 Task: Check the current traffic status on I-35 between Dallas and Austin.
Action: Key pressed <Key.caps_lock>I<Key.caps_lock>-35<Key.space>between<Key.space><Key.caps_lock>D<Key.caps_lock>allas<Key.space>and<Key.space><Key.caps_lock>A<Key.caps_lock>ustin
Screenshot: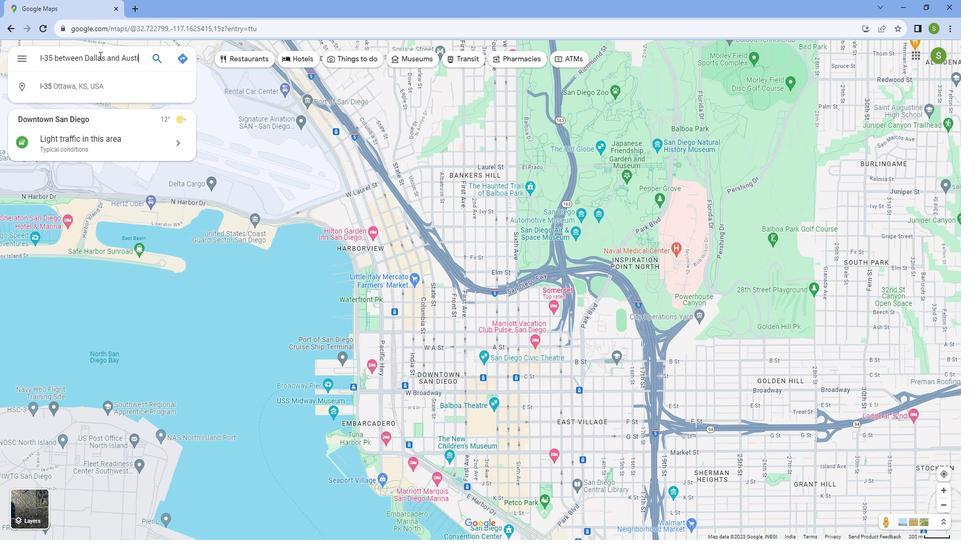 
Action: Mouse moved to (164, 58)
Screenshot: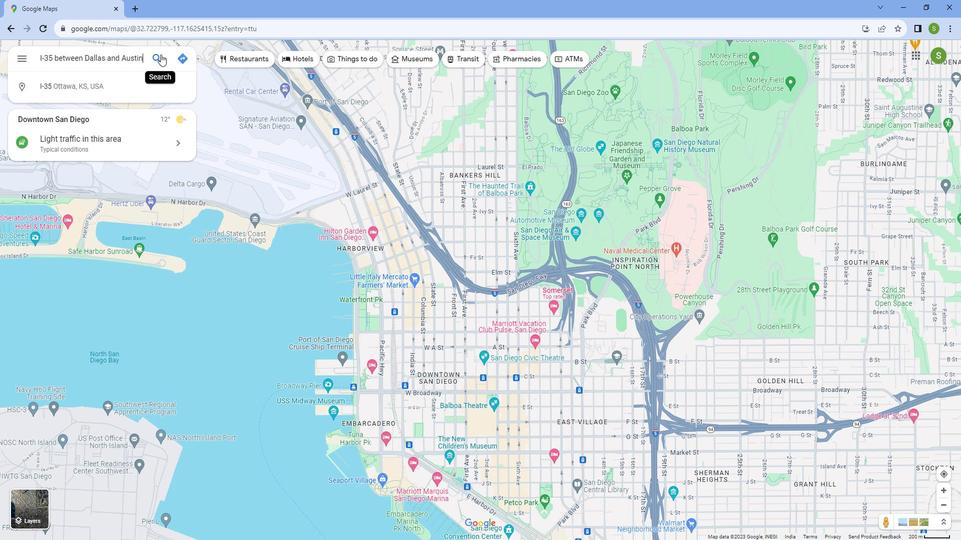 
Action: Mouse pressed left at (164, 58)
Screenshot: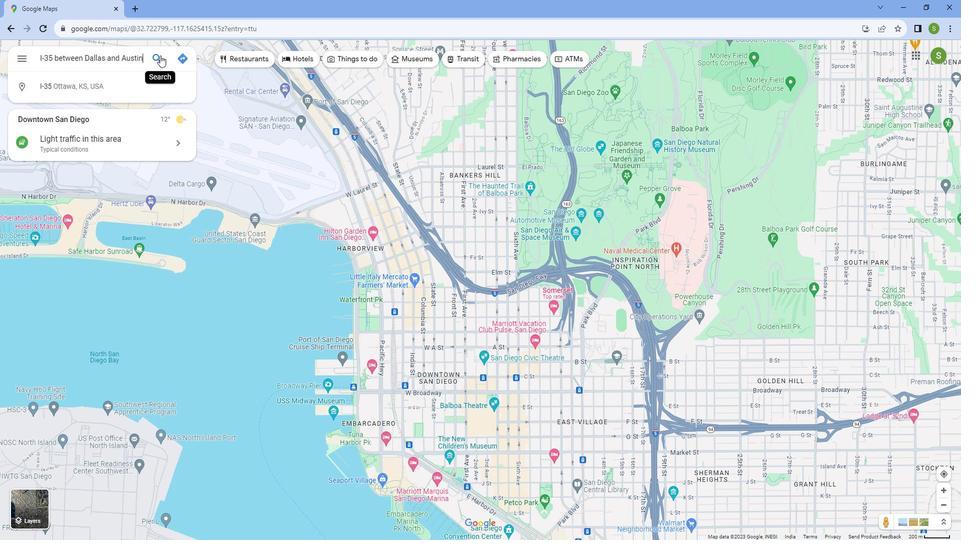 
Action: Mouse moved to (648, 276)
Screenshot: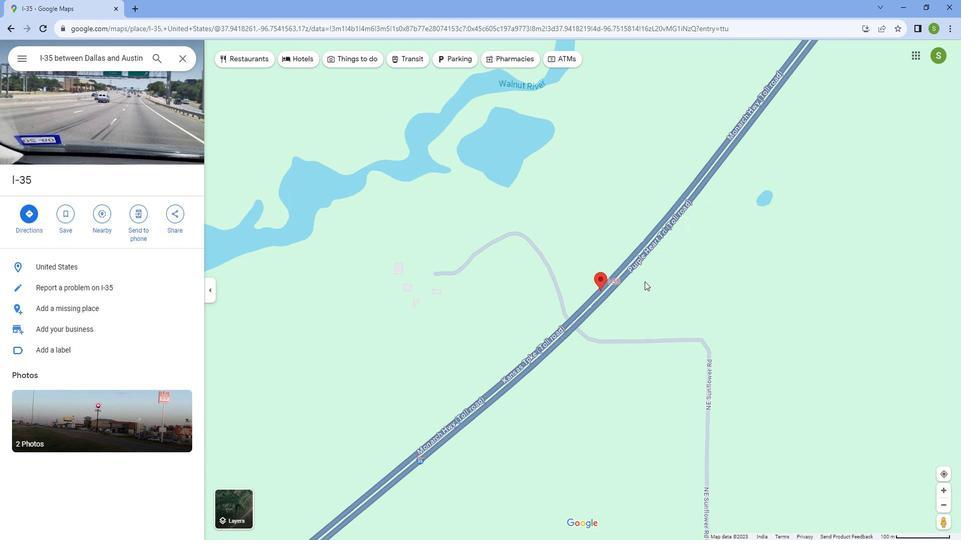 
Action: Mouse scrolled (648, 276) with delta (0, 0)
Screenshot: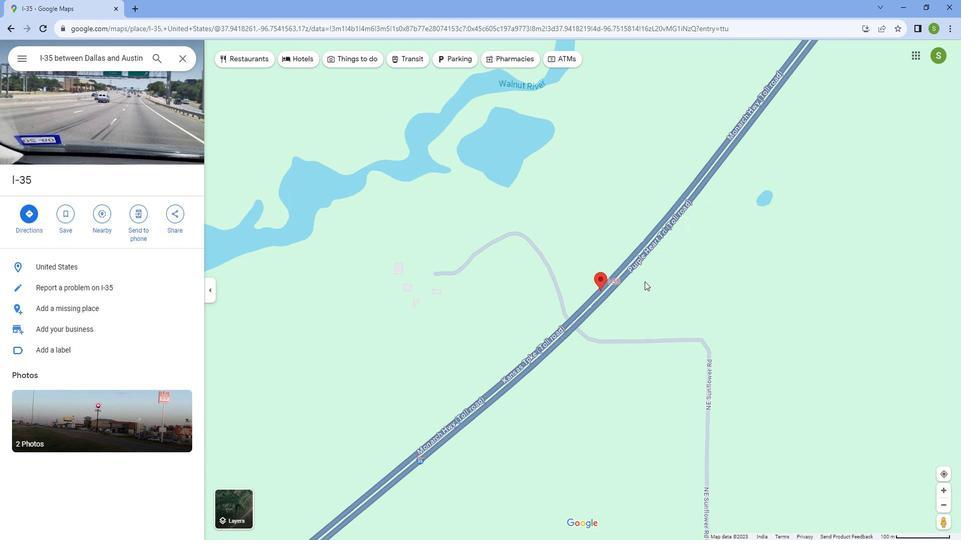
Action: Mouse moved to (647, 276)
Screenshot: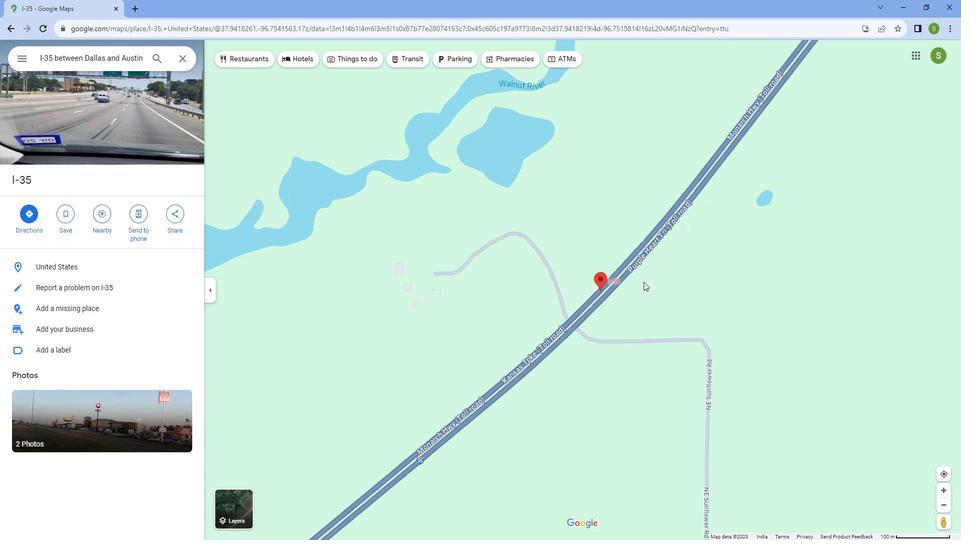 
Action: Mouse scrolled (647, 277) with delta (0, 0)
Screenshot: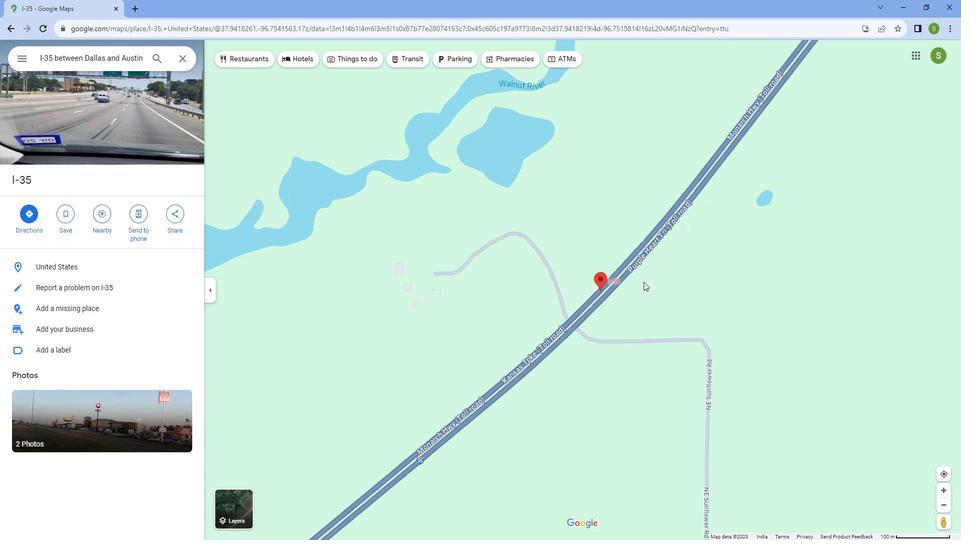
Action: Mouse moved to (645, 277)
Screenshot: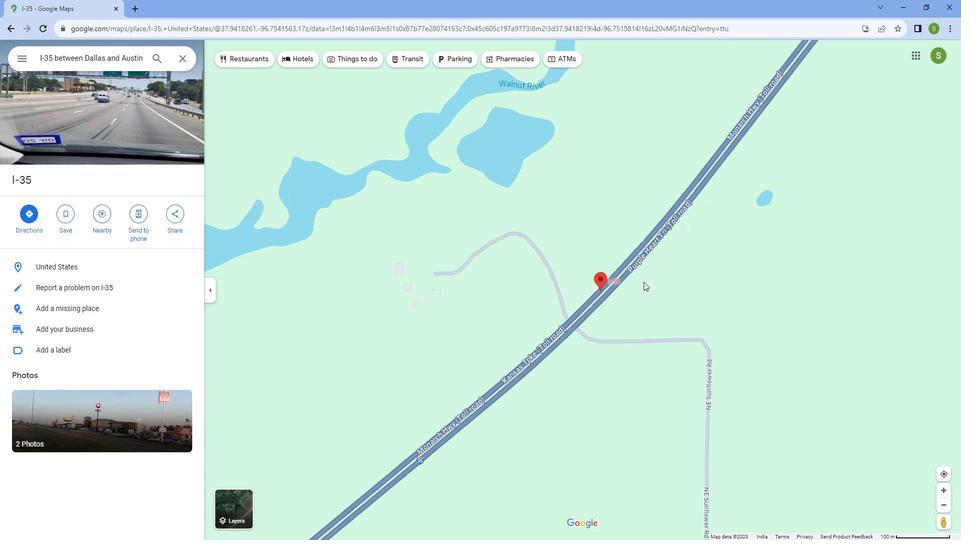 
Action: Mouse scrolled (645, 278) with delta (0, 0)
Screenshot: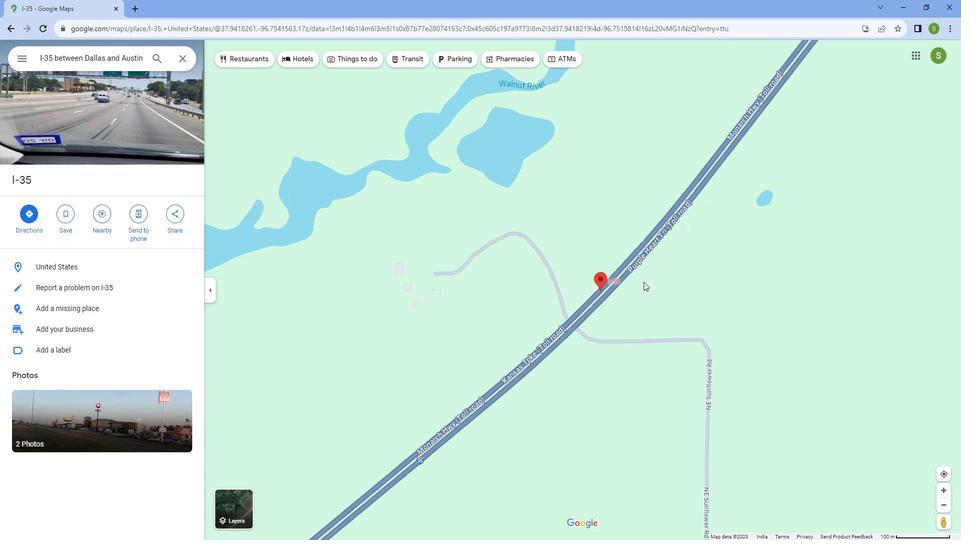 
Action: Mouse moved to (644, 278)
Screenshot: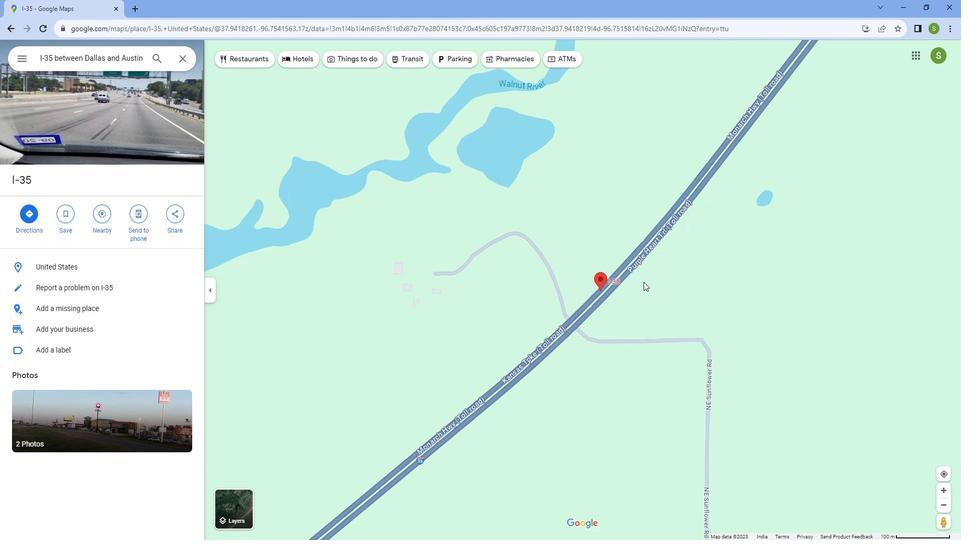 
Action: Mouse scrolled (644, 278) with delta (0, 0)
Screenshot: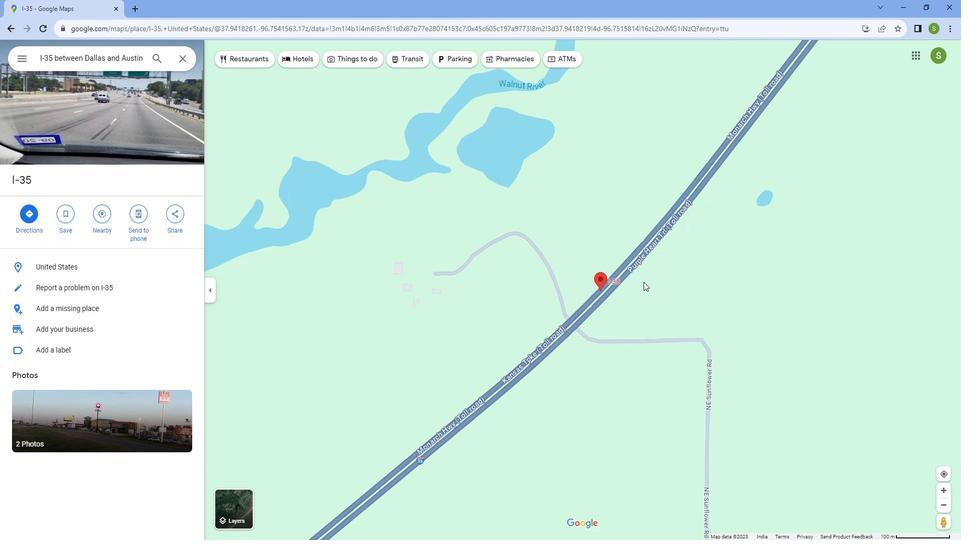 
Action: Mouse moved to (642, 278)
Screenshot: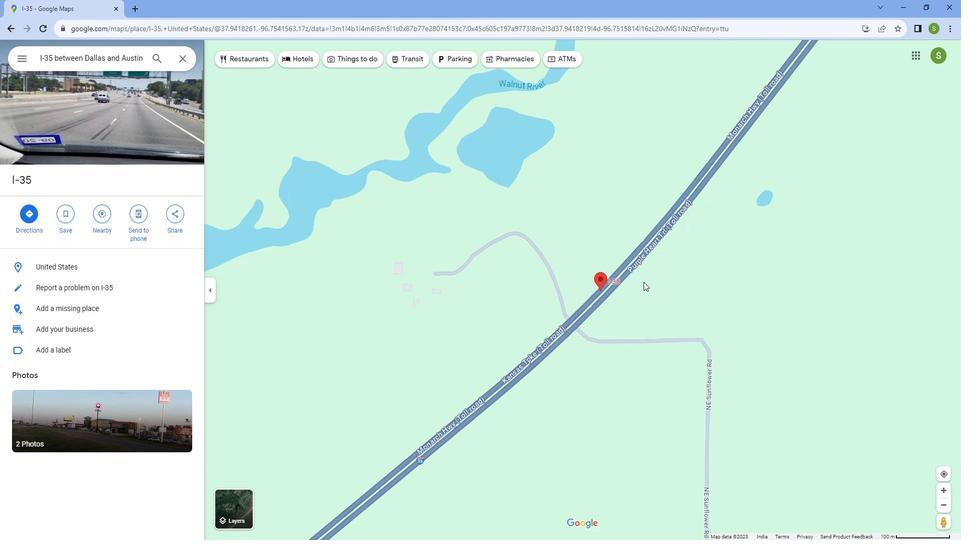 
Action: Mouse scrolled (642, 278) with delta (0, 0)
Screenshot: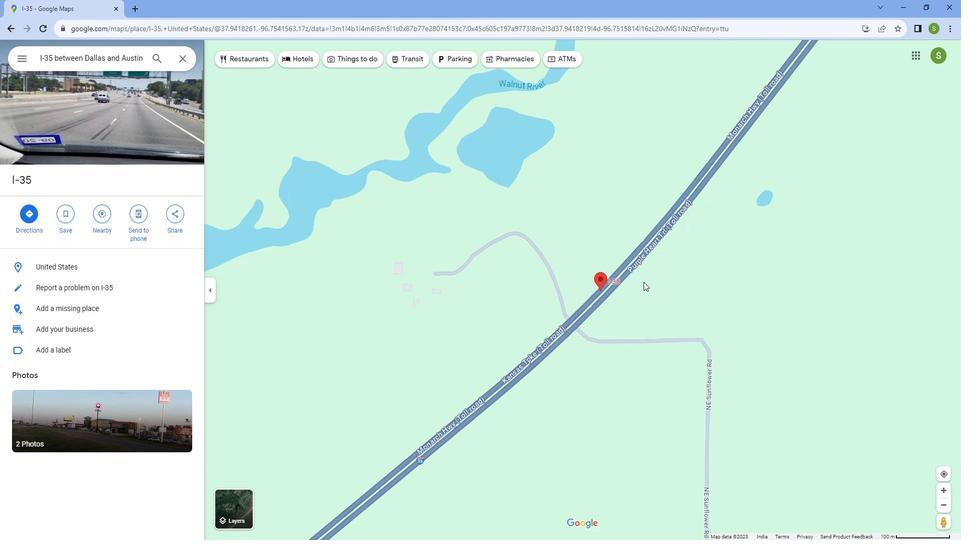 
Action: Mouse moved to (641, 278)
Screenshot: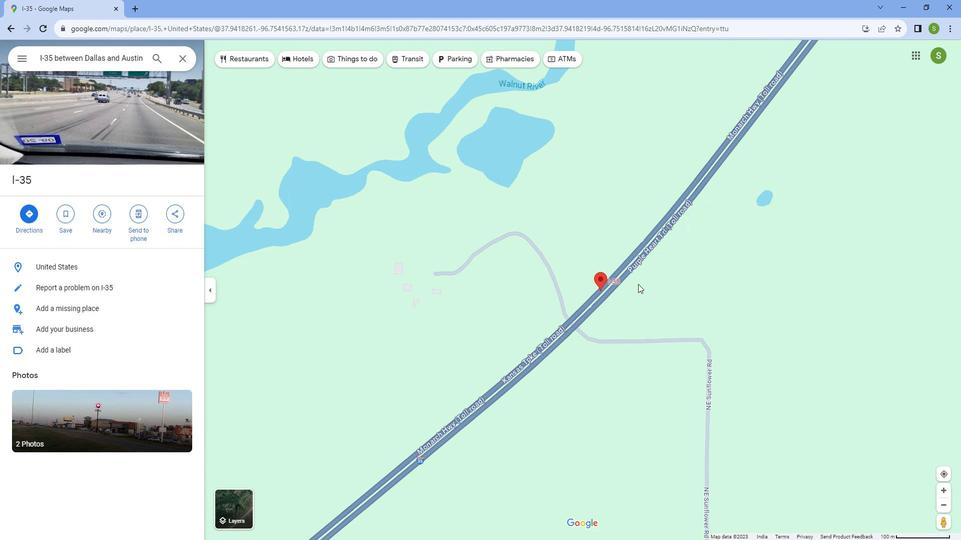 
Action: Mouse scrolled (641, 279) with delta (0, 0)
Screenshot: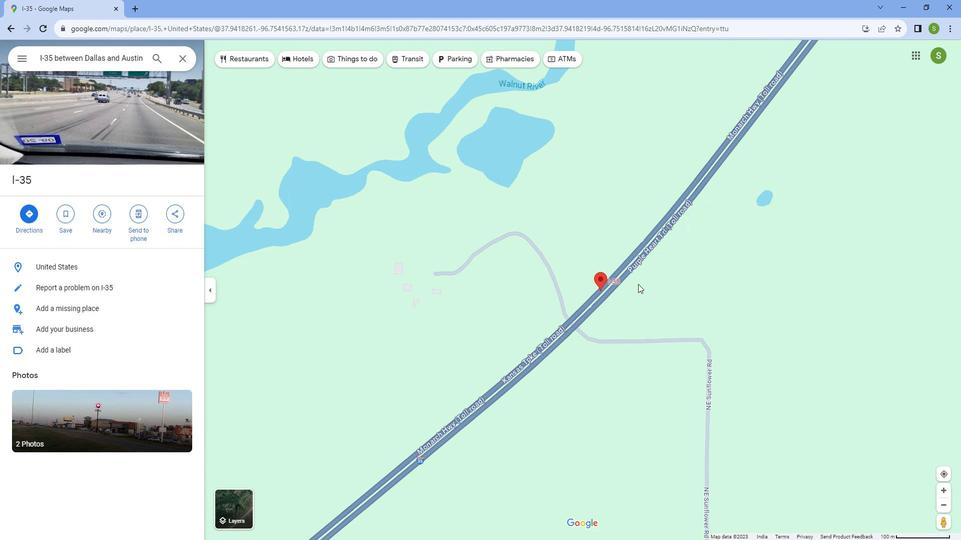 
Action: Mouse moved to (635, 280)
Screenshot: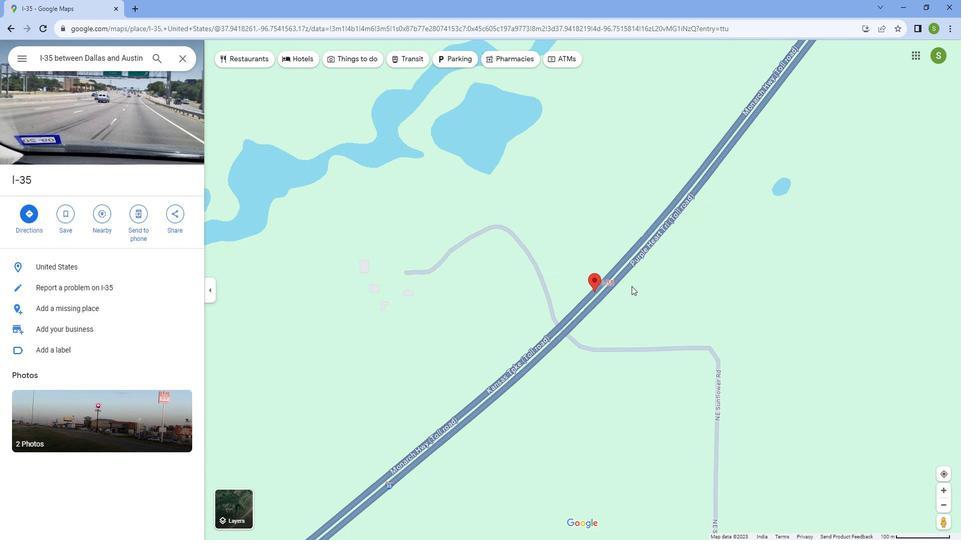 
Action: Mouse scrolled (635, 279) with delta (0, 0)
Screenshot: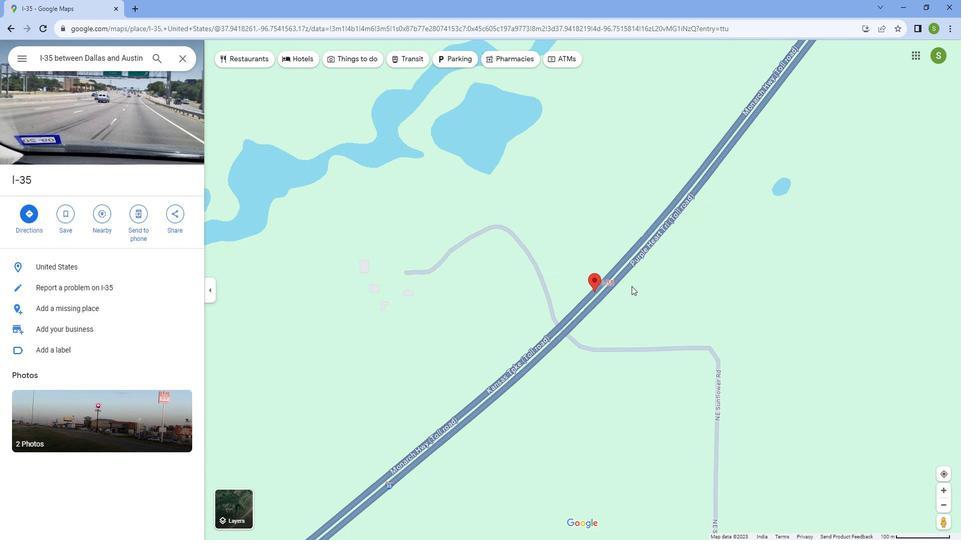 
Action: Mouse moved to (634, 280)
Screenshot: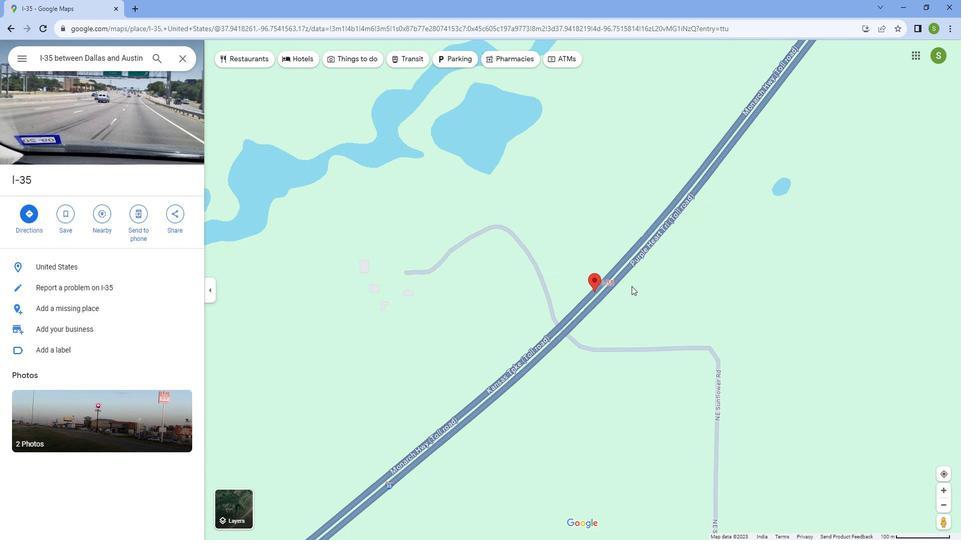 
Action: Mouse scrolled (634, 279) with delta (0, 0)
Screenshot: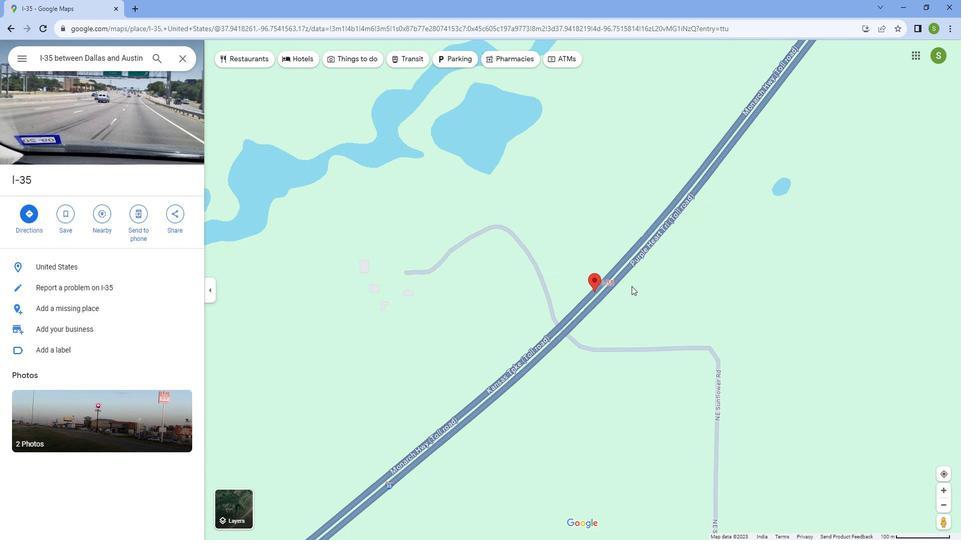 
Action: Mouse moved to (632, 277)
Screenshot: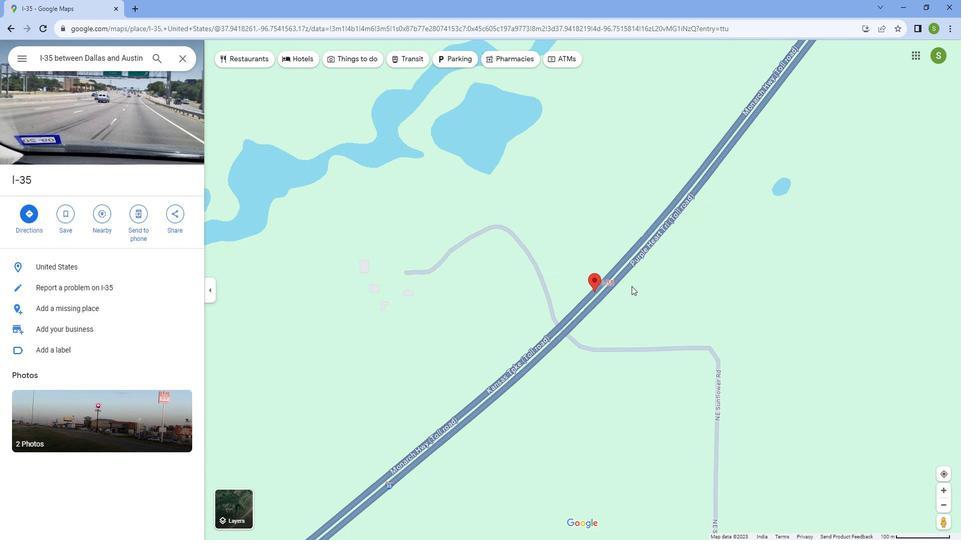 
Action: Mouse scrolled (632, 277) with delta (0, 0)
Screenshot: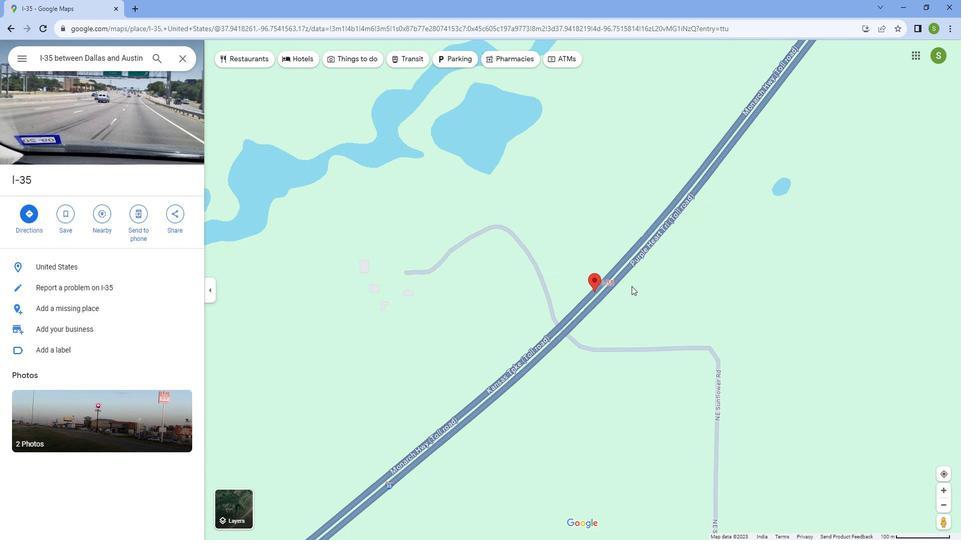 
Action: Mouse moved to (632, 277)
Screenshot: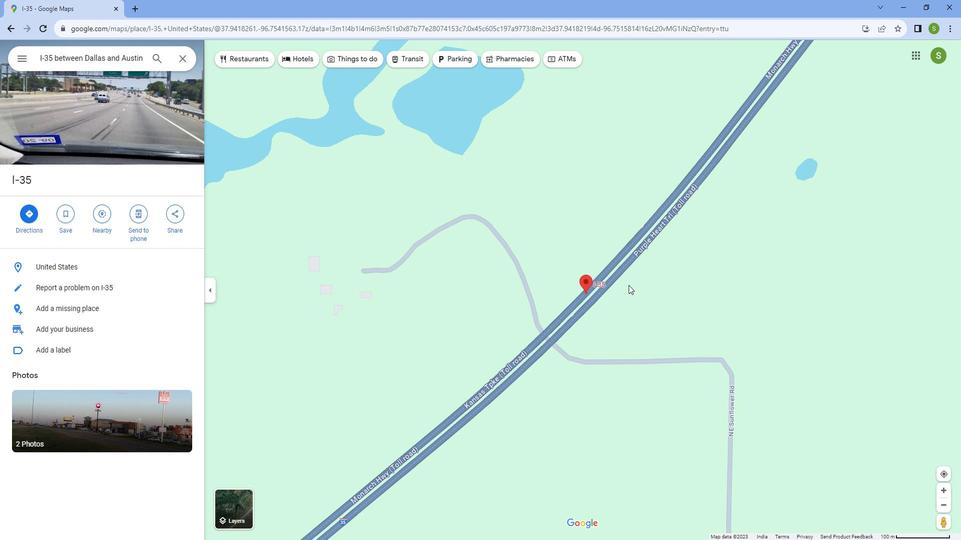 
Action: Mouse scrolled (632, 276) with delta (0, 0)
Screenshot: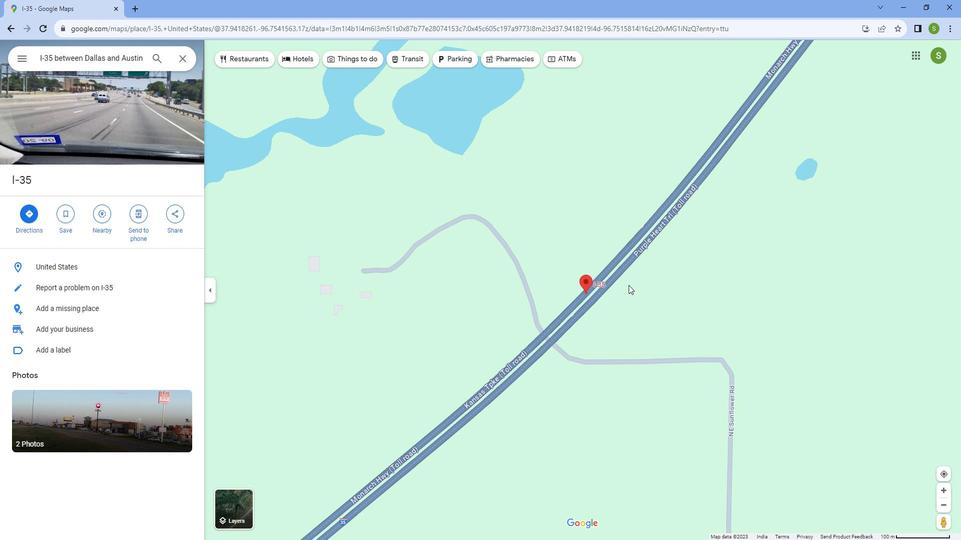 
Action: Mouse scrolled (632, 277) with delta (0, 0)
Screenshot: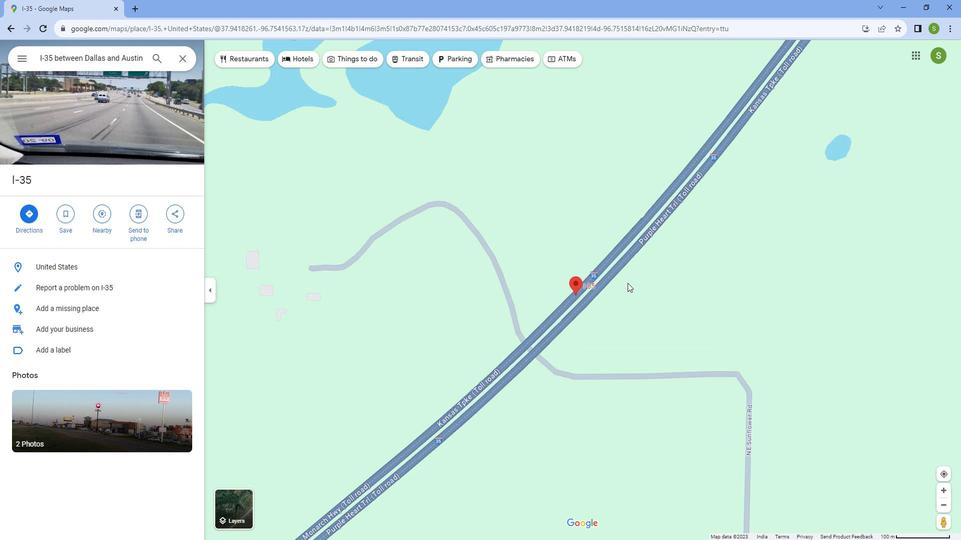 
Action: Mouse scrolled (632, 277) with delta (0, 0)
Screenshot: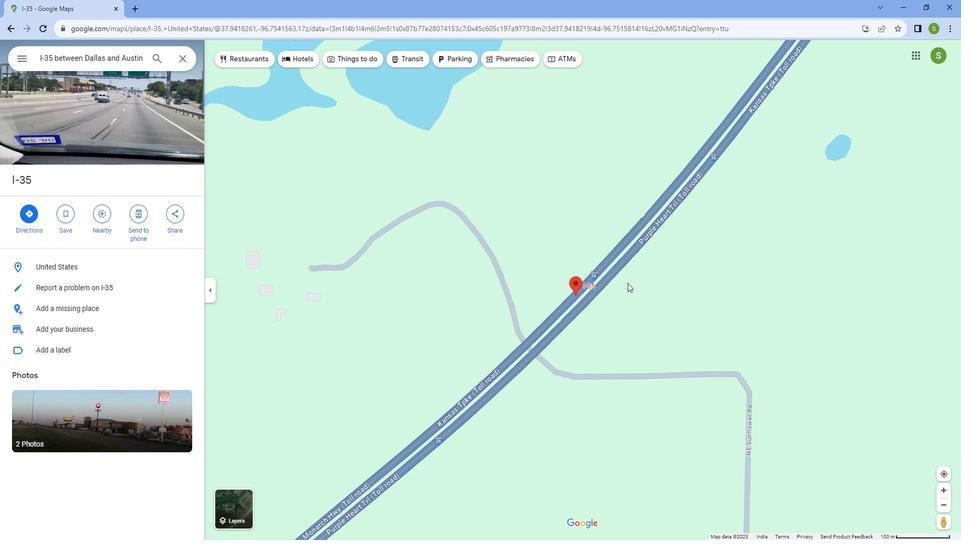 
Action: Mouse scrolled (632, 277) with delta (0, 0)
Screenshot: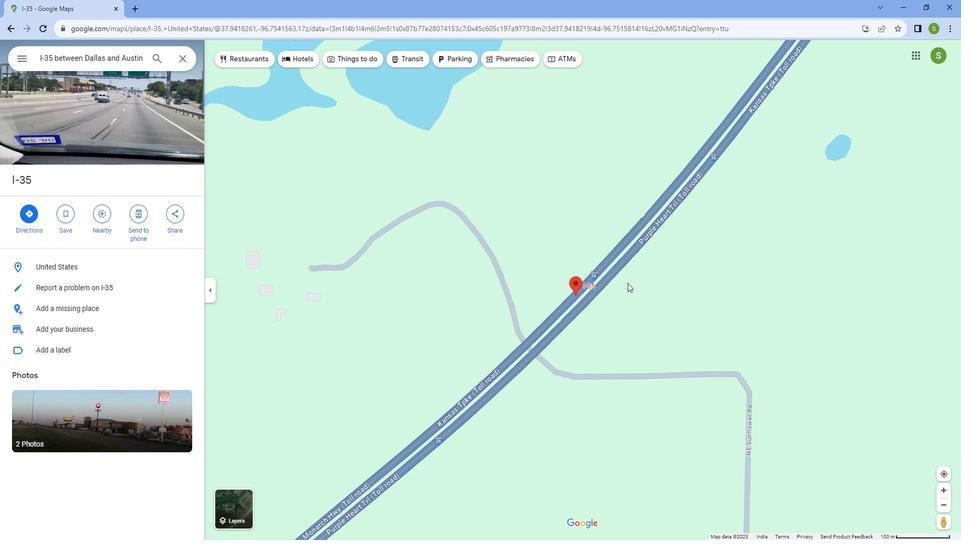 
Action: Mouse moved to (631, 276)
Screenshot: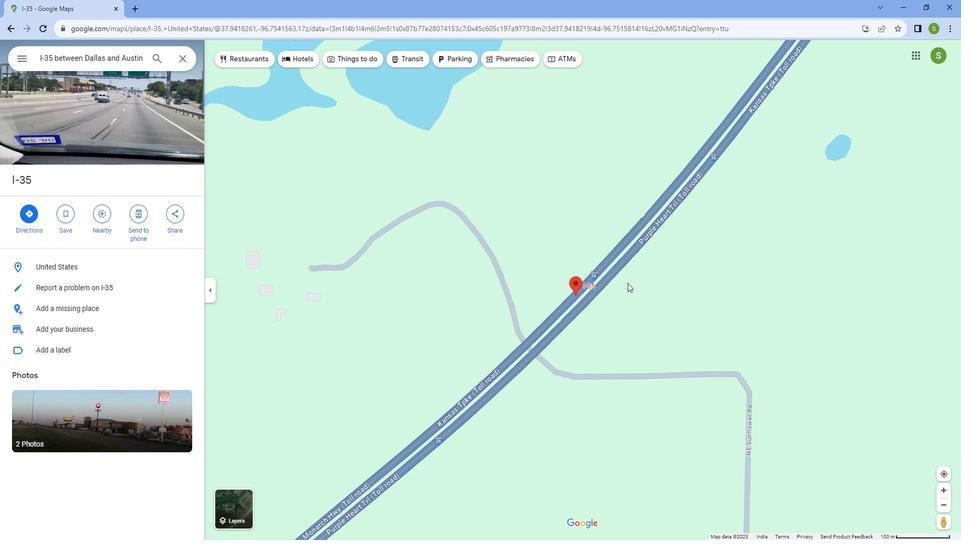 
Action: Mouse scrolled (631, 277) with delta (0, 0)
Screenshot: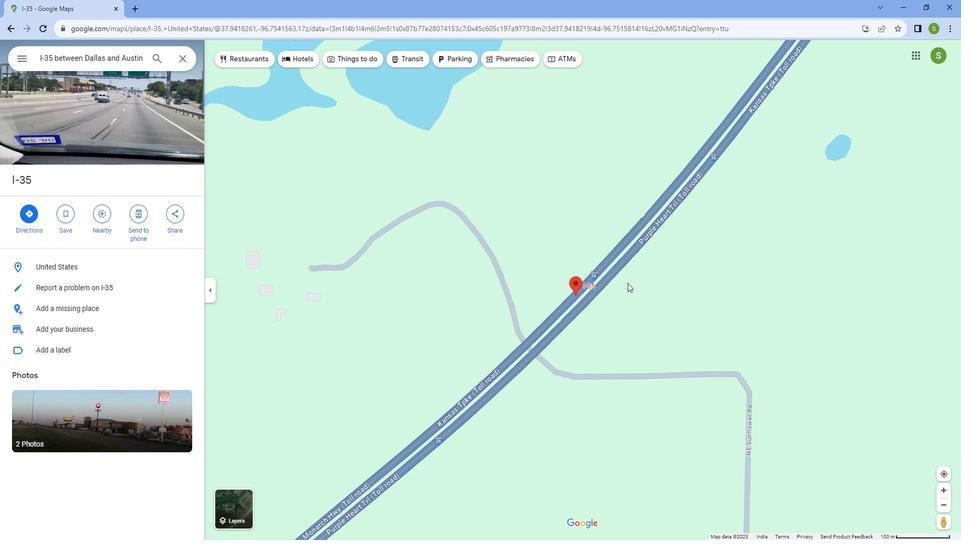 
Action: Mouse scrolled (631, 277) with delta (0, 0)
Screenshot: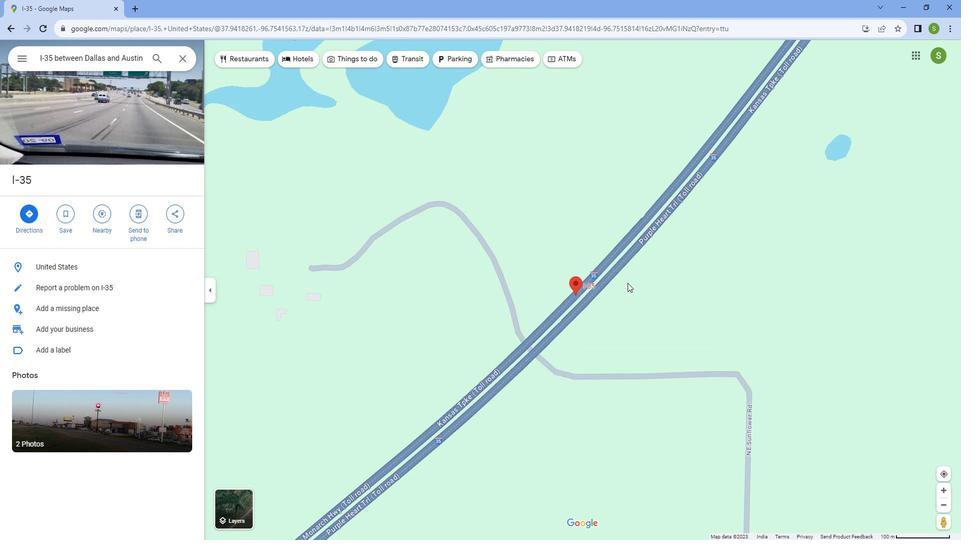 
Action: Mouse scrolled (631, 277) with delta (0, 0)
Screenshot: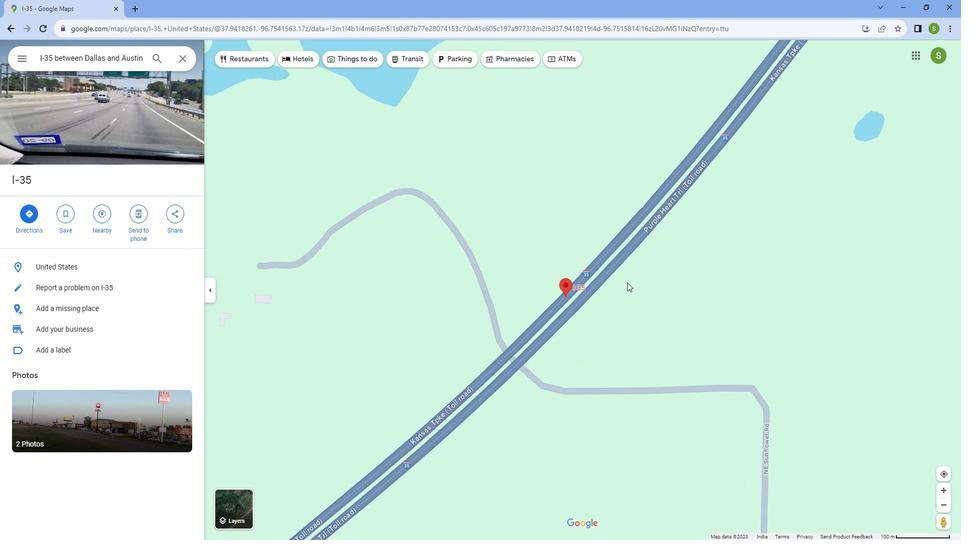 
Action: Mouse moved to (622, 268)
Screenshot: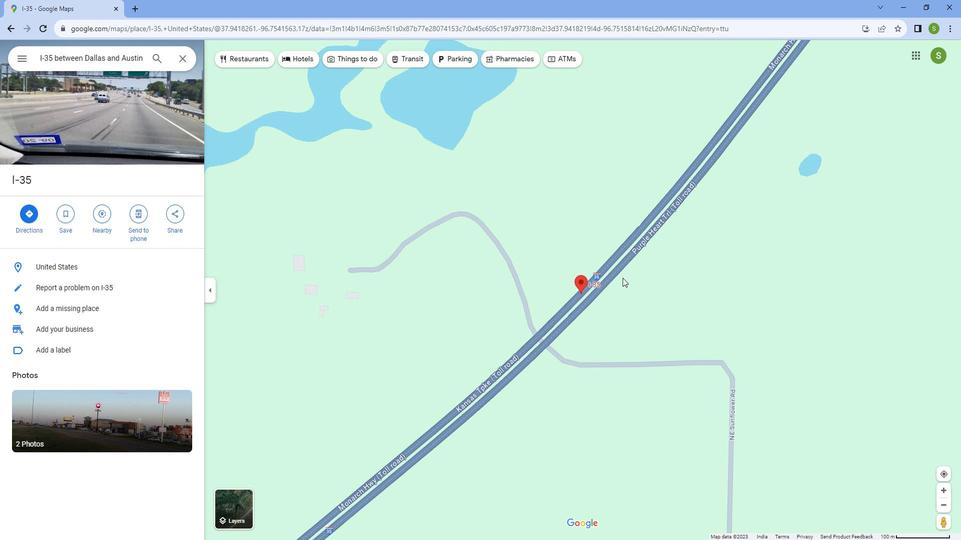 
Action: Mouse scrolled (622, 269) with delta (0, 0)
Screenshot: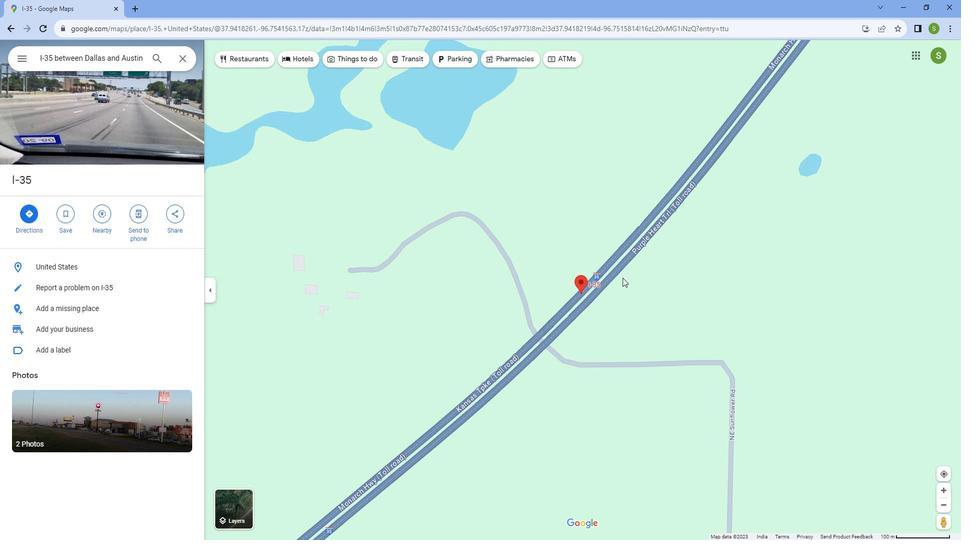 
Action: Mouse scrolled (622, 269) with delta (0, 0)
Screenshot: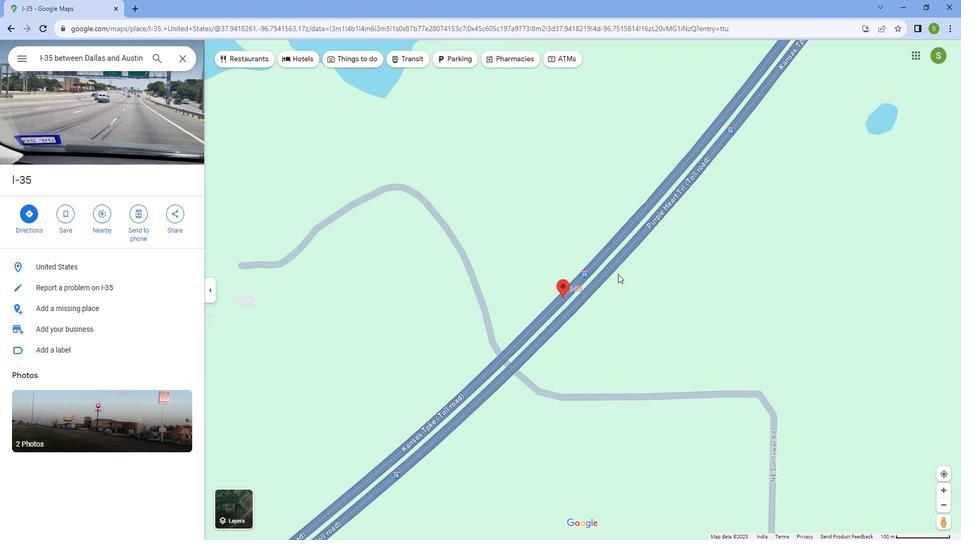 
Action: Mouse scrolled (622, 269) with delta (0, 0)
Screenshot: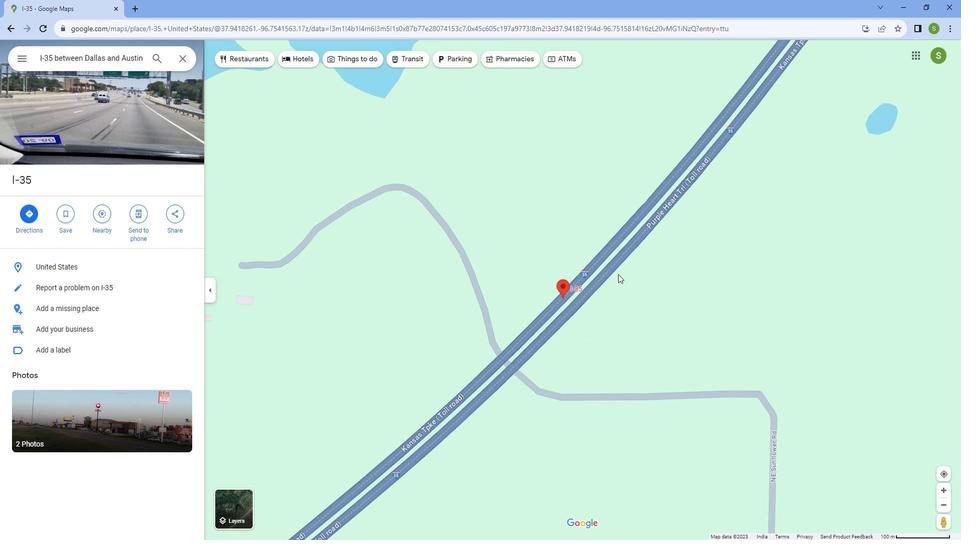 
Action: Mouse moved to (608, 260)
Screenshot: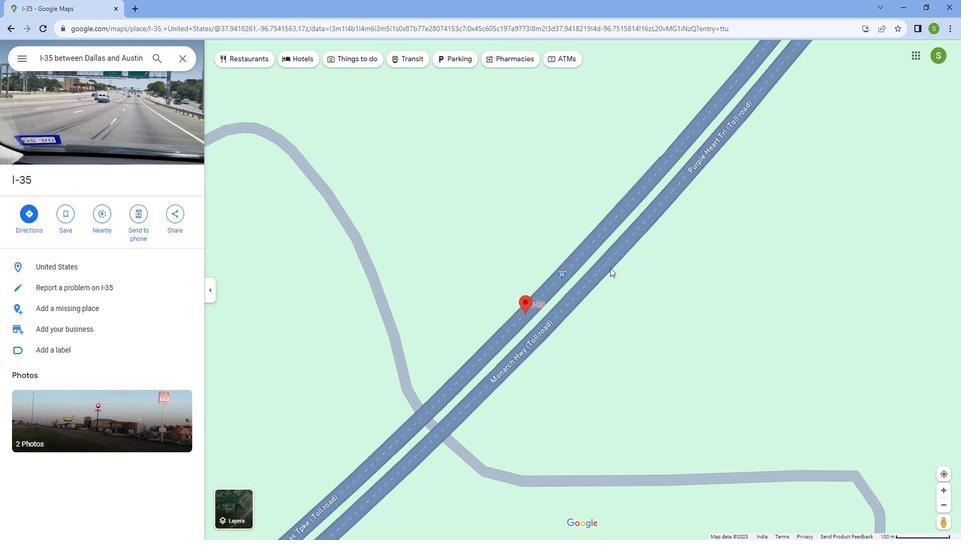 
Action: Mouse scrolled (608, 261) with delta (0, 0)
Screenshot: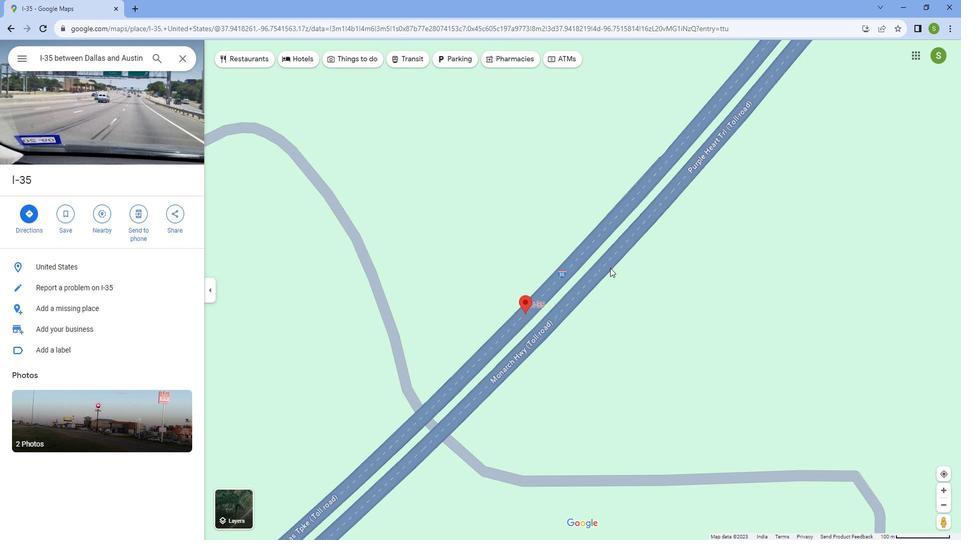 
Action: Mouse scrolled (608, 261) with delta (0, 0)
Screenshot: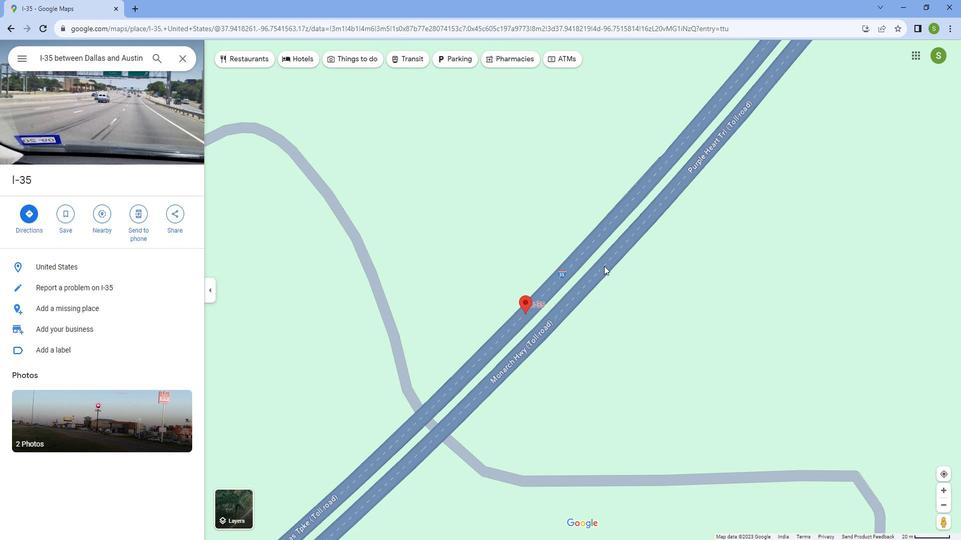 
Action: Mouse scrolled (608, 261) with delta (0, 0)
Screenshot: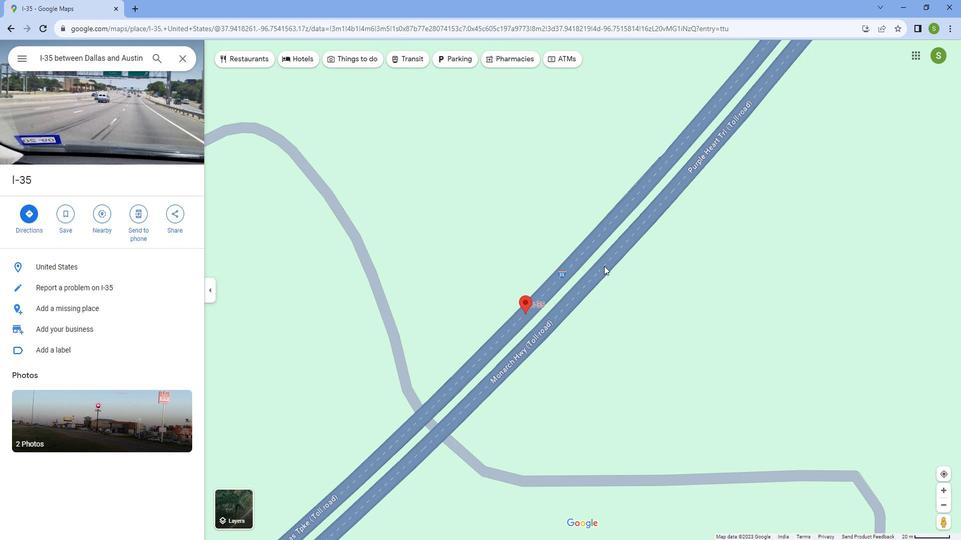 
Action: Mouse moved to (604, 260)
Screenshot: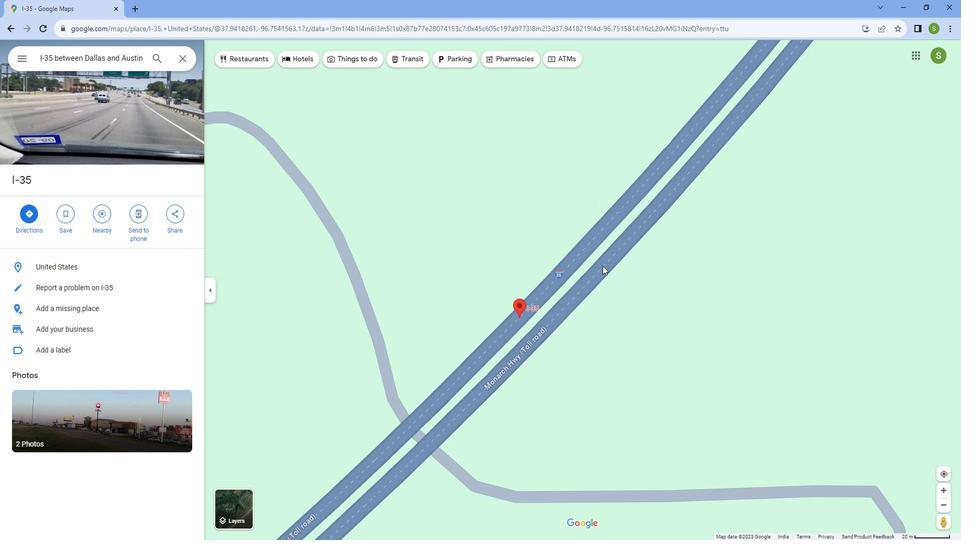 
Action: Mouse scrolled (604, 261) with delta (0, 0)
Screenshot: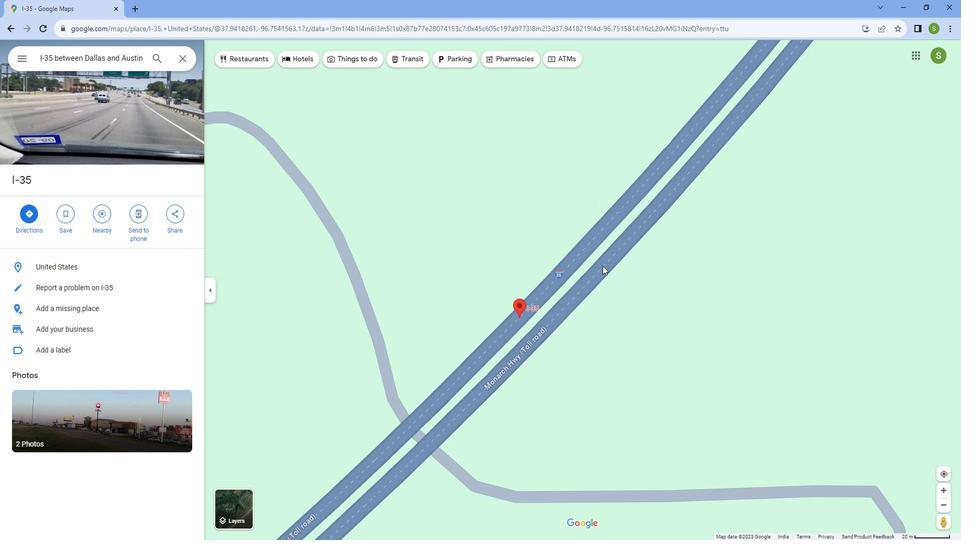 
Action: Mouse moved to (602, 260)
Screenshot: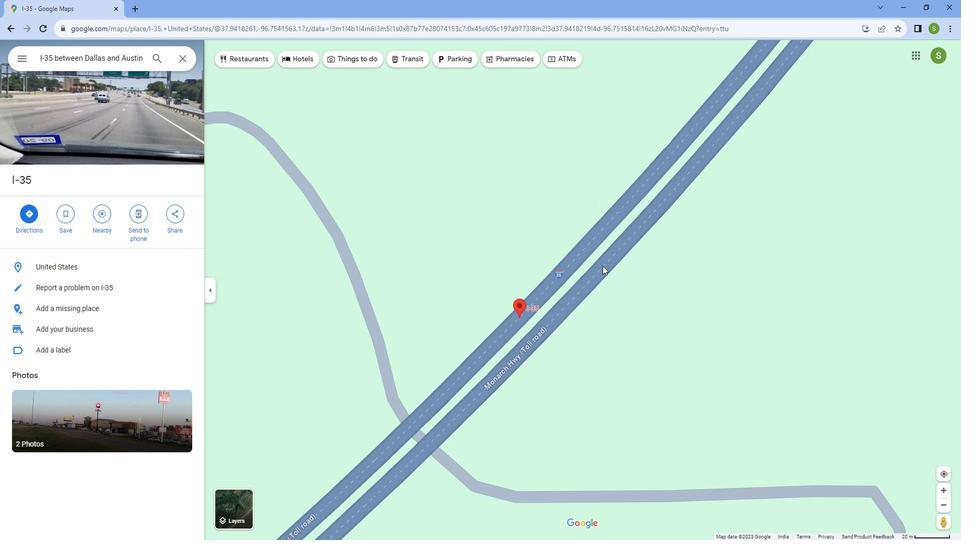 
Action: Mouse scrolled (602, 260) with delta (0, 0)
Screenshot: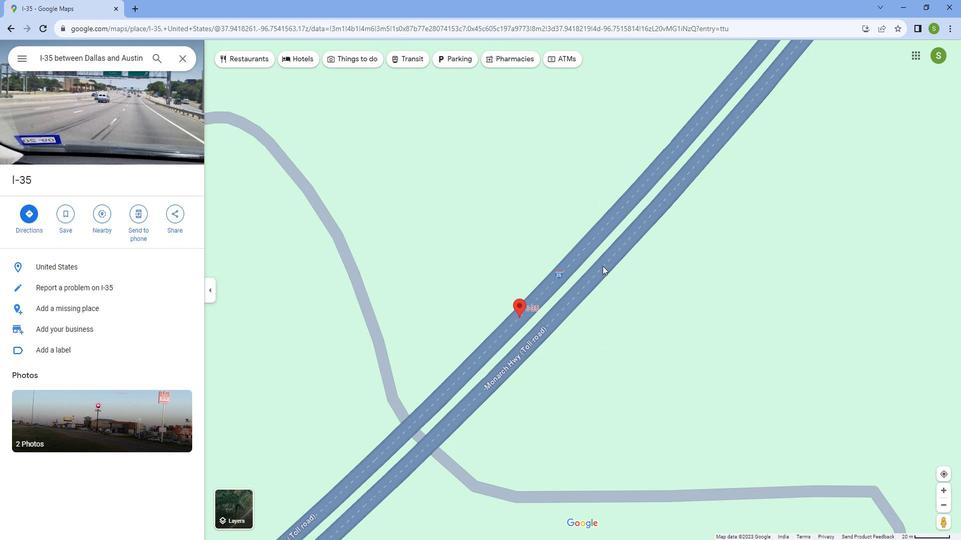 
Action: Mouse moved to (322, 497)
Screenshot: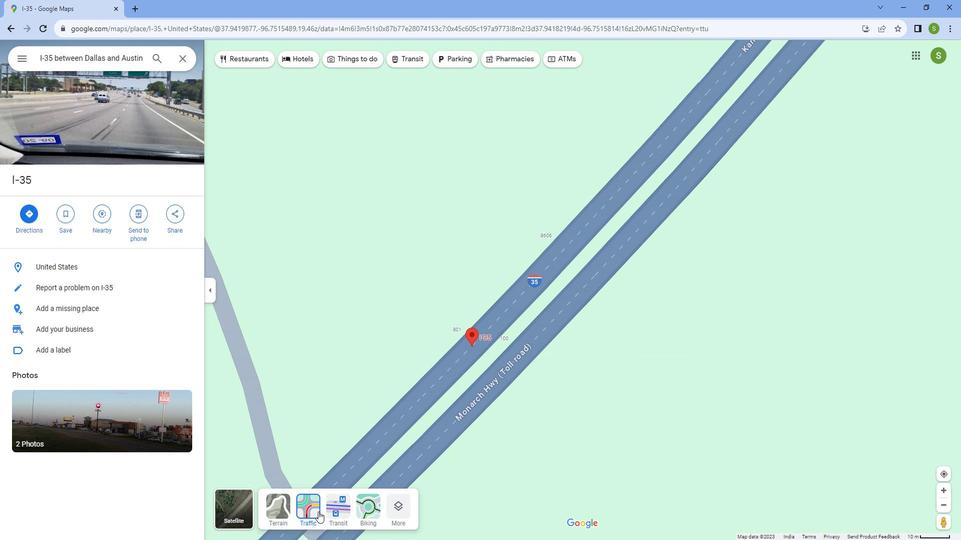 
Action: Mouse pressed left at (322, 497)
Screenshot: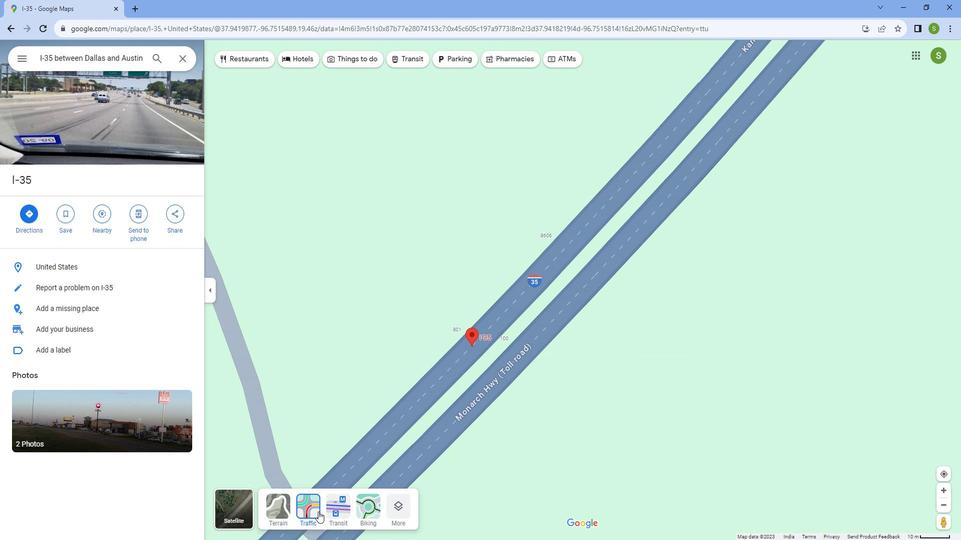 
Action: Mouse moved to (440, 318)
Screenshot: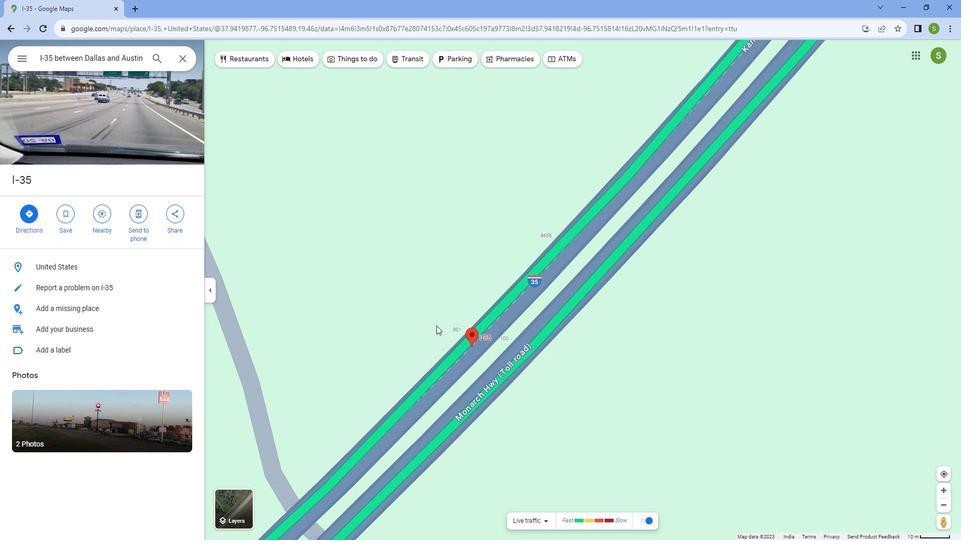 
Action: Mouse scrolled (440, 318) with delta (0, 0)
Screenshot: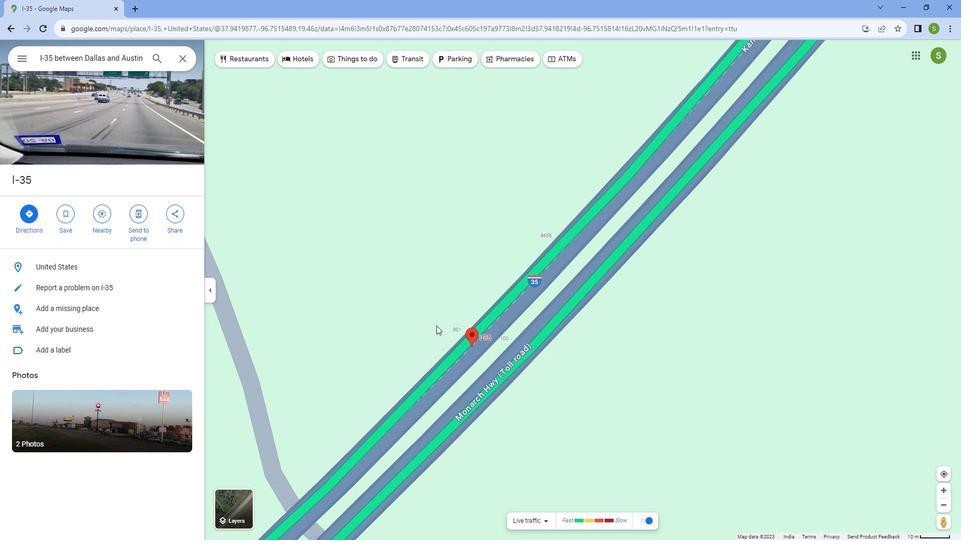 
Action: Mouse moved to (439, 320)
Screenshot: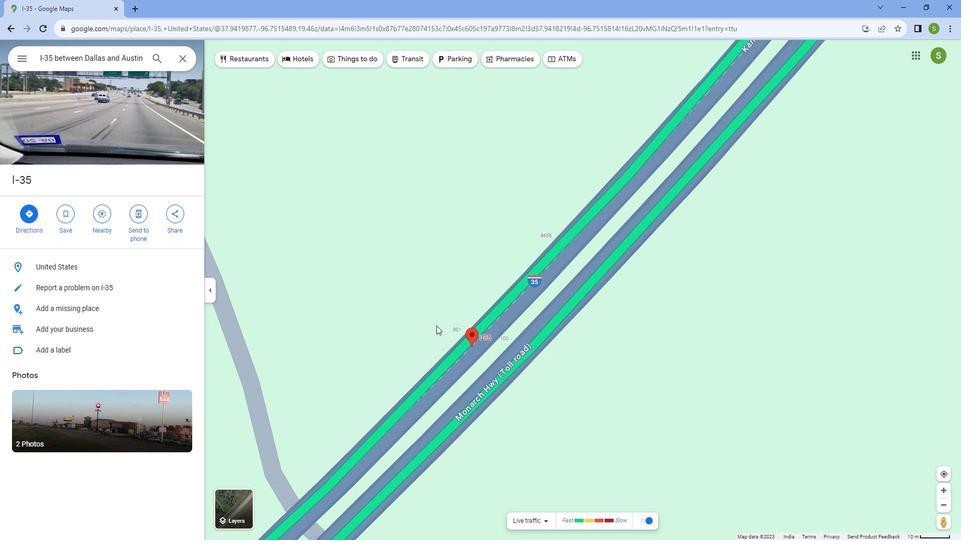 
Action: Mouse scrolled (439, 319) with delta (0, 0)
Screenshot: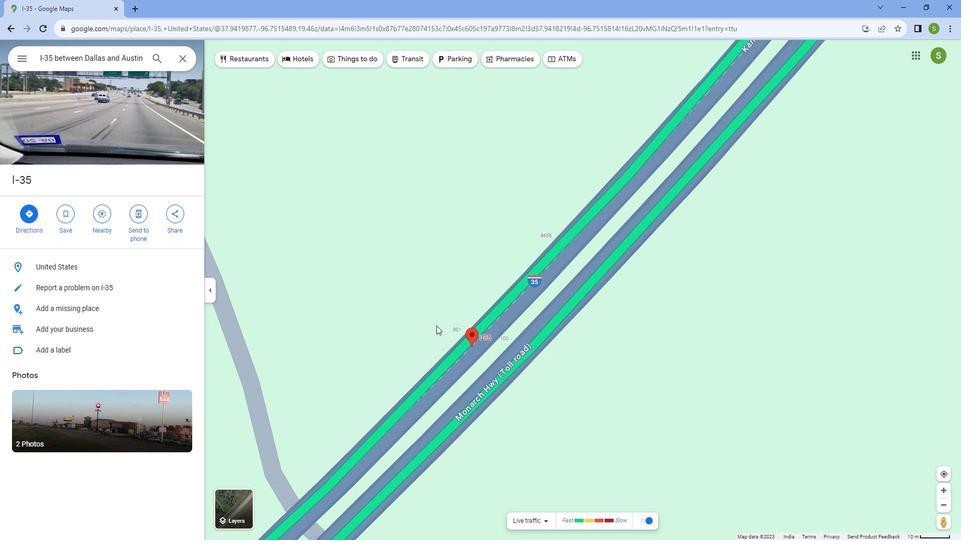 
Action: Mouse moved to (438, 321)
Screenshot: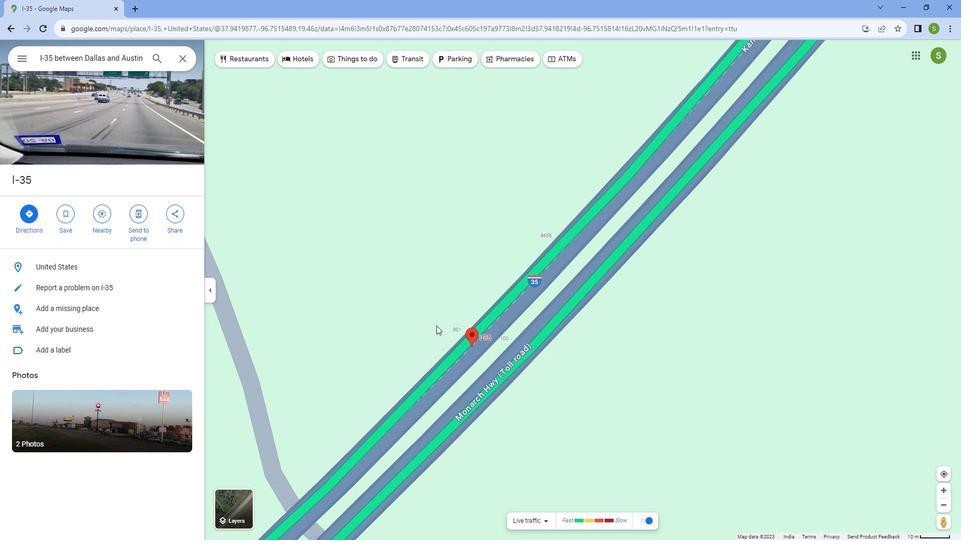 
Action: Mouse scrolled (438, 320) with delta (0, -1)
Screenshot: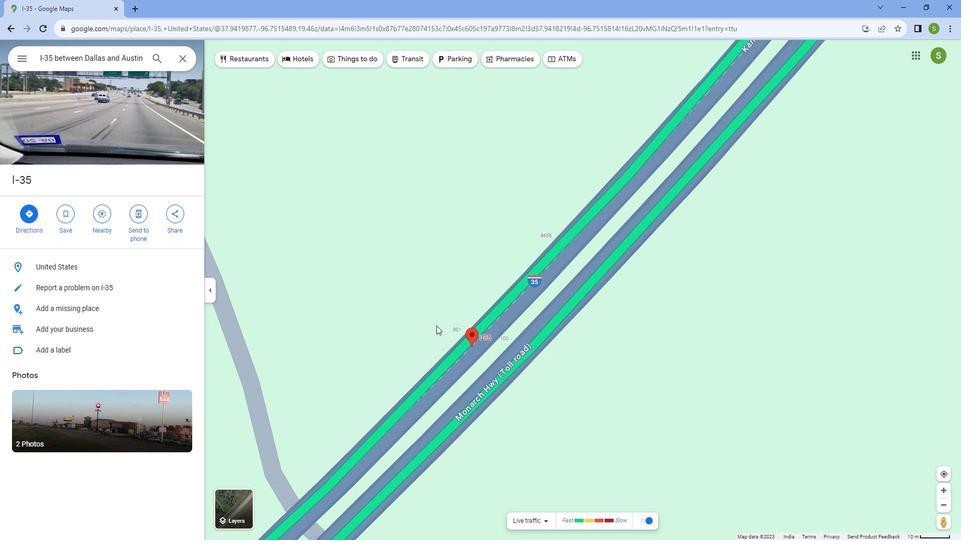 
Action: Mouse moved to (437, 321)
Screenshot: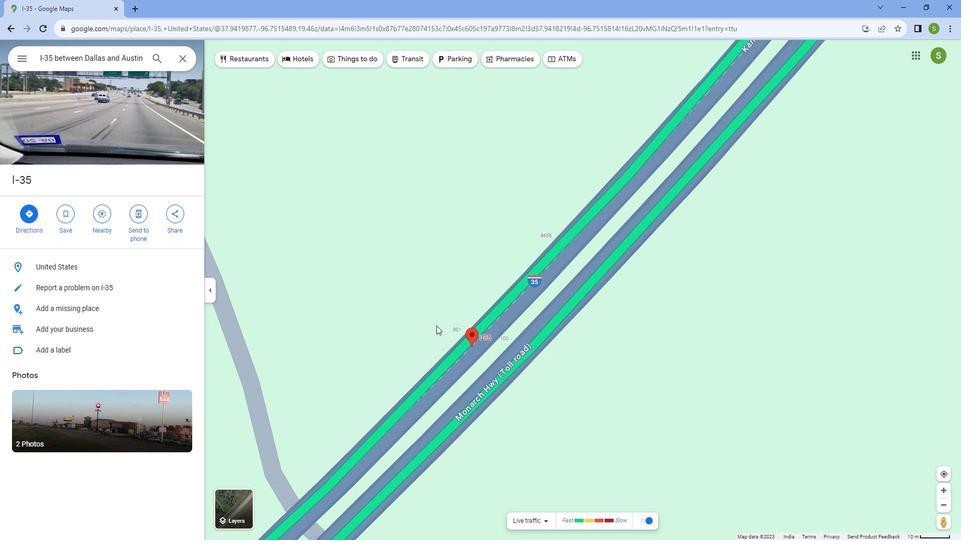 
Action: Mouse scrolled (437, 320) with delta (0, 0)
Screenshot: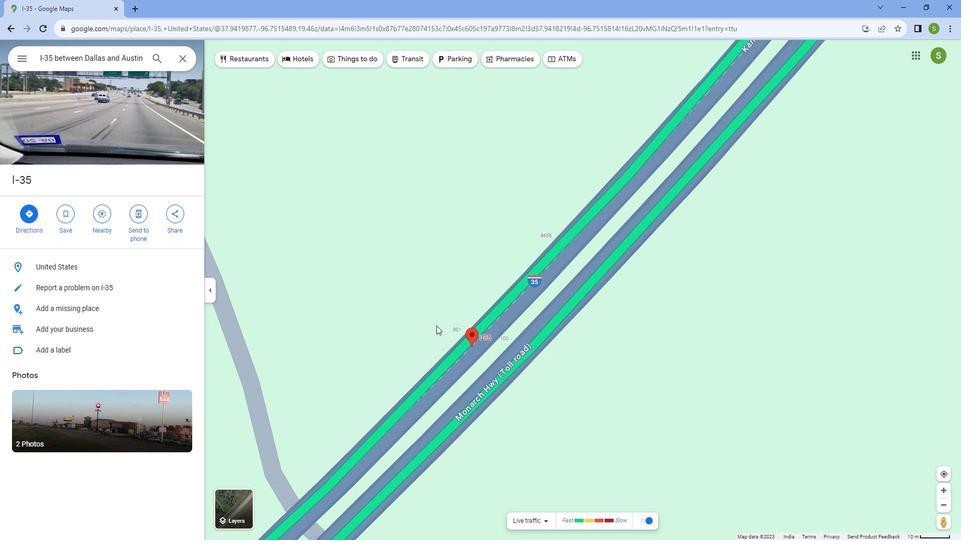 
Action: Mouse moved to (437, 321)
Screenshot: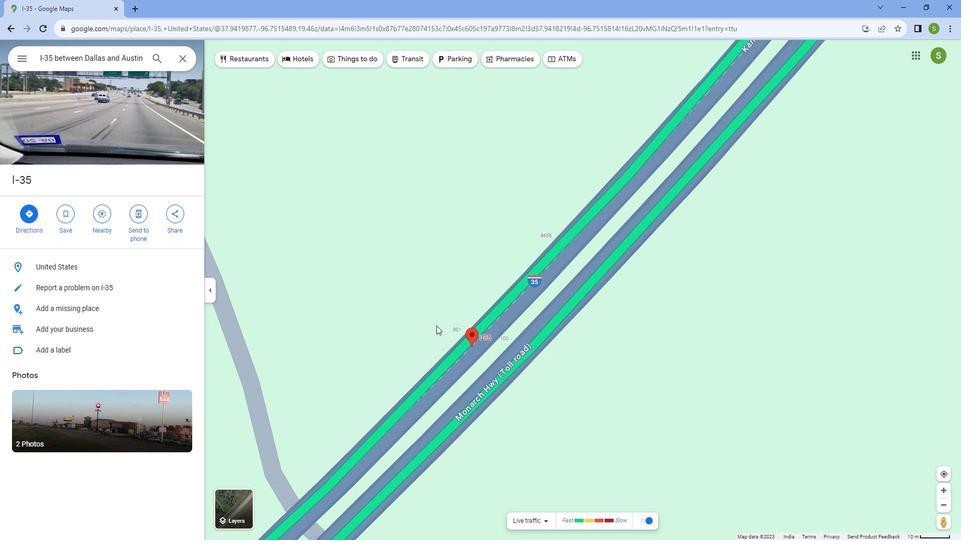 
Action: Mouse scrolled (437, 320) with delta (0, 0)
Screenshot: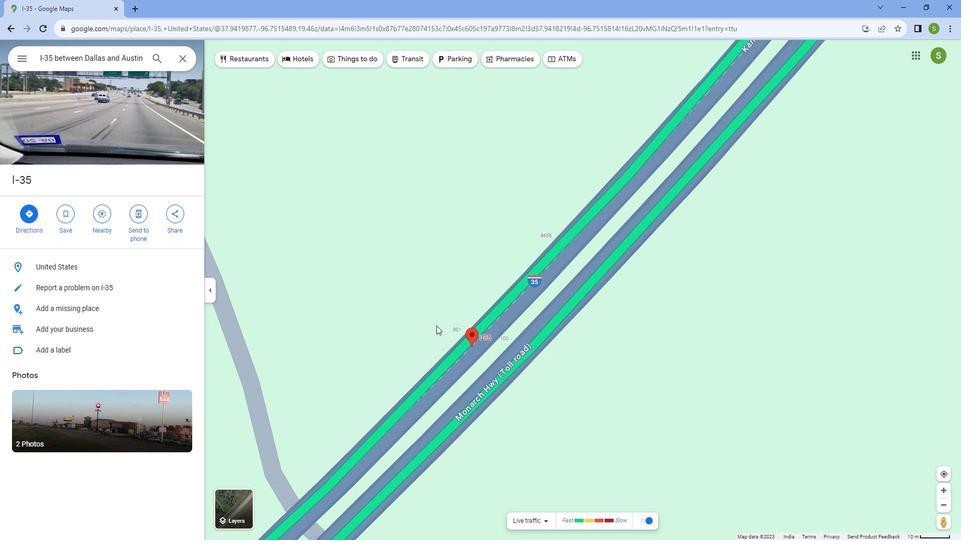
Action: Mouse moved to (435, 321)
Screenshot: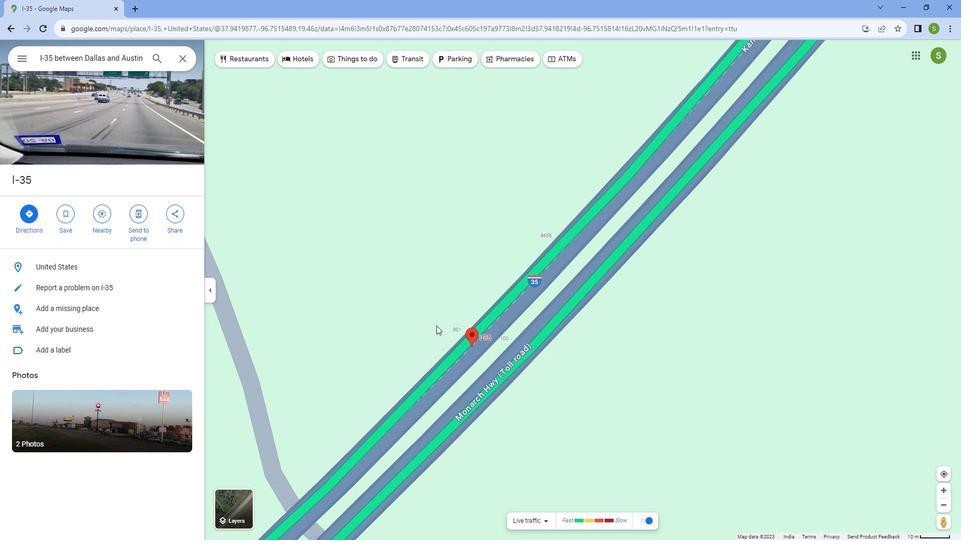 
Action: Mouse scrolled (435, 320) with delta (0, -1)
Screenshot: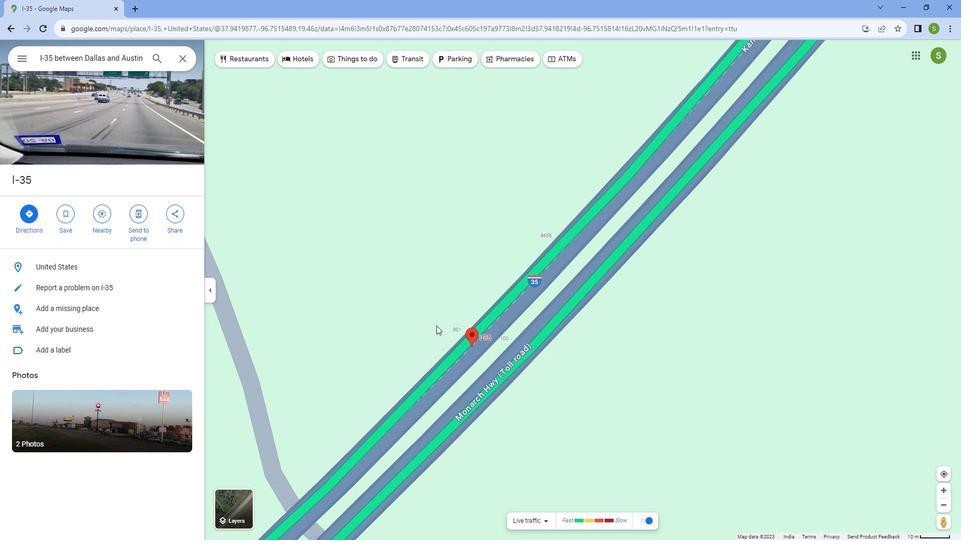 
Action: Mouse moved to (434, 318)
Screenshot: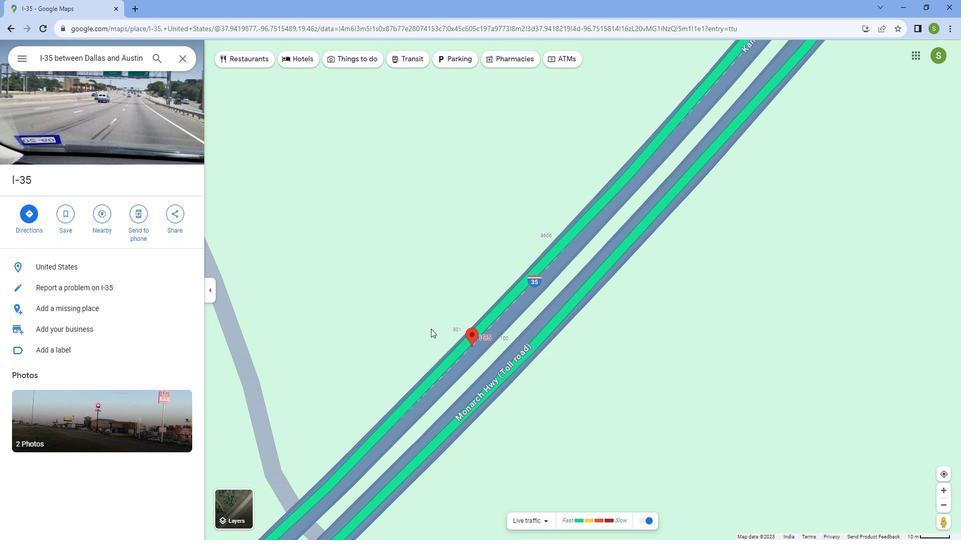 
Action: Mouse scrolled (434, 317) with delta (0, 0)
Screenshot: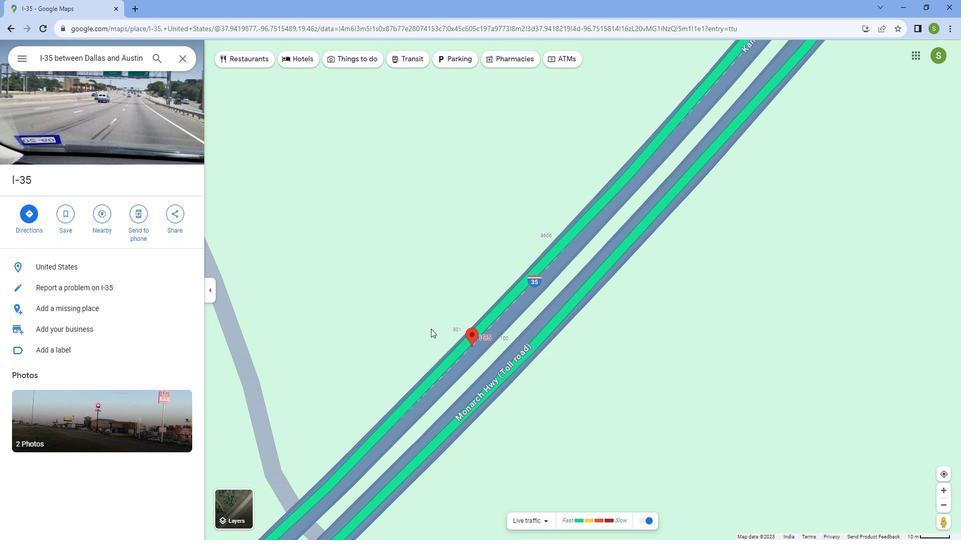 
Action: Mouse moved to (434, 317)
Screenshot: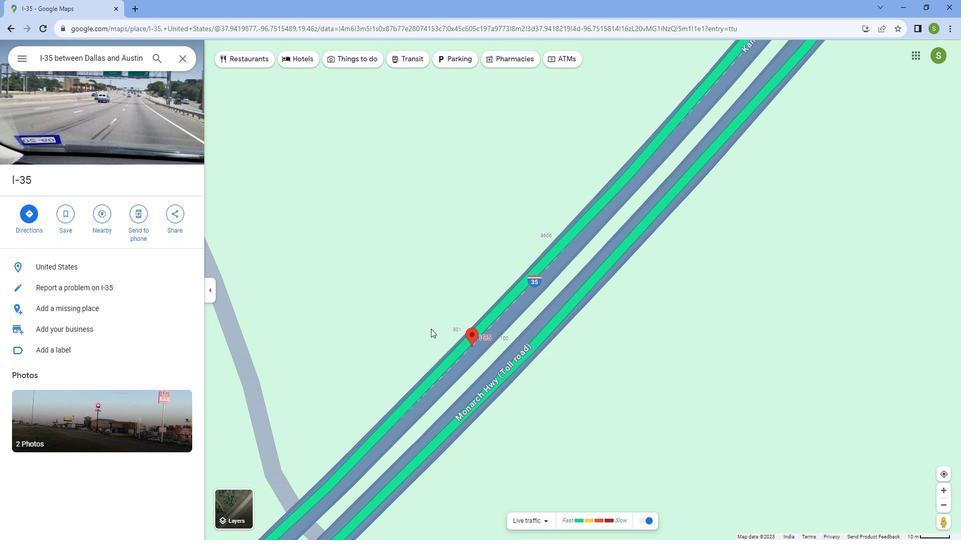 
Action: Mouse scrolled (434, 317) with delta (0, 0)
Screenshot: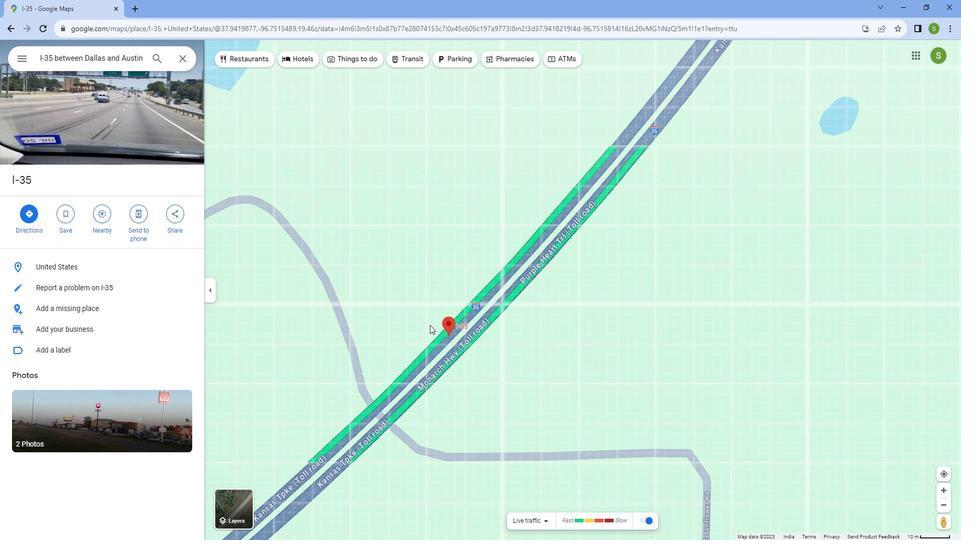
Action: Mouse scrolled (434, 317) with delta (0, 0)
Screenshot: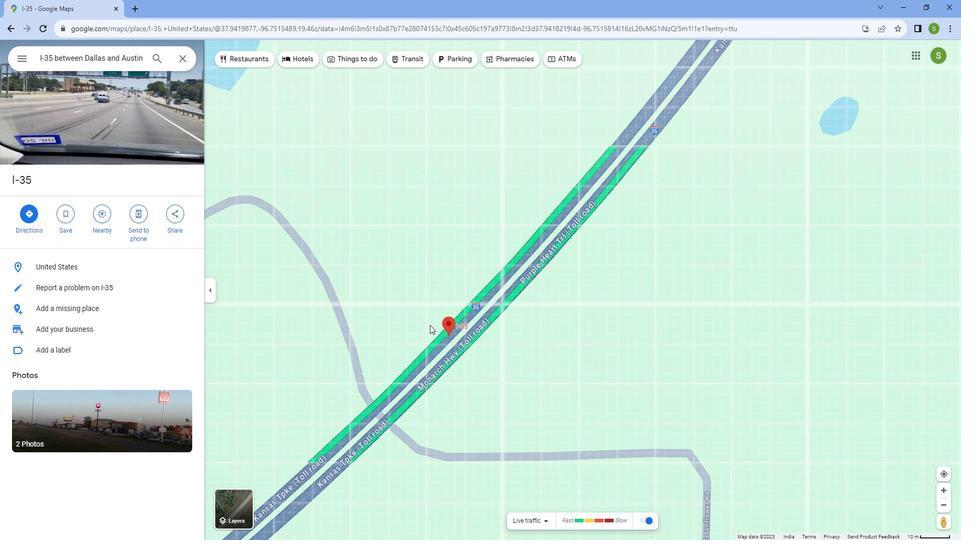 
Action: Mouse scrolled (434, 317) with delta (0, 0)
Screenshot: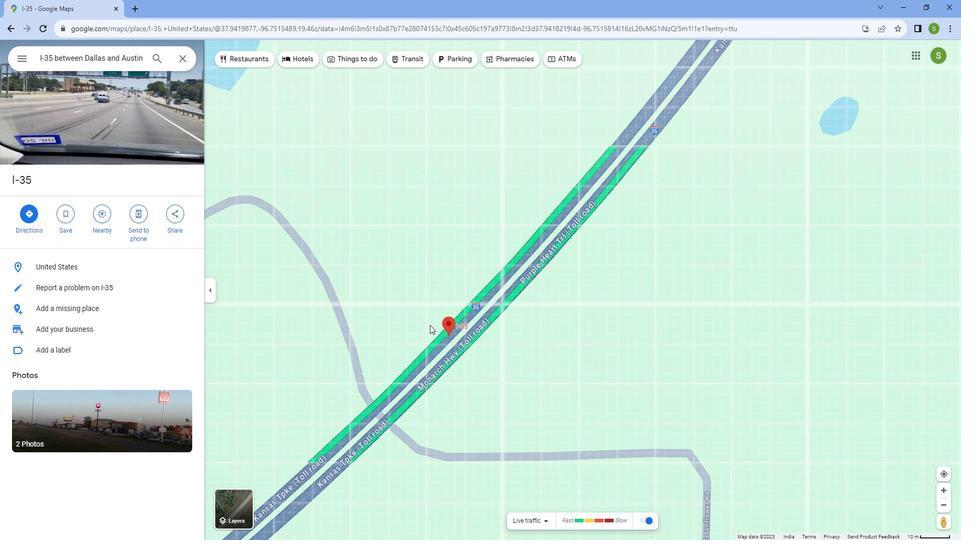 
Action: Mouse scrolled (434, 317) with delta (0, 0)
Screenshot: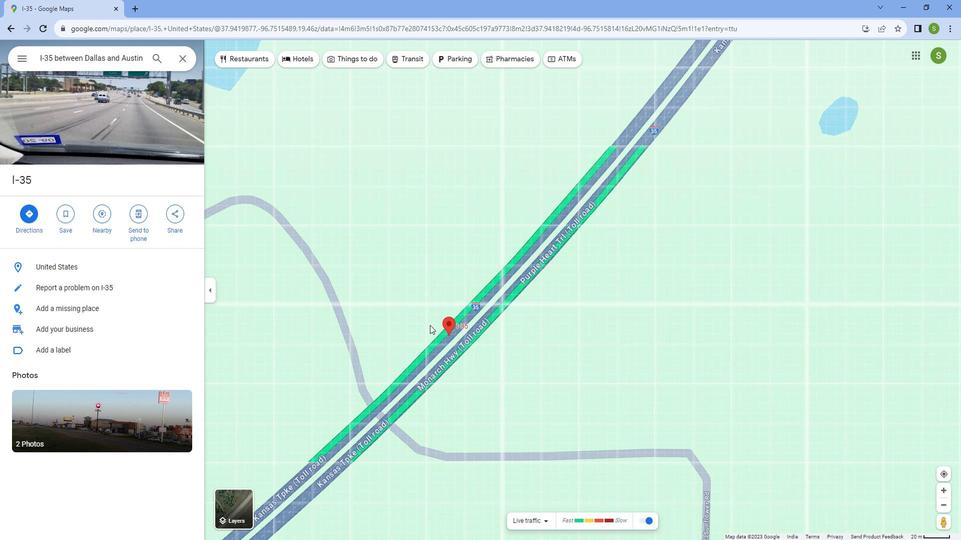 
Action: Mouse scrolled (434, 317) with delta (0, 0)
Screenshot: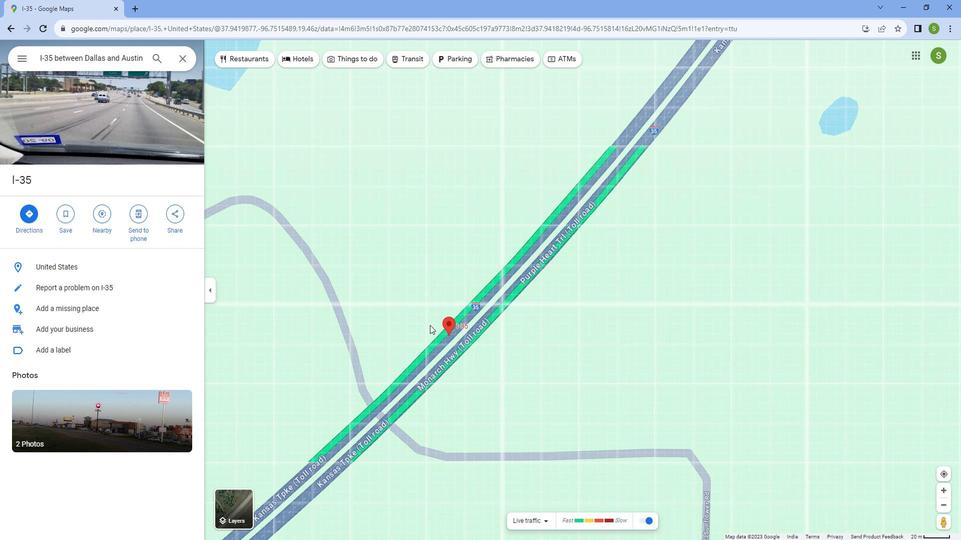 
Action: Mouse scrolled (434, 317) with delta (0, 0)
Screenshot: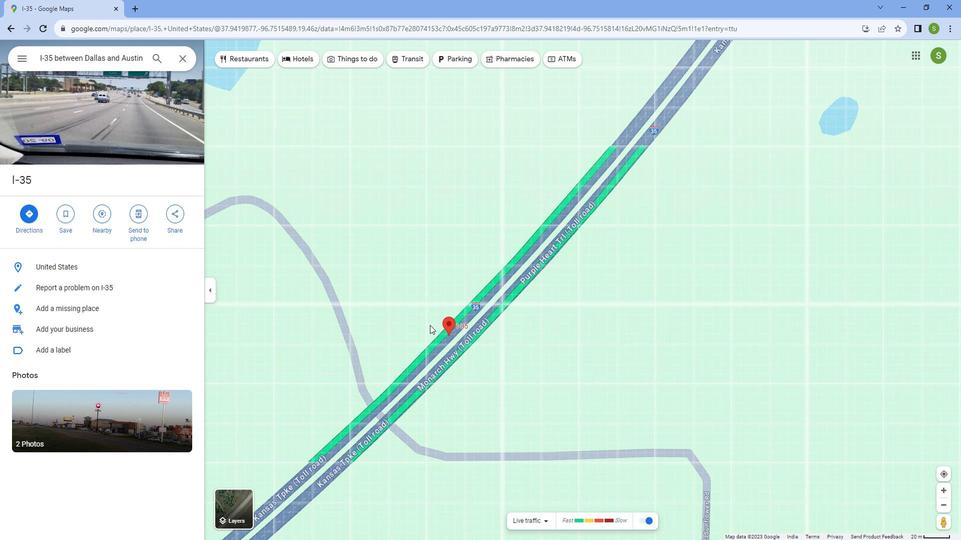 
Action: Mouse scrolled (434, 317) with delta (0, 0)
Screenshot: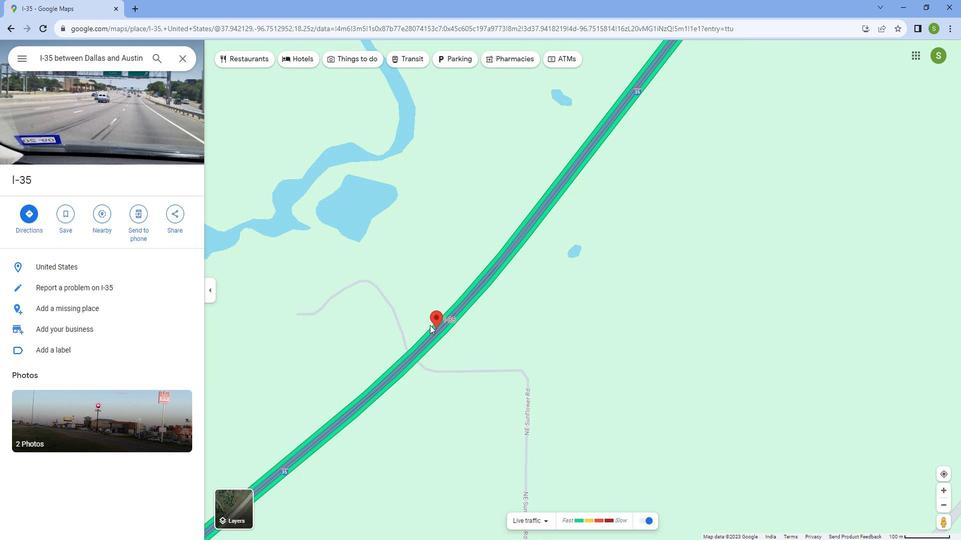 
Action: Mouse scrolled (434, 317) with delta (0, 0)
Screenshot: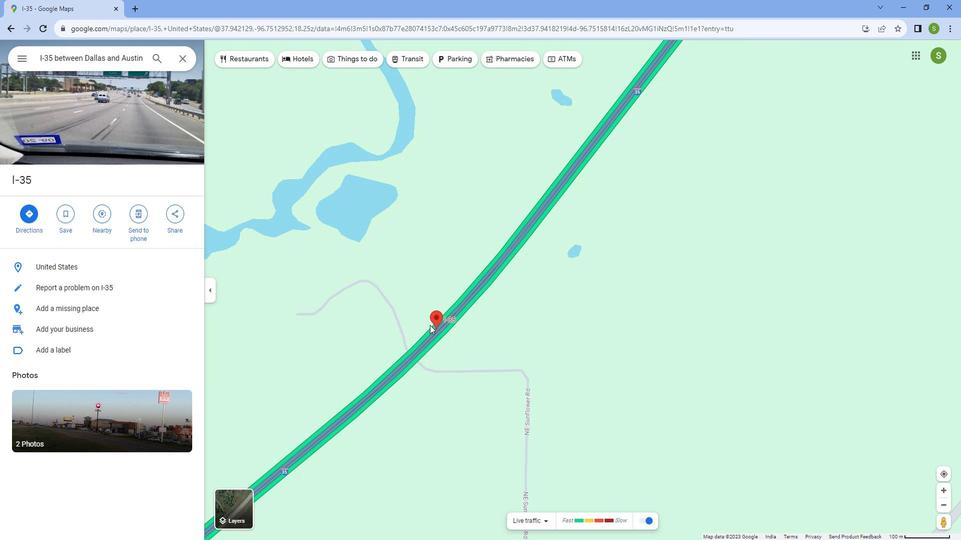 
Action: Mouse scrolled (434, 317) with delta (0, 0)
Screenshot: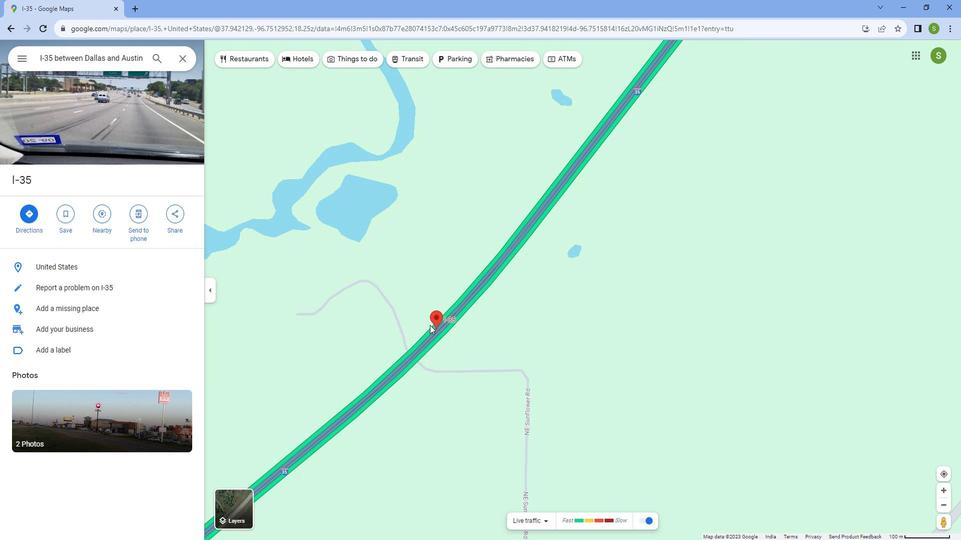 
Action: Mouse scrolled (434, 317) with delta (0, 0)
Screenshot: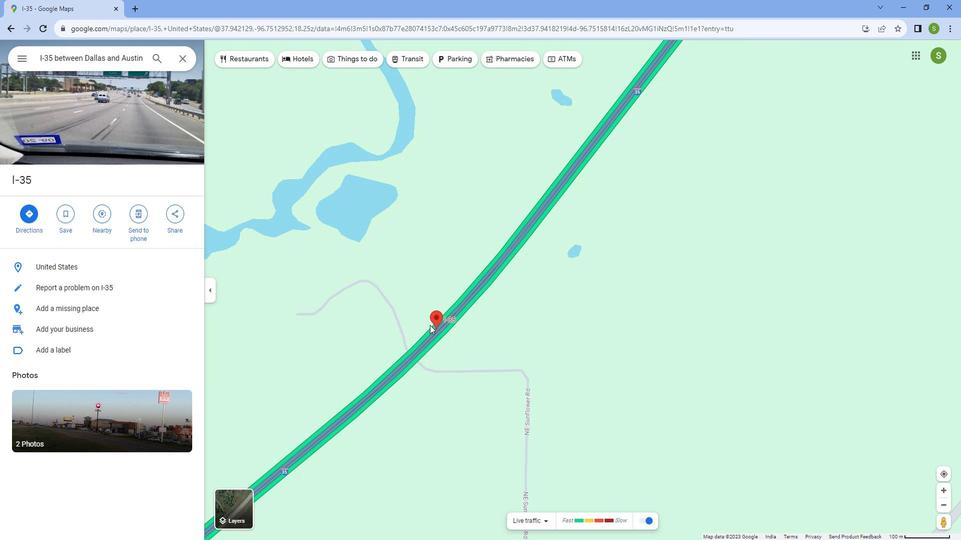 
Action: Mouse scrolled (434, 317) with delta (0, 0)
Screenshot: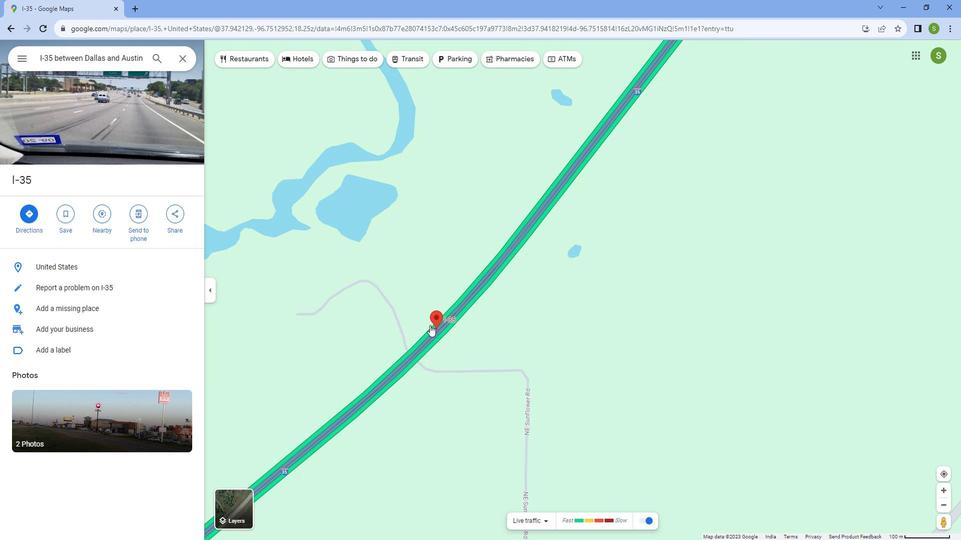 
Action: Mouse scrolled (434, 317) with delta (0, 0)
Screenshot: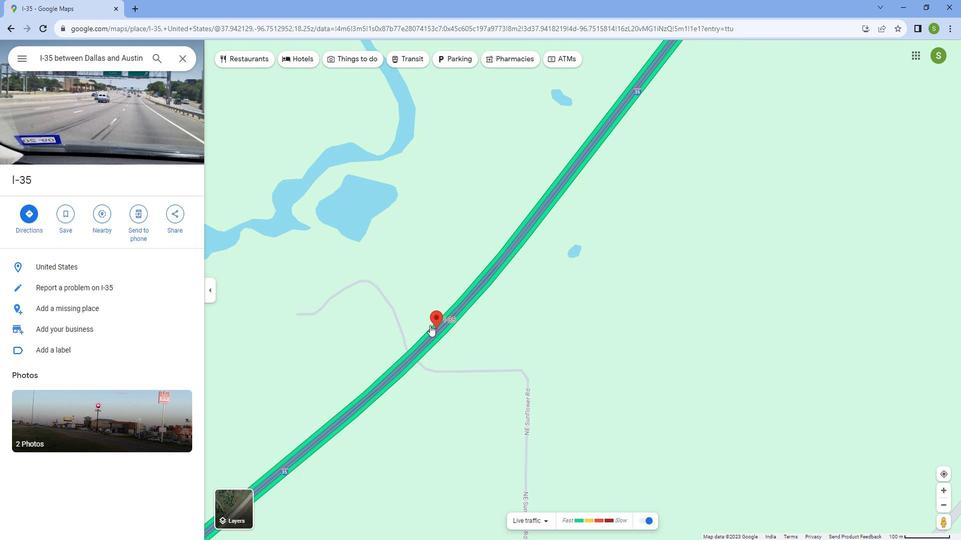 
Action: Mouse scrolled (434, 318) with delta (0, 0)
Screenshot: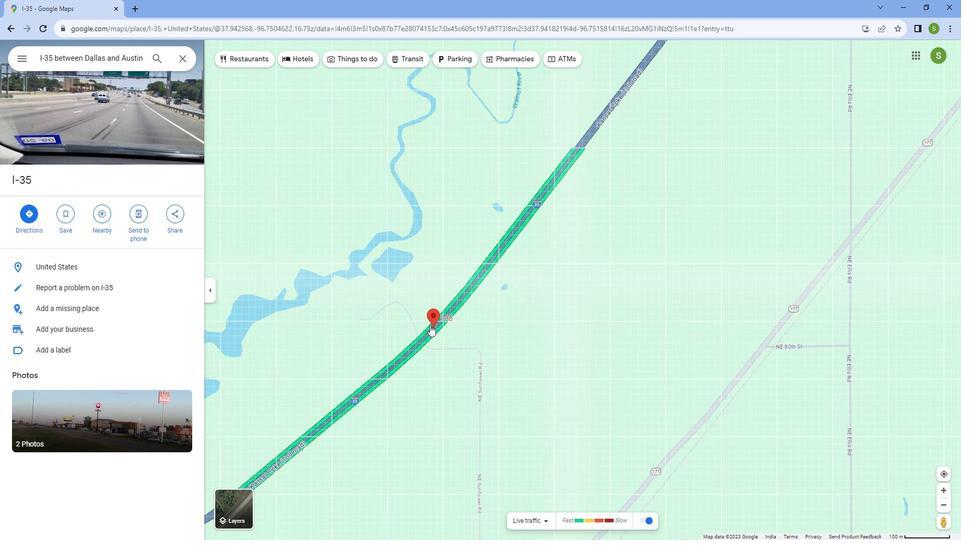 
Action: Mouse scrolled (434, 317) with delta (0, 0)
Screenshot: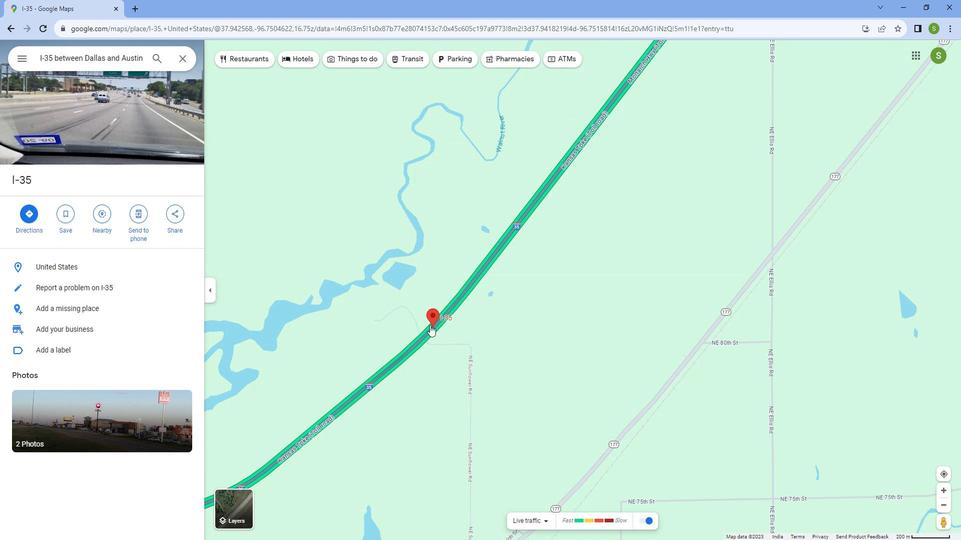 
Action: Mouse scrolled (434, 317) with delta (0, 0)
Screenshot: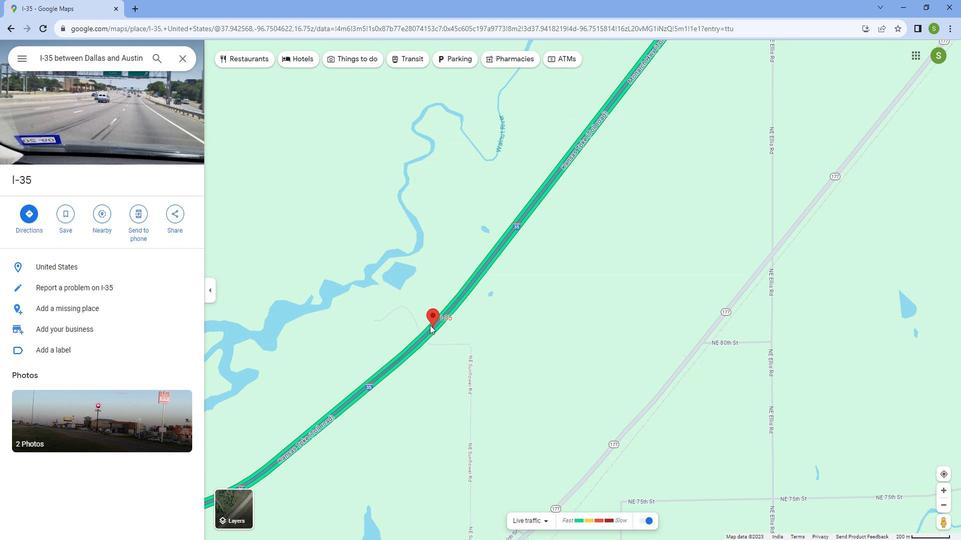 
Action: Mouse scrolled (434, 317) with delta (0, 0)
Screenshot: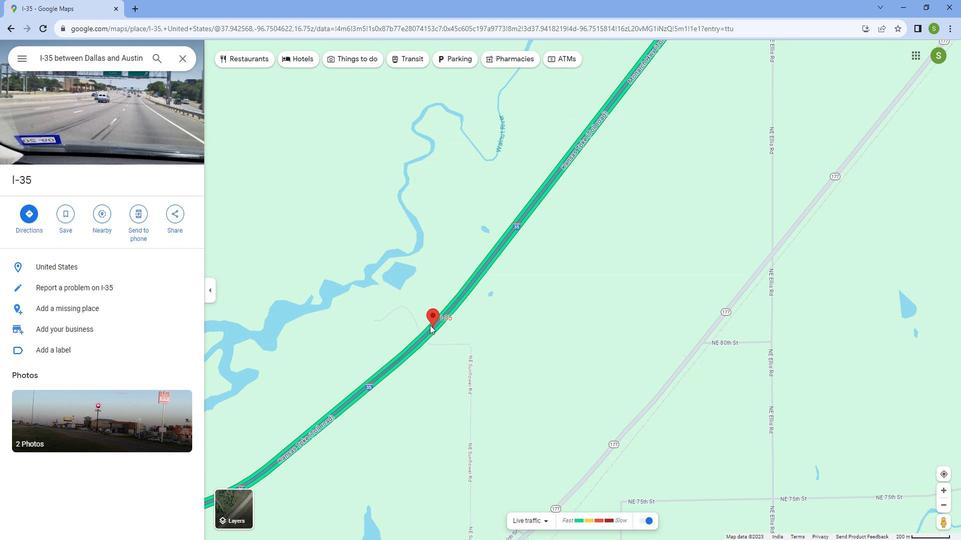 
Action: Mouse scrolled (434, 317) with delta (0, 0)
Screenshot: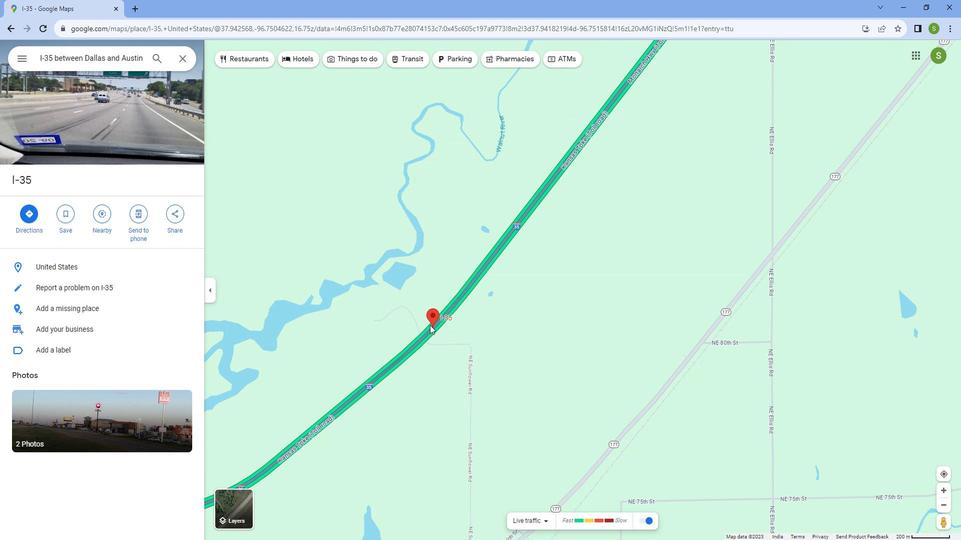 
Action: Mouse scrolled (434, 317) with delta (0, 0)
Screenshot: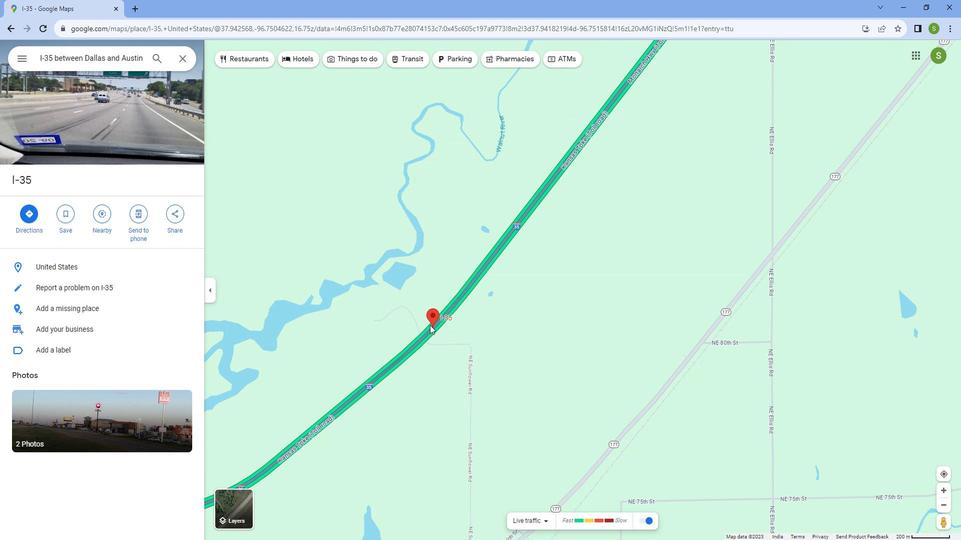 
Action: Mouse scrolled (434, 317) with delta (0, 0)
Screenshot: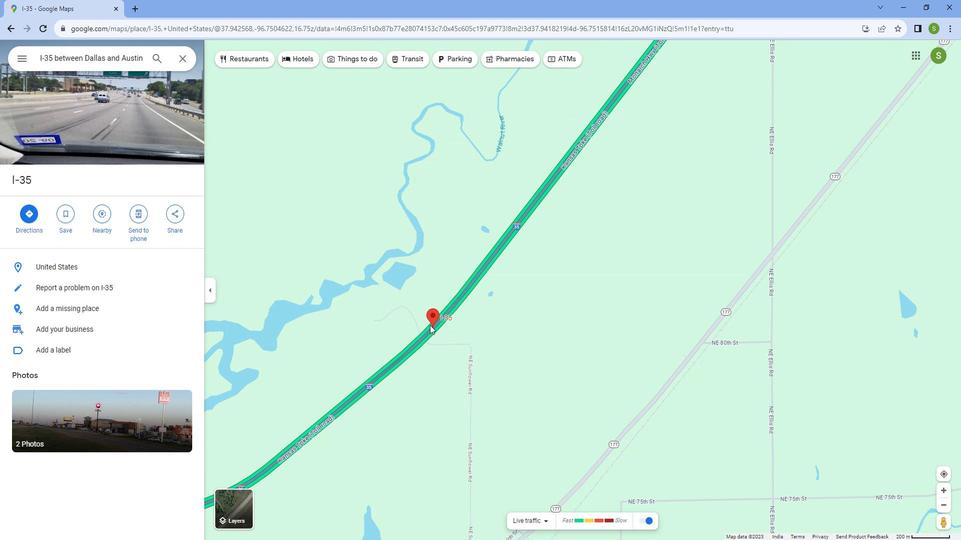 
Action: Mouse scrolled (434, 317) with delta (0, 0)
Screenshot: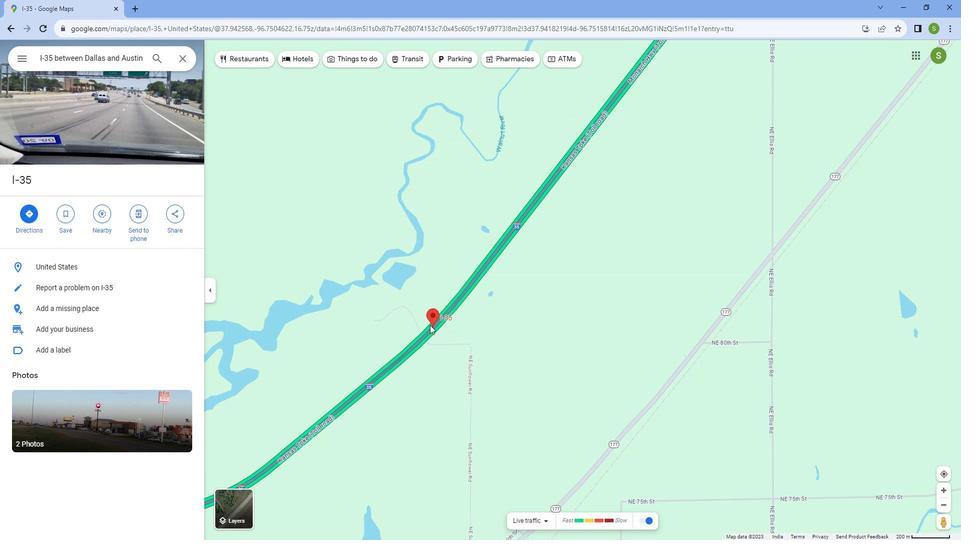 
Action: Mouse moved to (483, 208)
Screenshot: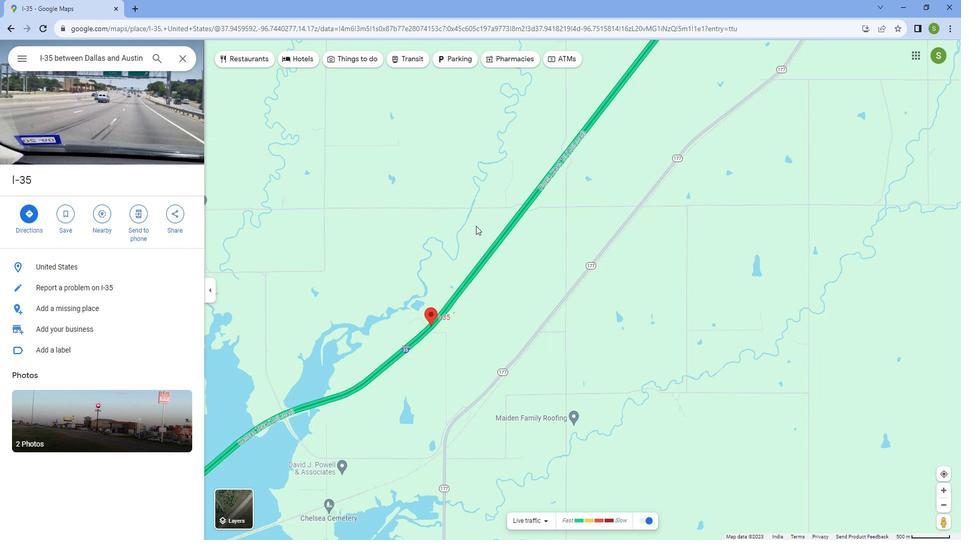 
Action: Mouse pressed left at (483, 208)
Screenshot: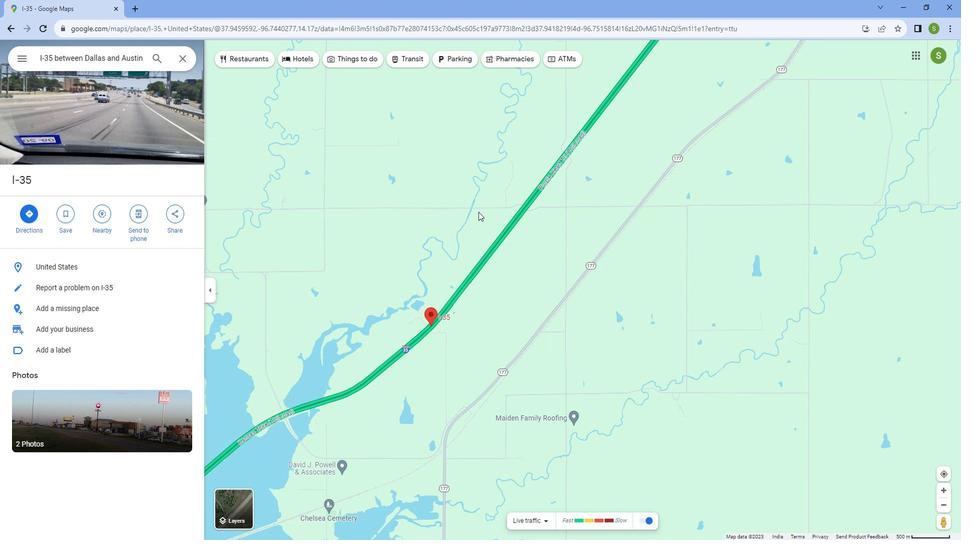 
Action: Mouse moved to (416, 247)
Screenshot: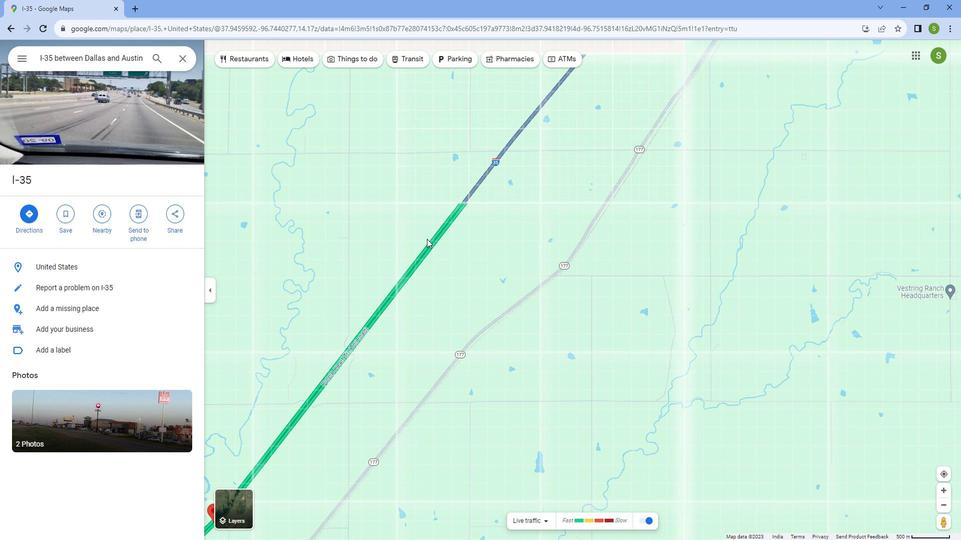 
Action: Mouse pressed left at (416, 247)
Screenshot: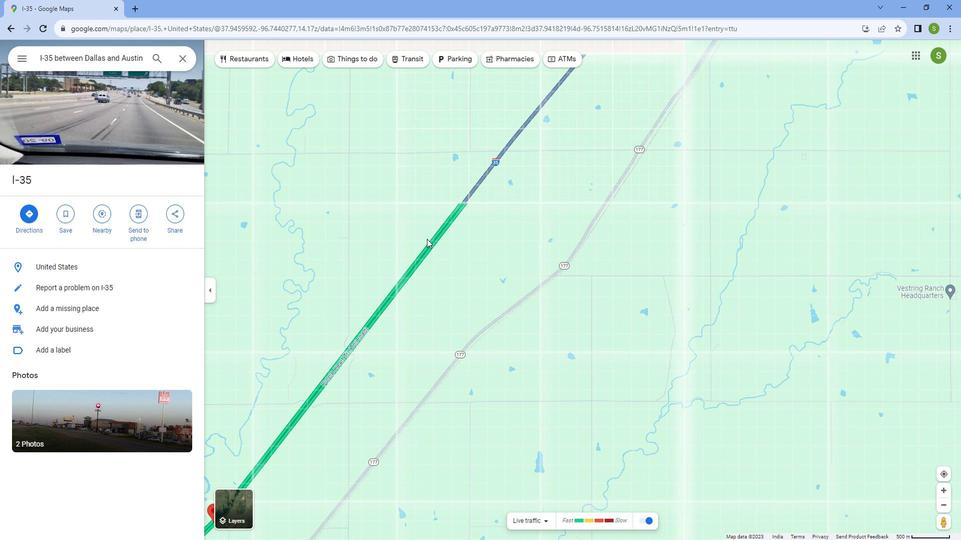 
Action: Mouse moved to (479, 245)
Screenshot: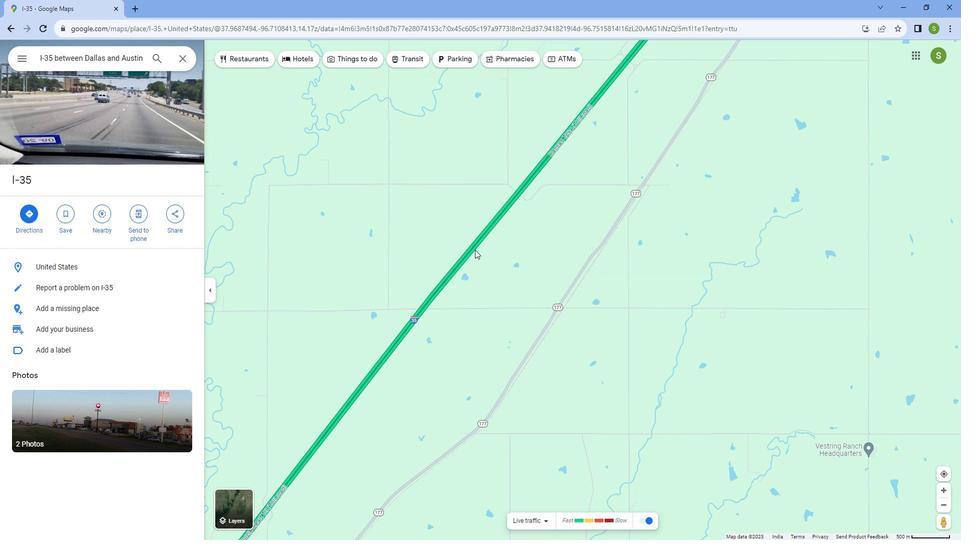
Action: Mouse pressed left at (479, 245)
Screenshot: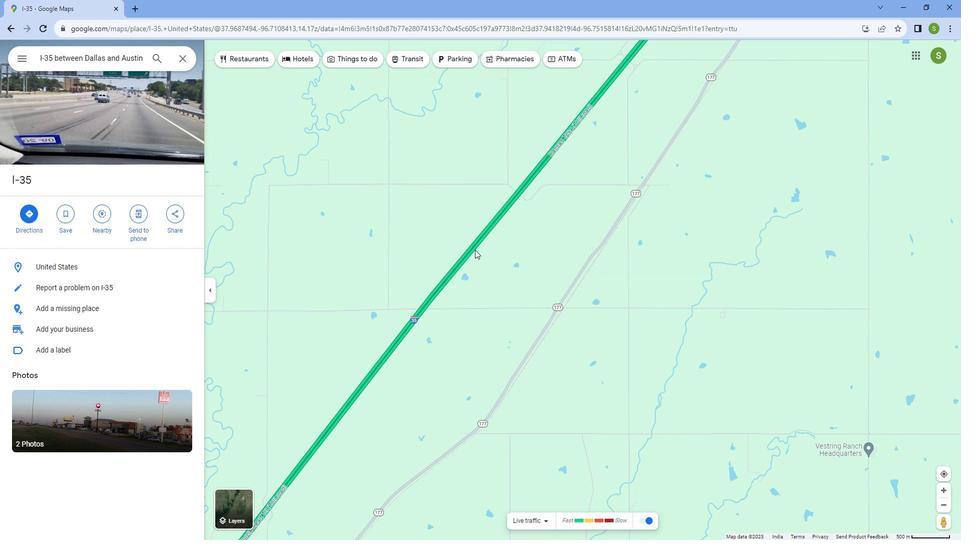 
Action: Mouse moved to (571, 263)
Screenshot: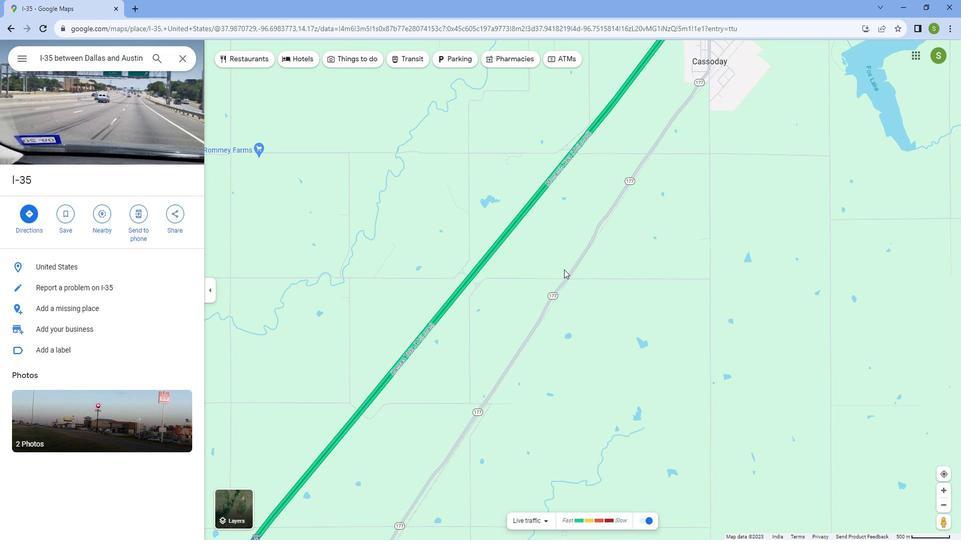 
Action: Mouse scrolled (571, 262) with delta (0, 0)
Screenshot: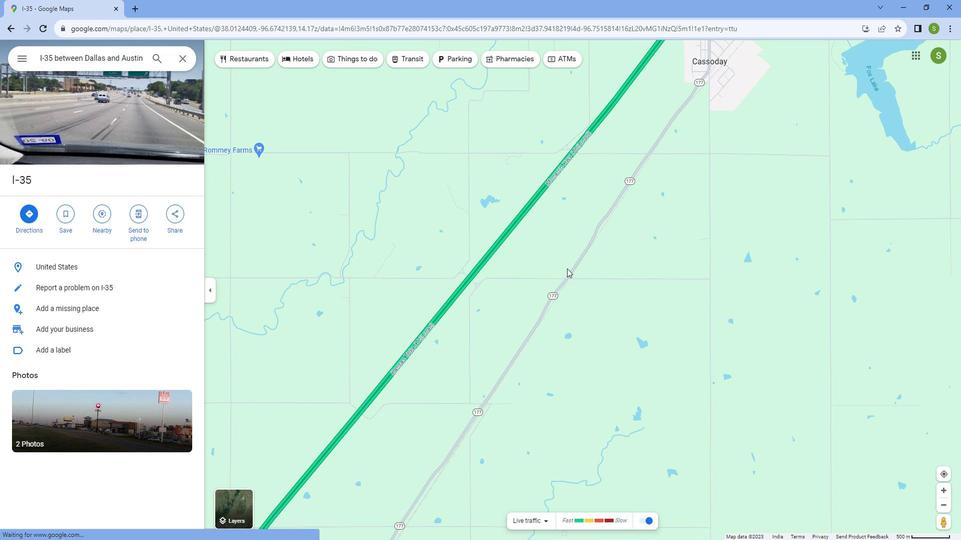 
Action: Mouse scrolled (571, 262) with delta (0, 0)
Screenshot: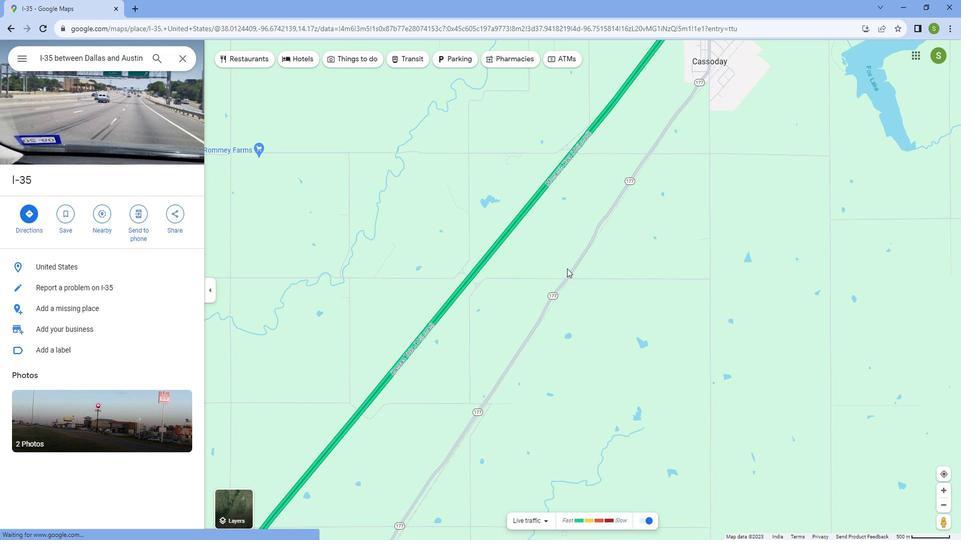 
Action: Mouse scrolled (571, 262) with delta (0, 0)
Screenshot: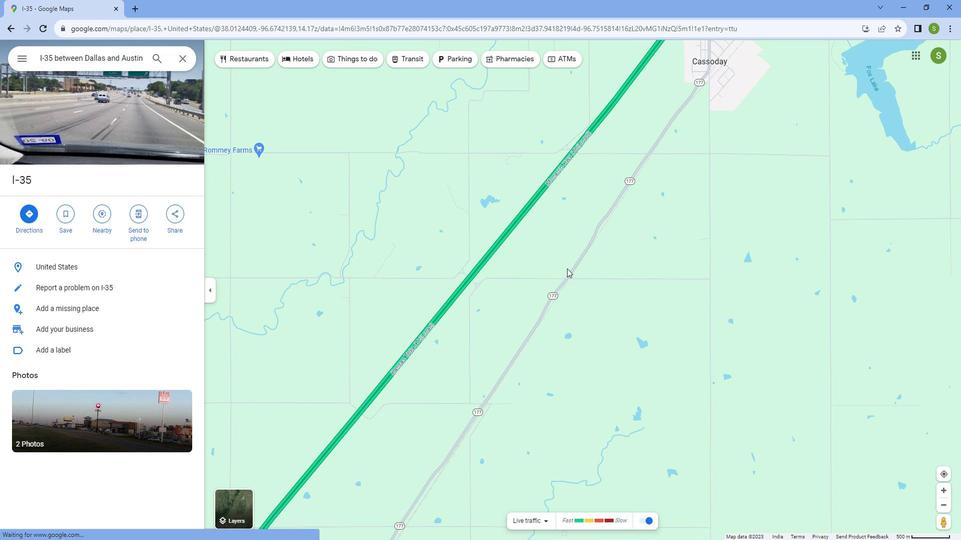 
Action: Mouse scrolled (571, 262) with delta (0, 0)
Screenshot: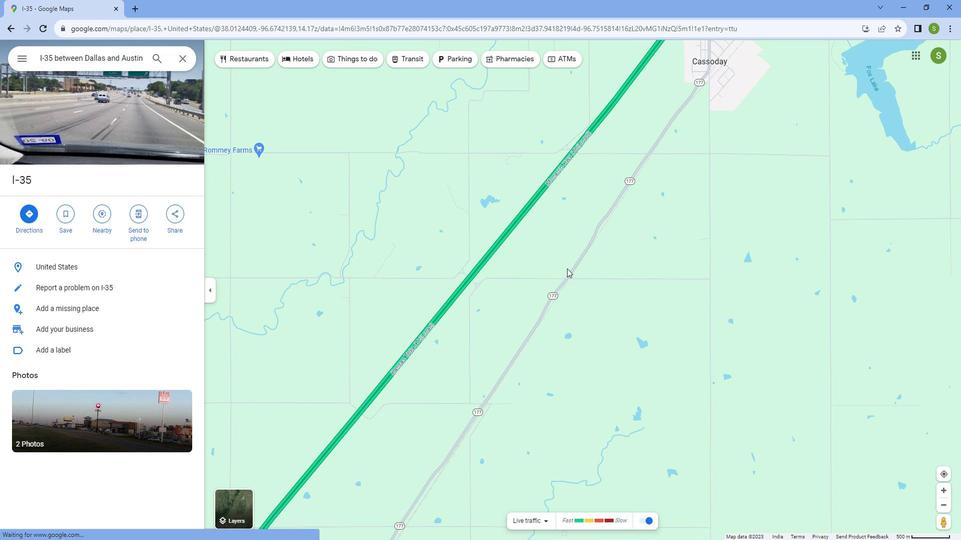 
Action: Mouse scrolled (571, 262) with delta (0, 0)
Screenshot: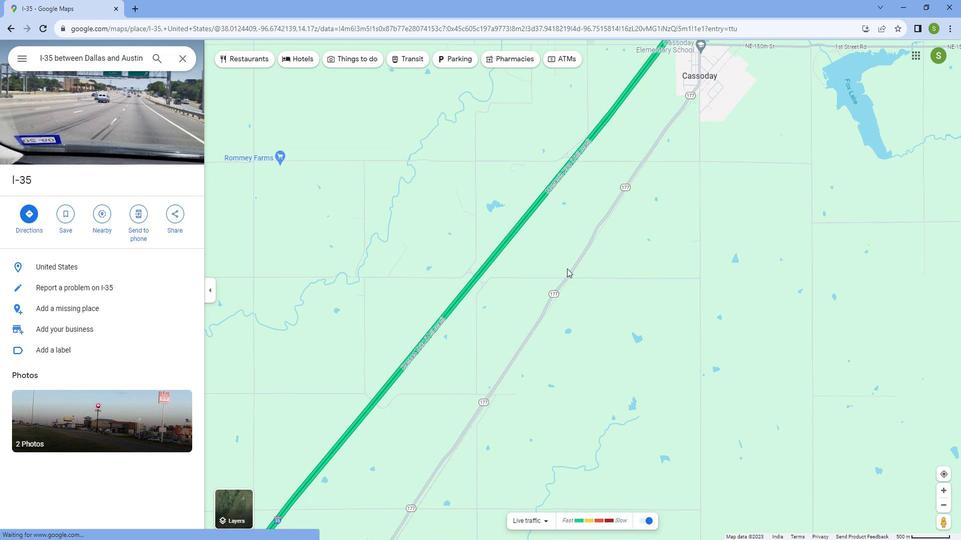 
Action: Mouse moved to (696, 103)
Screenshot: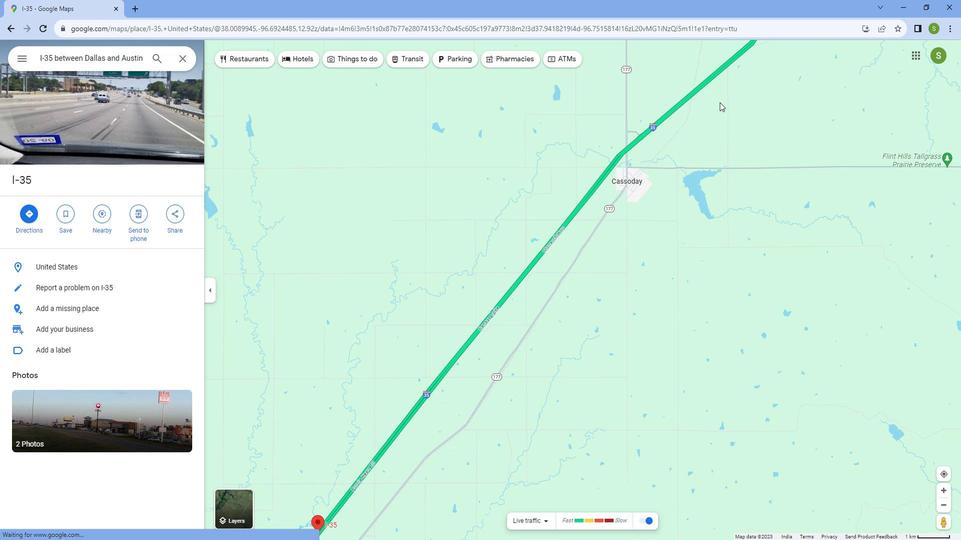 
Action: Mouse pressed left at (696, 103)
Screenshot: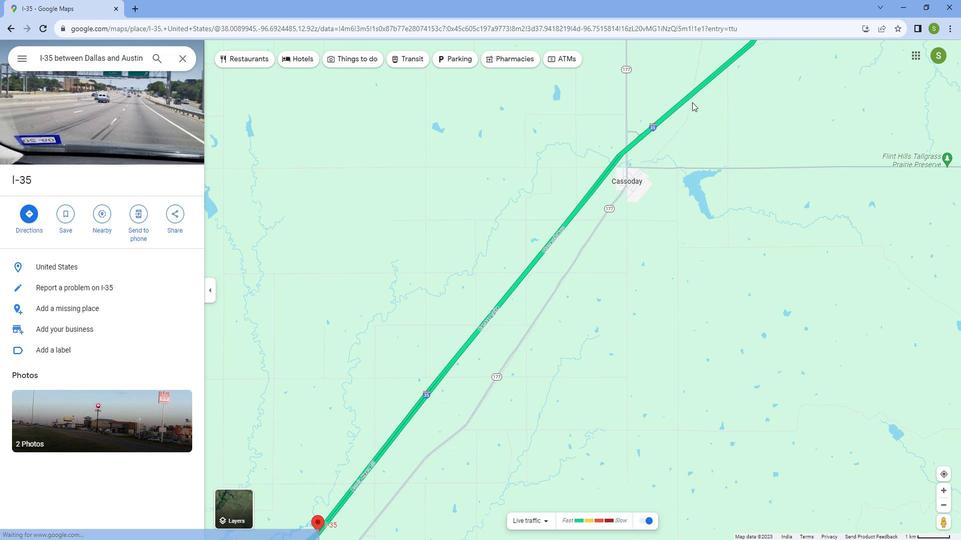 
Action: Mouse moved to (649, 197)
Screenshot: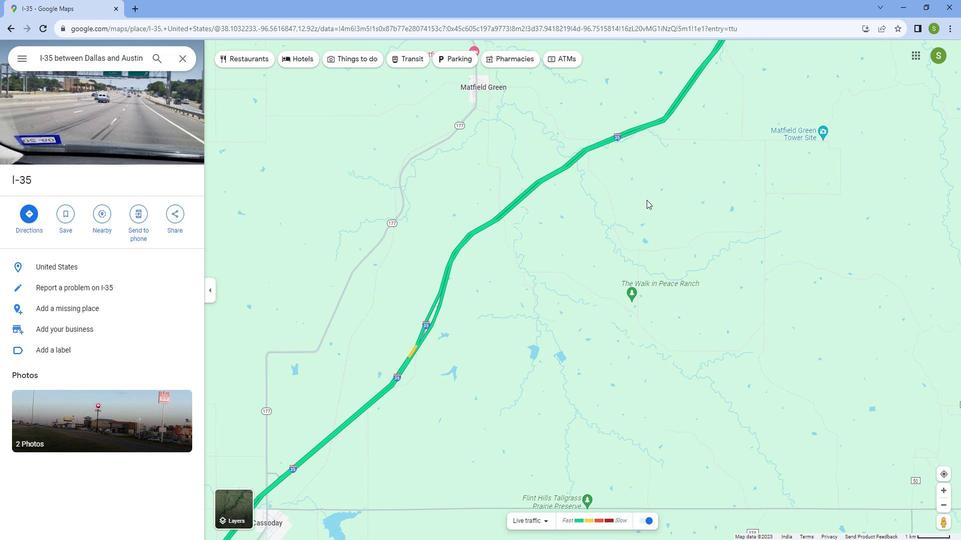 
Action: Mouse pressed left at (649, 197)
Screenshot: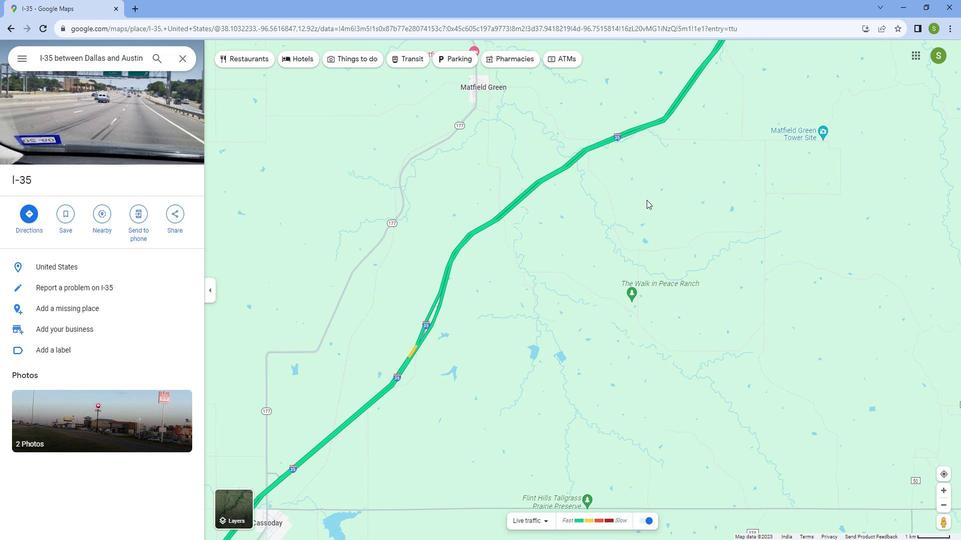 
Action: Mouse moved to (444, 141)
Screenshot: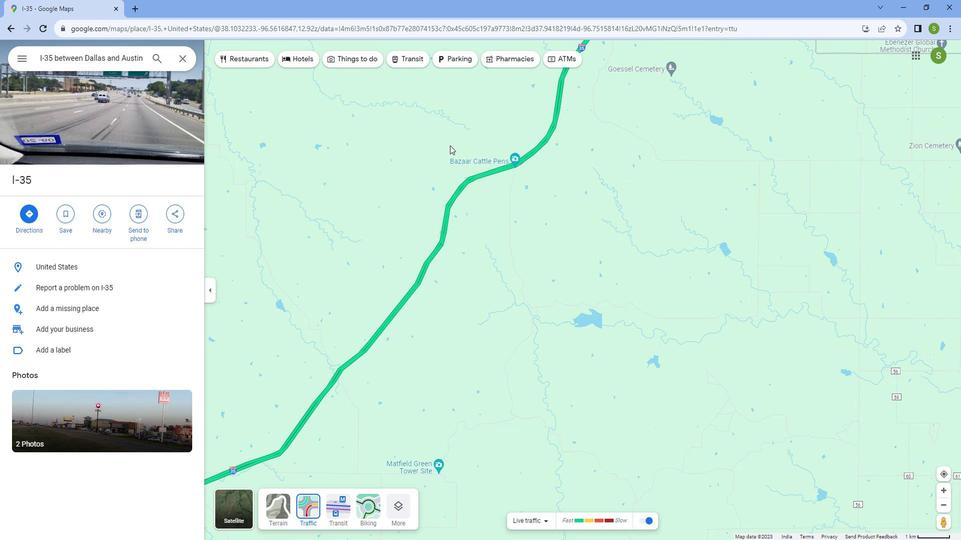 
Action: Mouse scrolled (444, 141) with delta (0, 0)
Screenshot: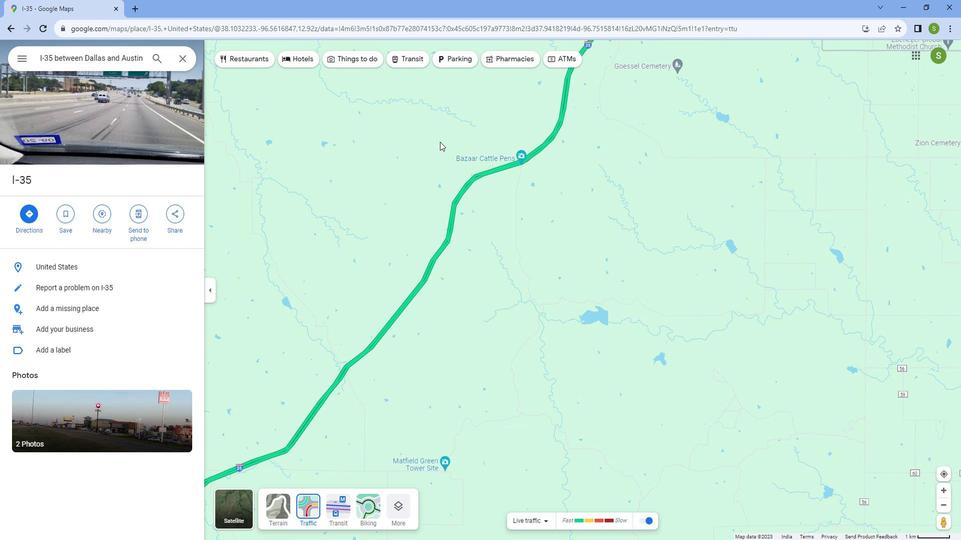 
Action: Mouse scrolled (444, 141) with delta (0, 0)
Screenshot: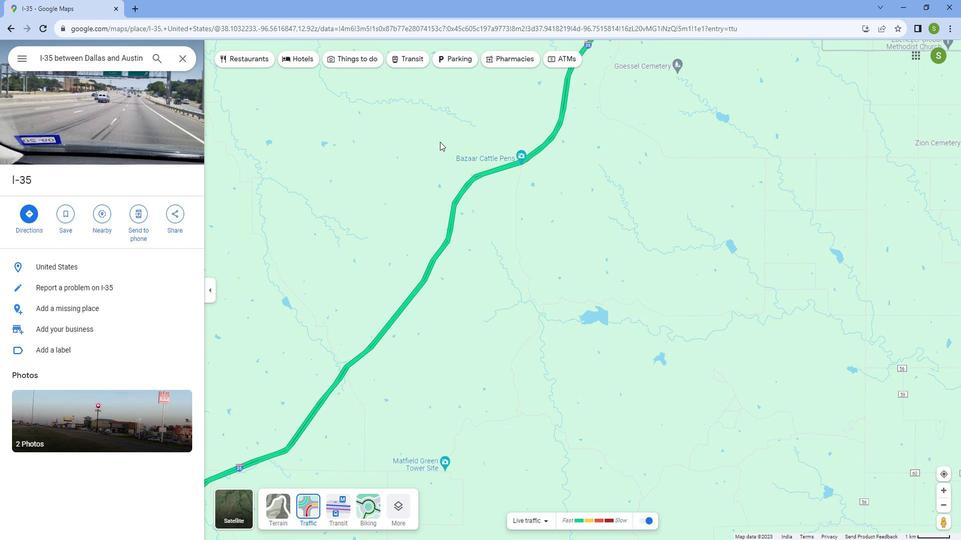 
Action: Mouse scrolled (444, 141) with delta (0, 0)
Screenshot: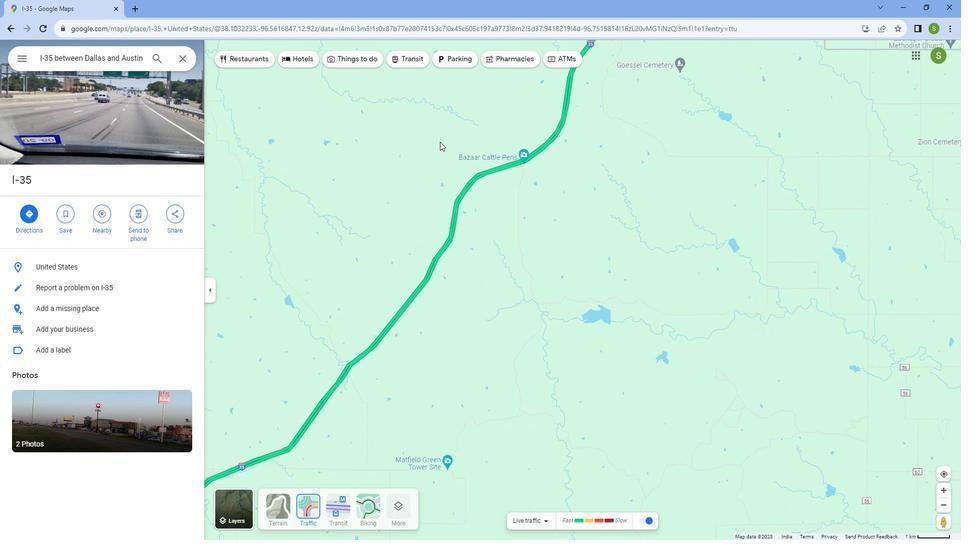 
Action: Mouse scrolled (444, 141) with delta (0, 0)
Screenshot: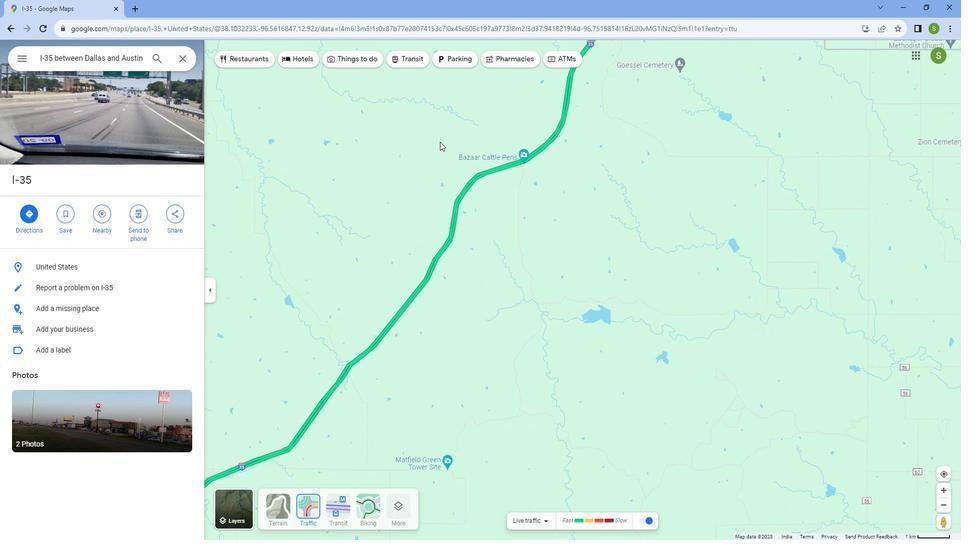 
Action: Mouse scrolled (444, 141) with delta (0, 0)
Screenshot: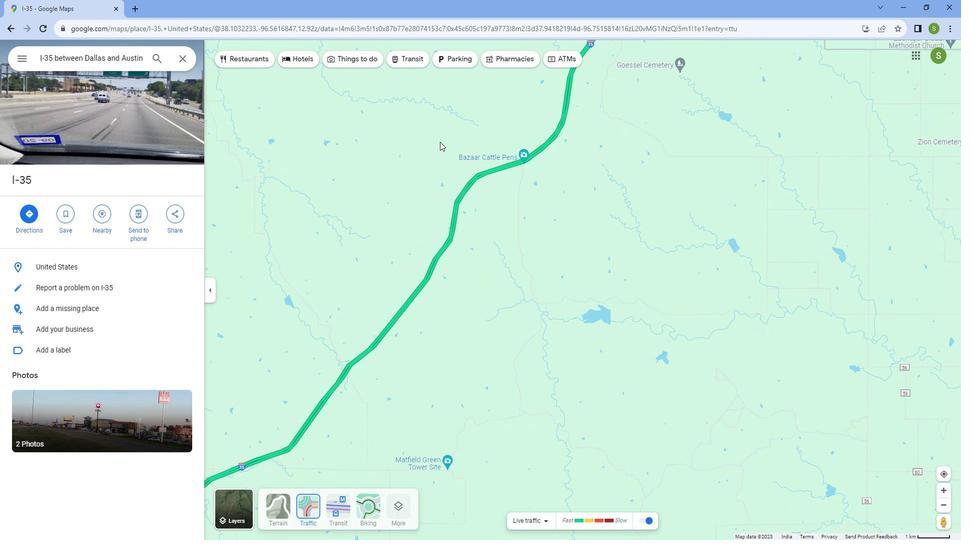 
Action: Mouse scrolled (444, 141) with delta (0, 0)
Screenshot: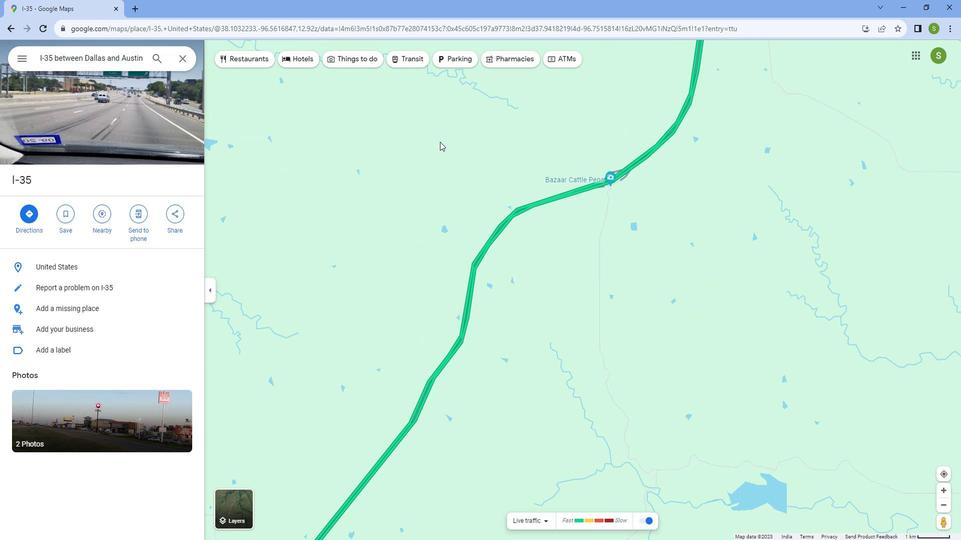 
Action: Mouse scrolled (444, 141) with delta (0, 0)
Screenshot: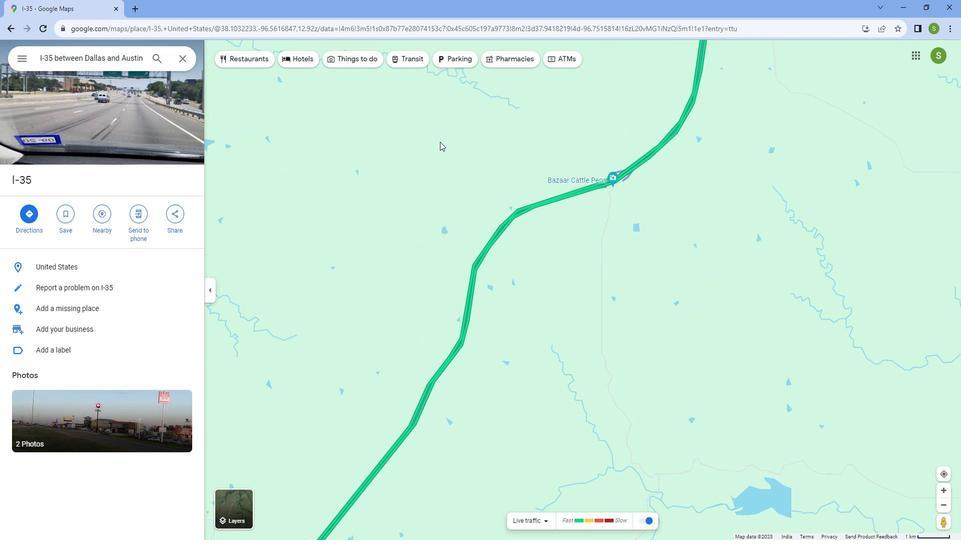 
Action: Mouse scrolled (444, 141) with delta (0, 0)
Screenshot: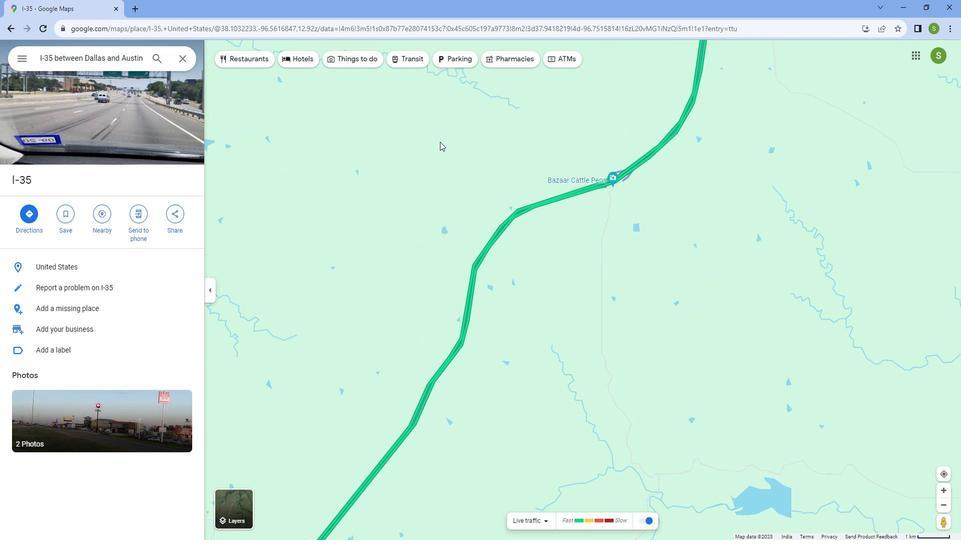 
Action: Mouse scrolled (444, 141) with delta (0, 0)
Screenshot: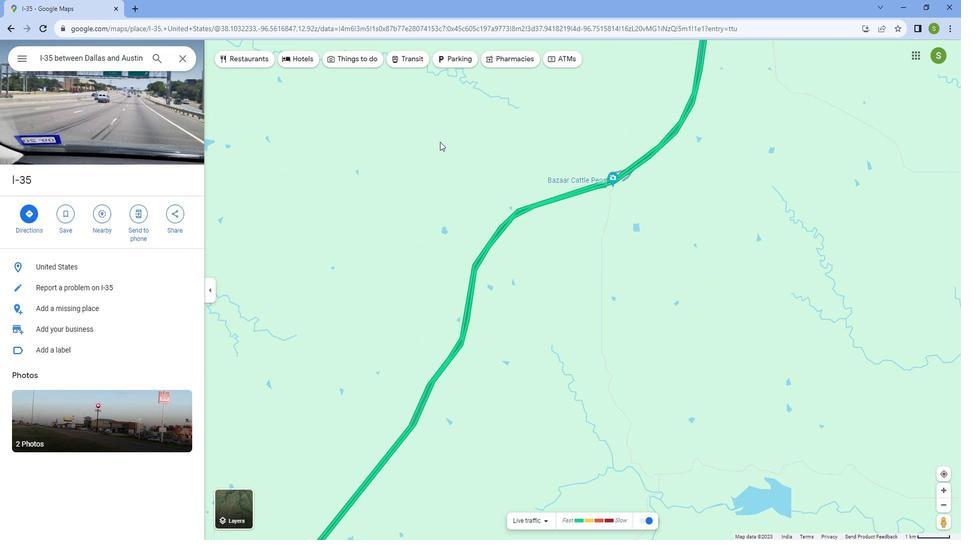 
Action: Mouse scrolled (444, 141) with delta (0, 0)
Screenshot: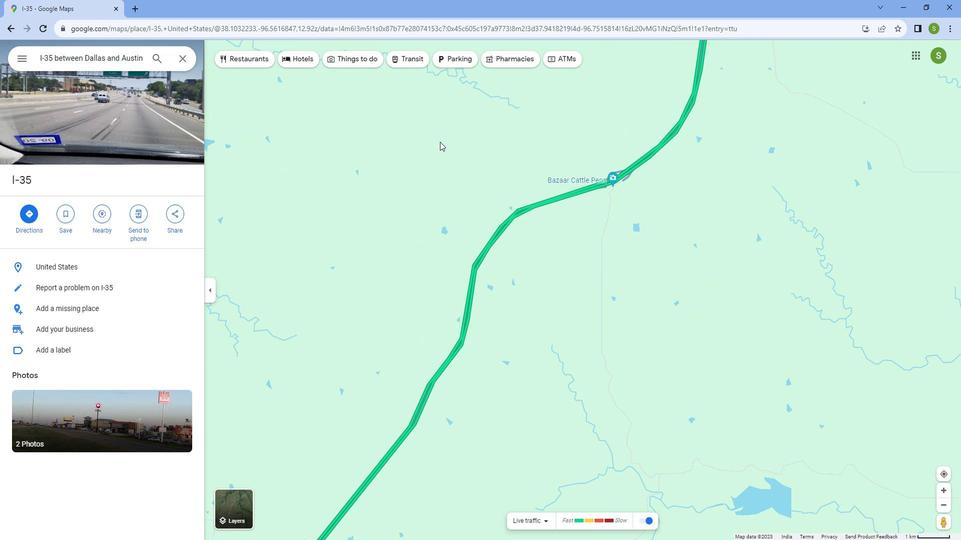 
Action: Mouse moved to (653, 216)
Screenshot: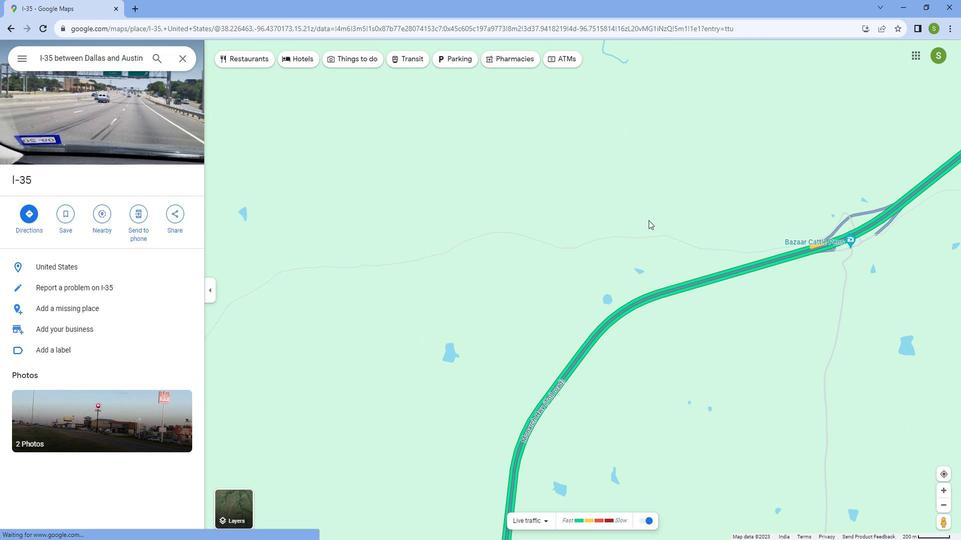 
Action: Mouse pressed left at (653, 216)
Screenshot: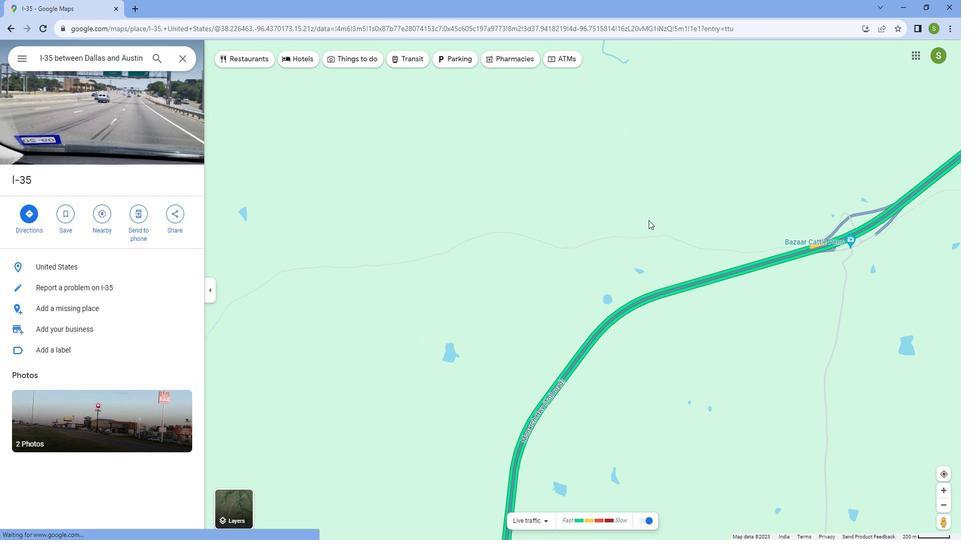 
Action: Mouse moved to (609, 209)
Screenshot: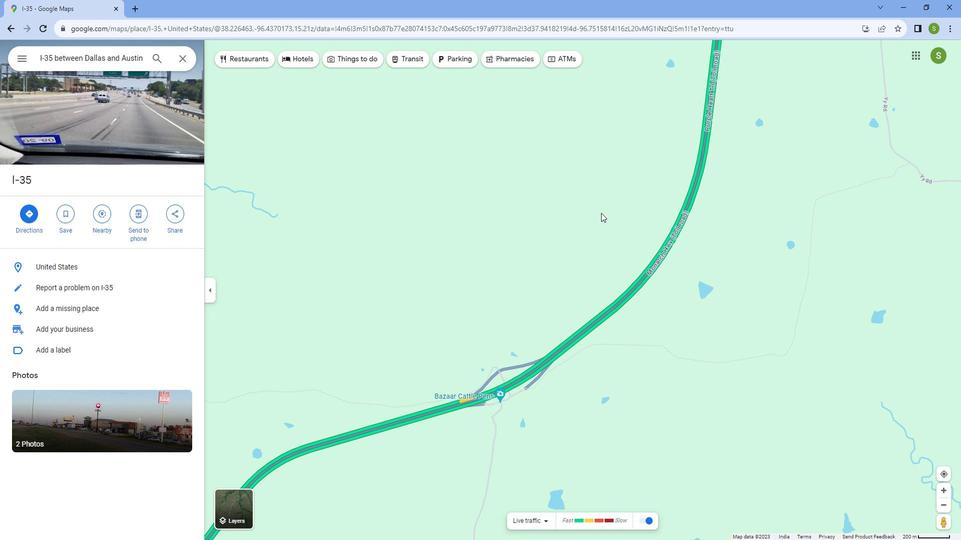
Action: Mouse pressed left at (609, 209)
Screenshot: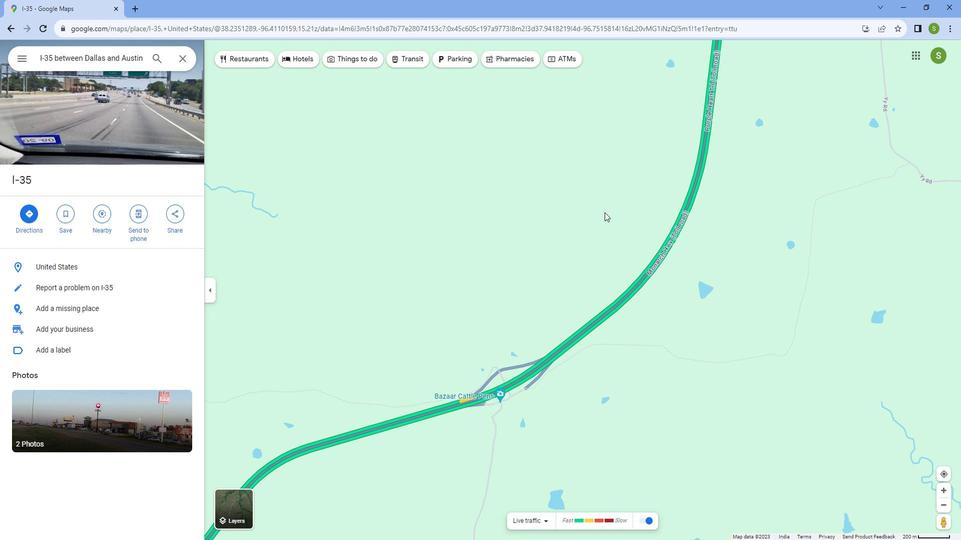 
Action: Mouse moved to (355, 246)
Screenshot: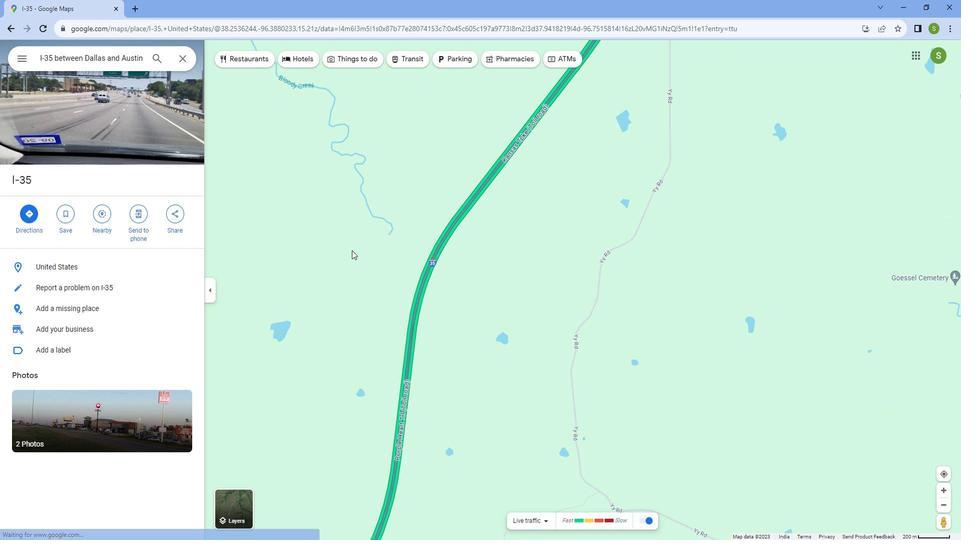 
Action: Mouse pressed left at (355, 246)
Screenshot: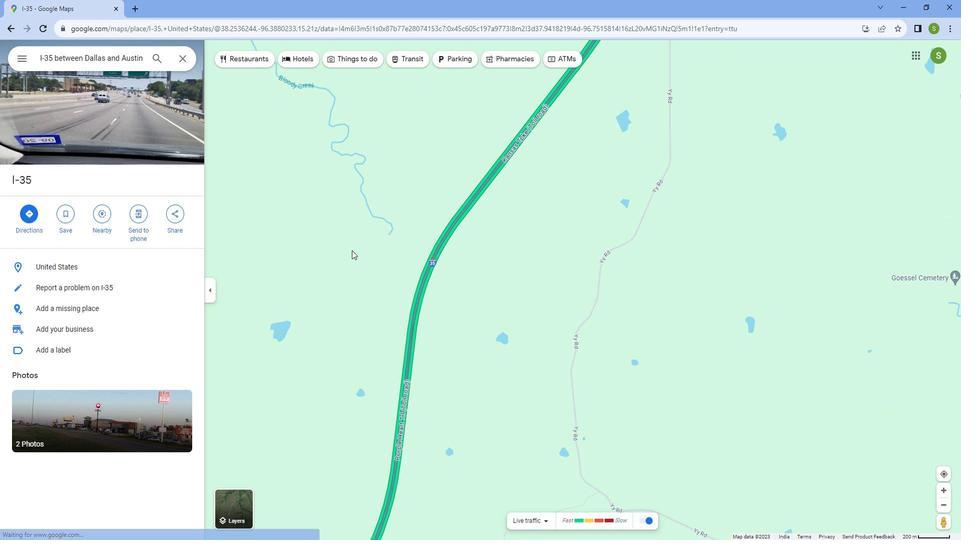 
Action: Mouse moved to (416, 290)
Screenshot: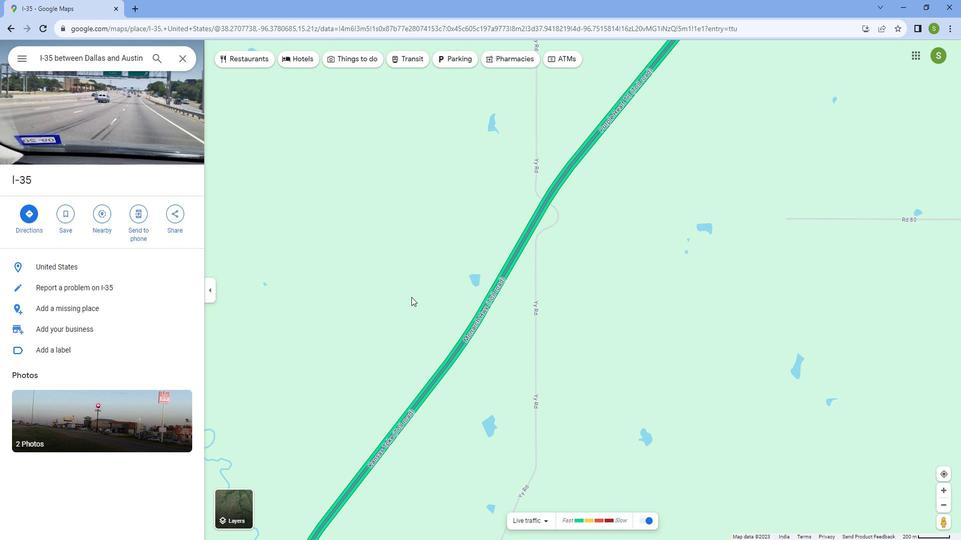 
Action: Mouse pressed left at (416, 290)
Screenshot: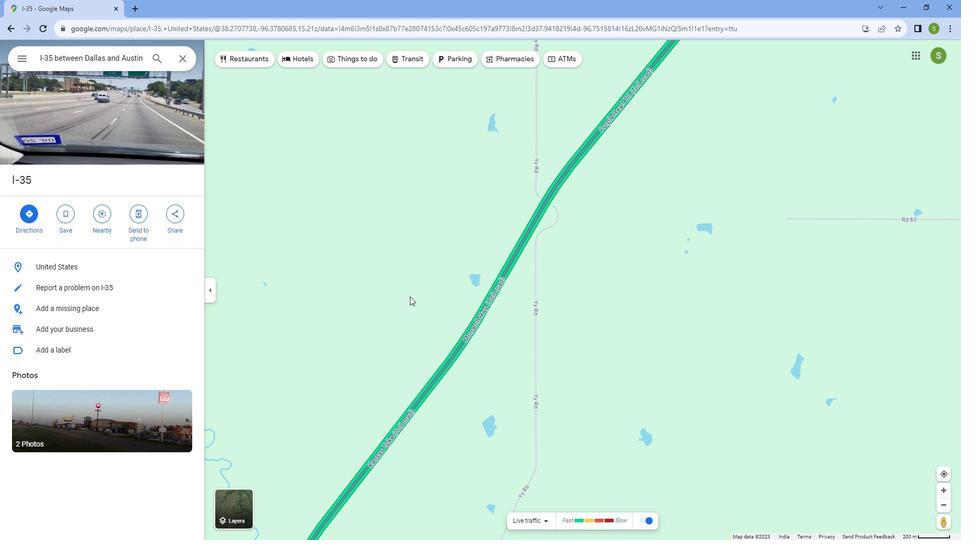
Action: Mouse moved to (462, 316)
Screenshot: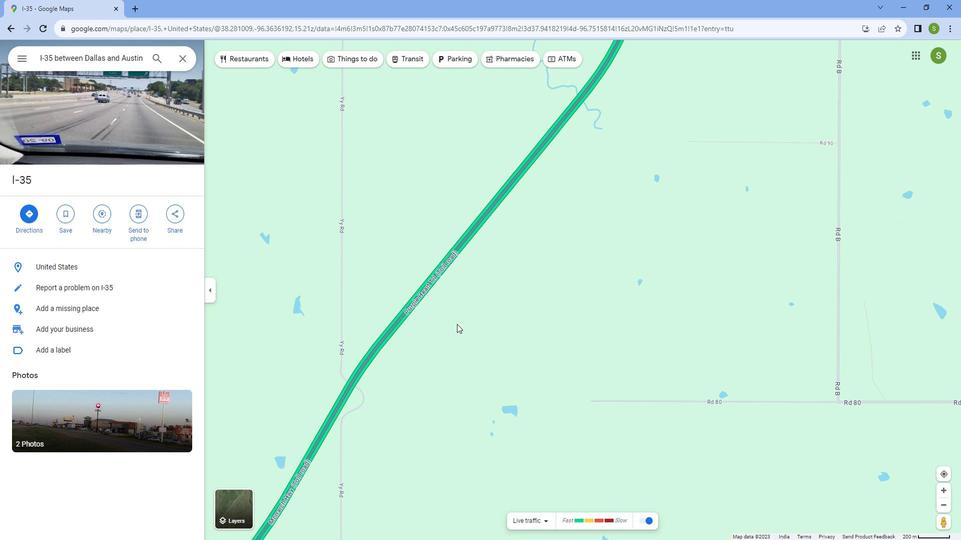 
Action: Mouse scrolled (462, 316) with delta (0, 0)
Screenshot: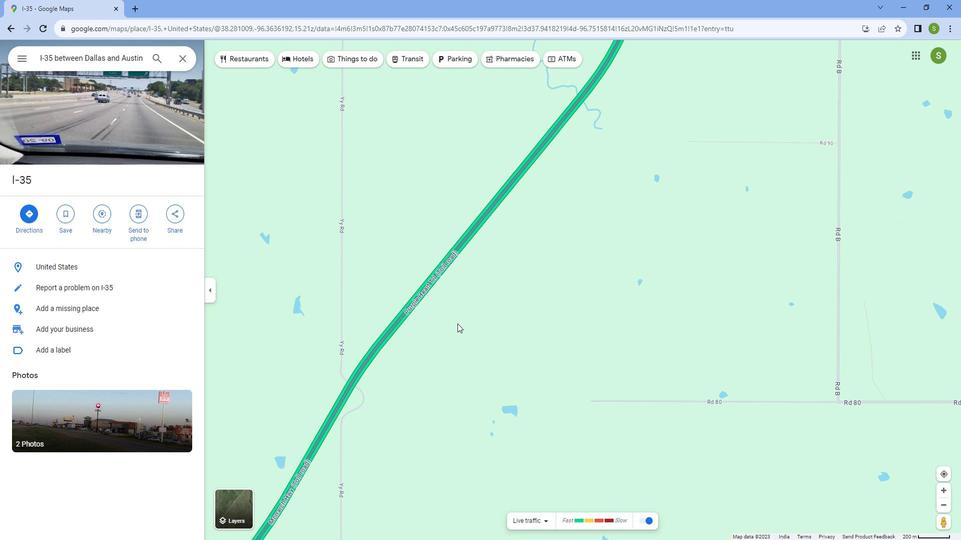 
Action: Mouse scrolled (462, 316) with delta (0, 0)
Screenshot: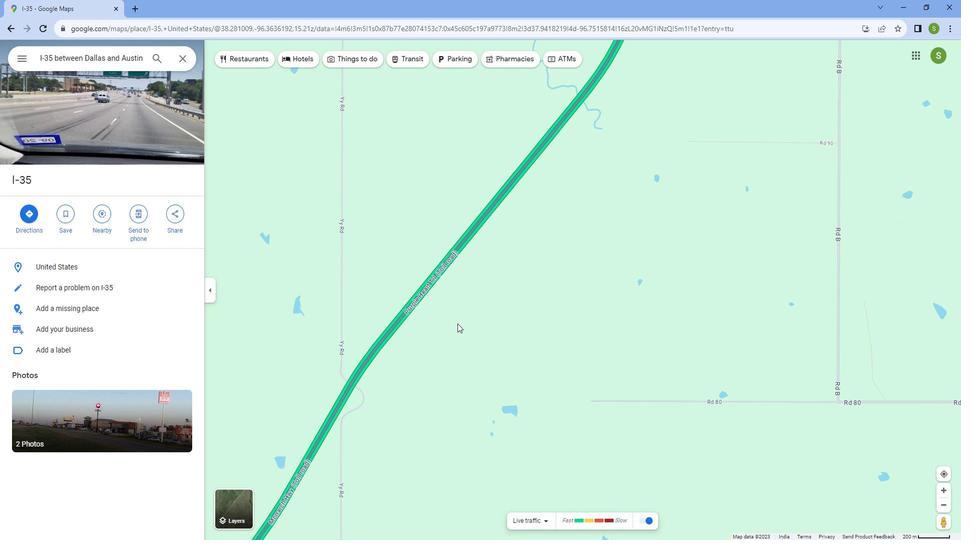 
Action: Mouse scrolled (462, 316) with delta (0, 0)
Screenshot: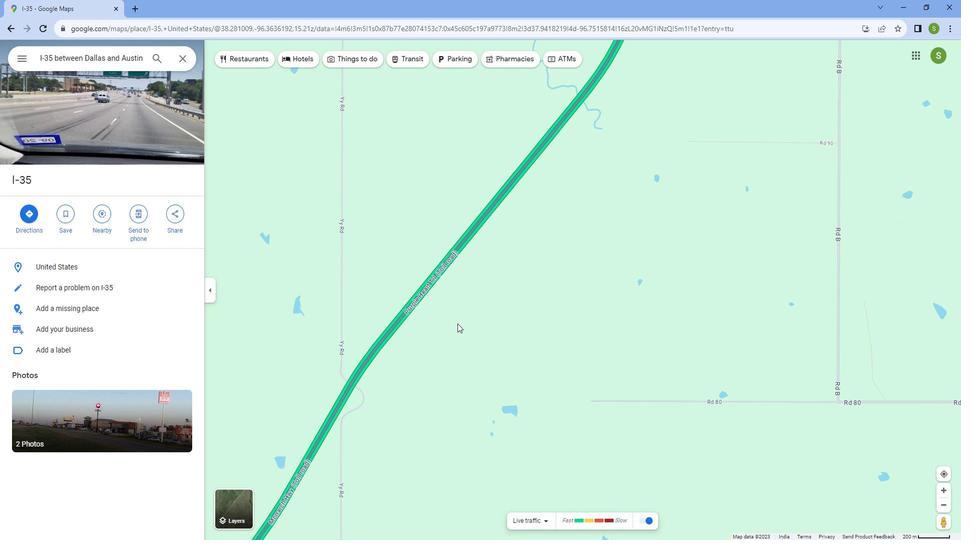 
Action: Mouse scrolled (462, 316) with delta (0, 0)
Screenshot: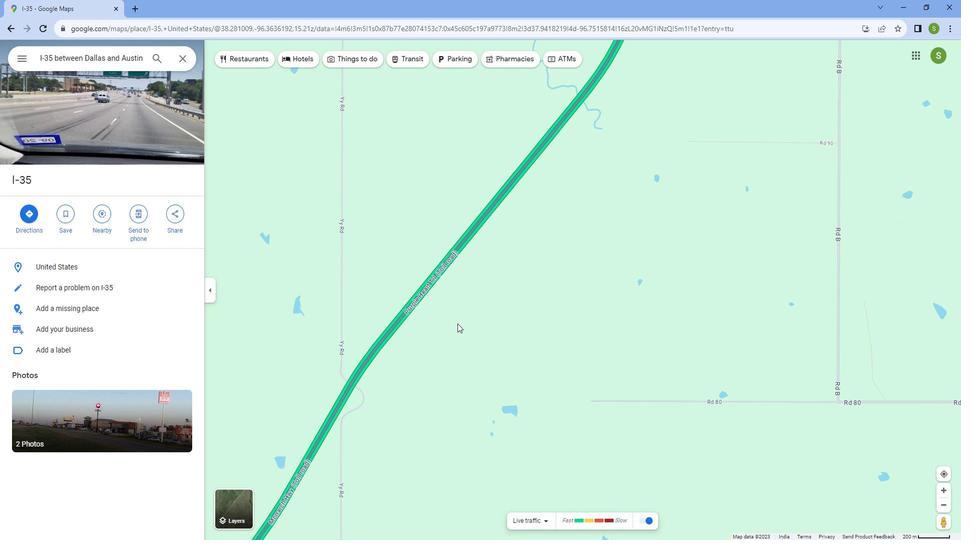 
Action: Mouse scrolled (462, 316) with delta (0, 0)
Screenshot: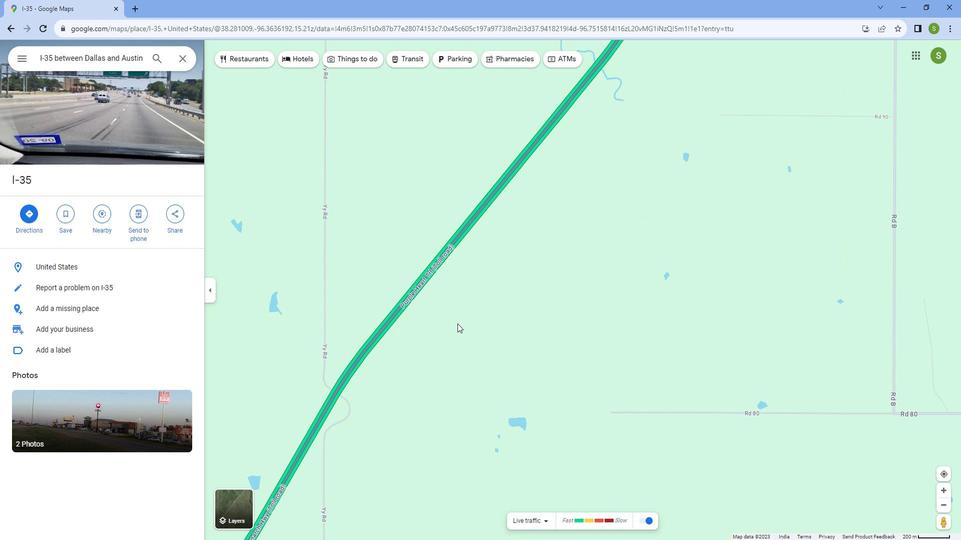 
Action: Mouse scrolled (462, 315) with delta (0, 0)
Screenshot: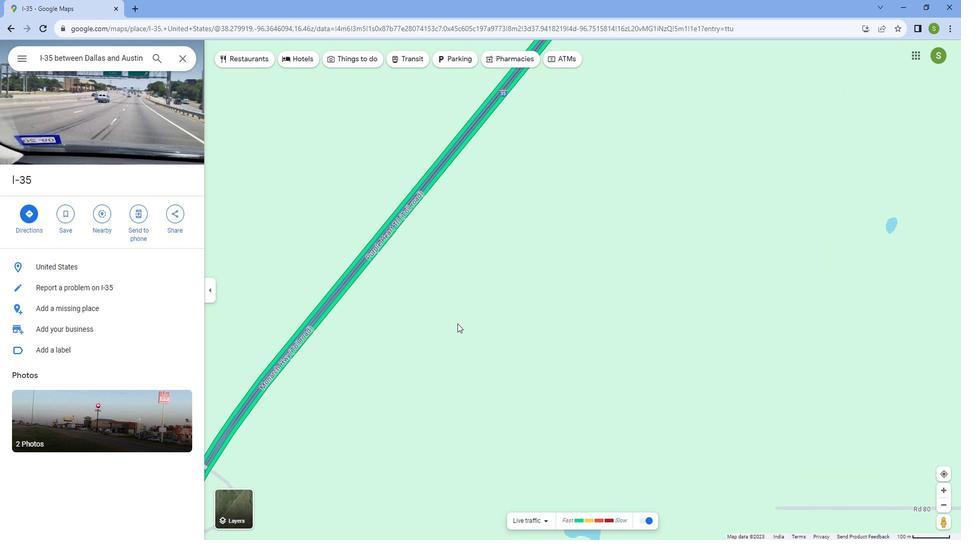 
Action: Mouse scrolled (462, 315) with delta (0, 0)
Screenshot: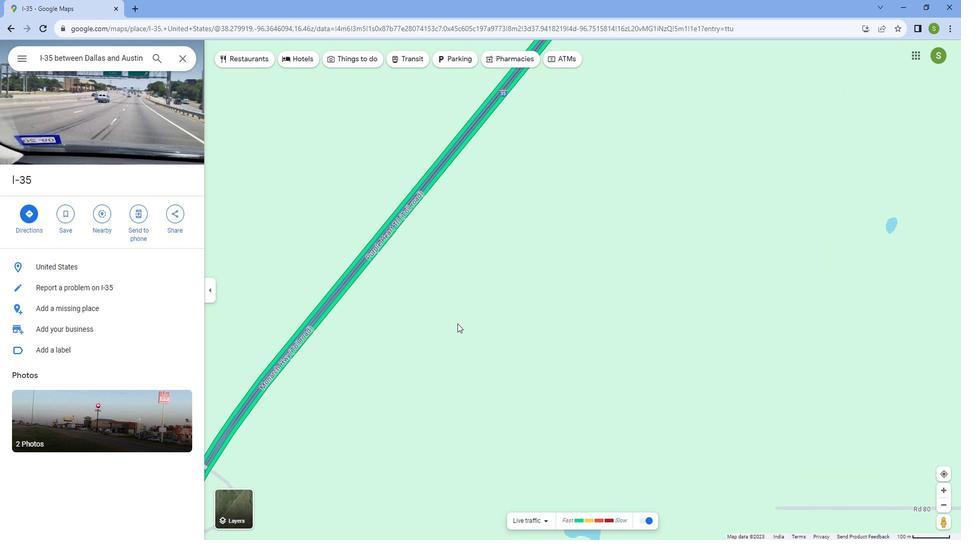 
Action: Mouse scrolled (462, 315) with delta (0, 0)
Screenshot: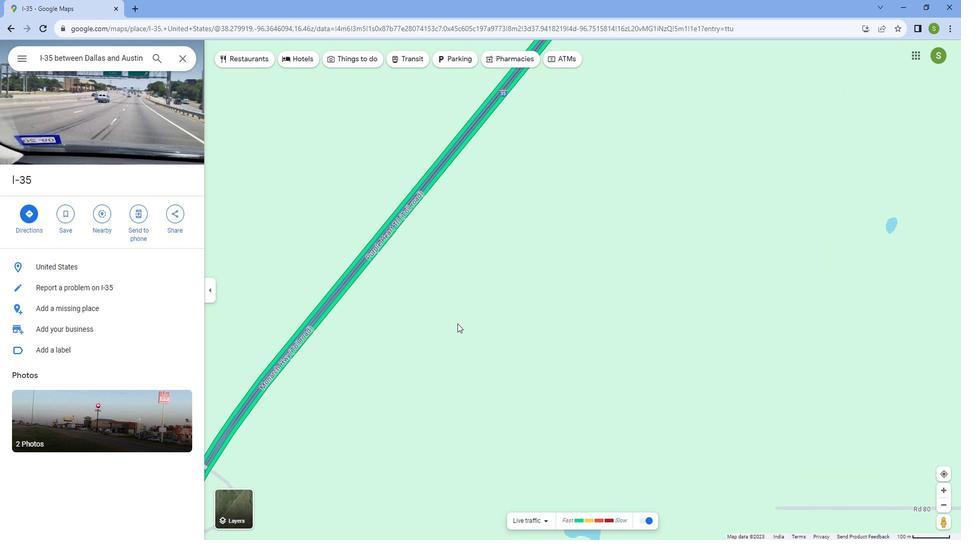 
Action: Mouse scrolled (462, 315) with delta (0, 0)
Screenshot: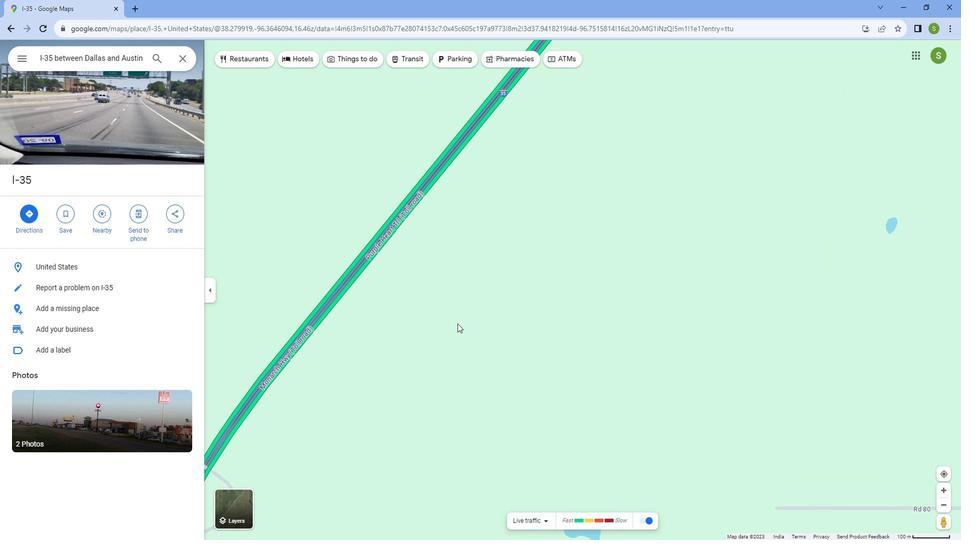 
Action: Mouse scrolled (462, 315) with delta (0, 0)
Screenshot: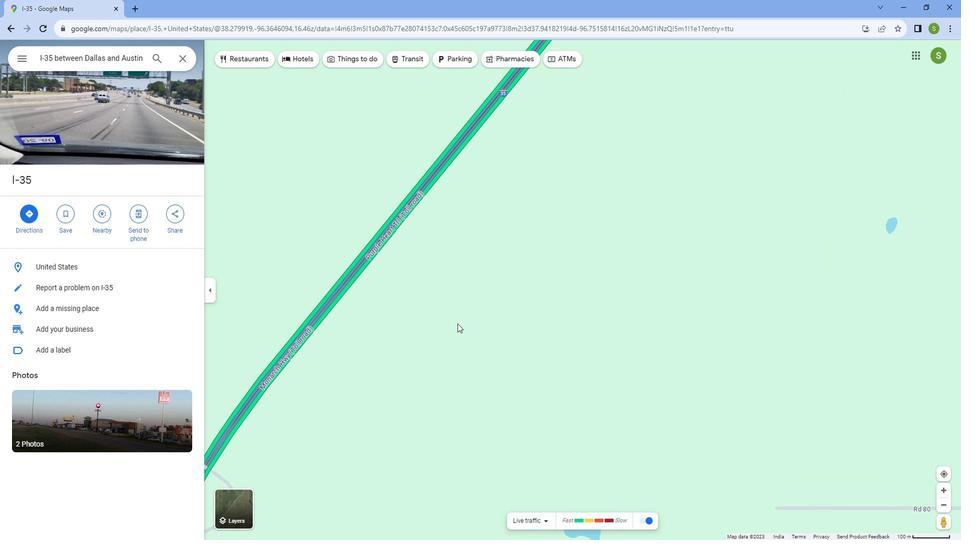 
Action: Mouse scrolled (462, 315) with delta (0, 0)
Screenshot: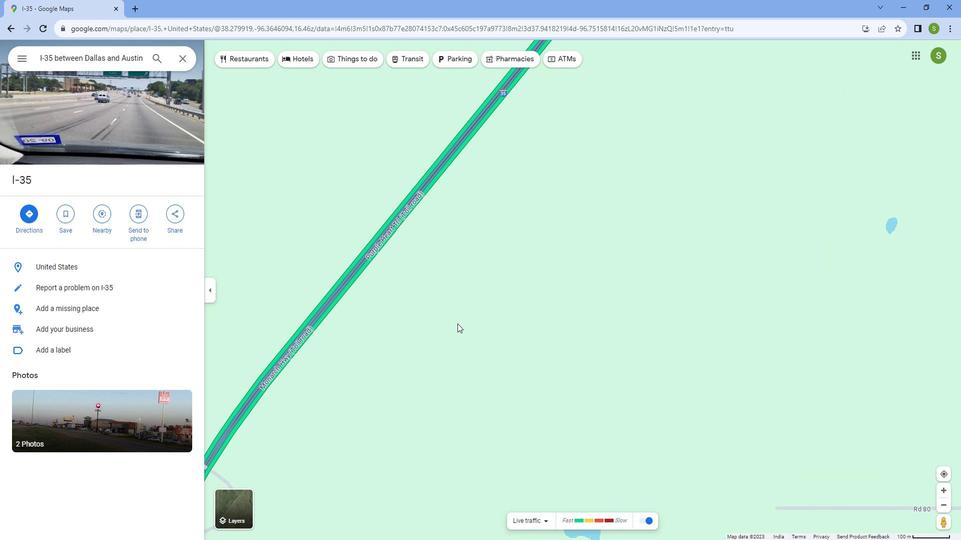 
Action: Mouse scrolled (462, 315) with delta (0, 0)
Screenshot: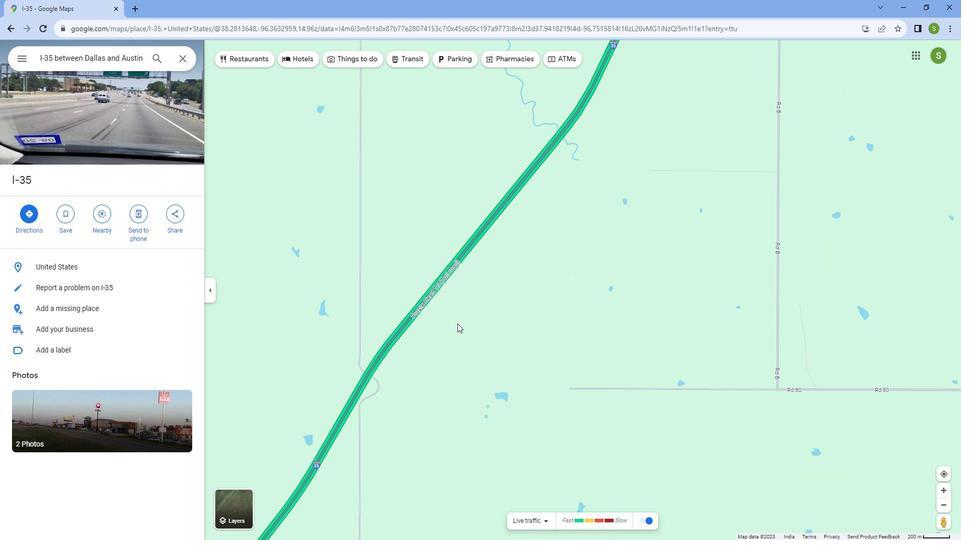 
Action: Mouse scrolled (462, 315) with delta (0, 0)
Screenshot: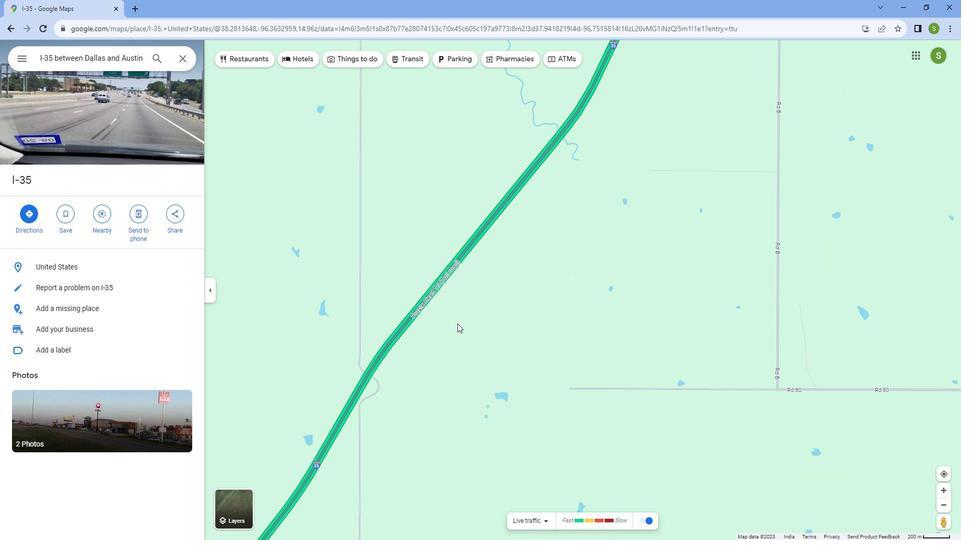 
Action: Mouse scrolled (462, 315) with delta (0, 0)
Screenshot: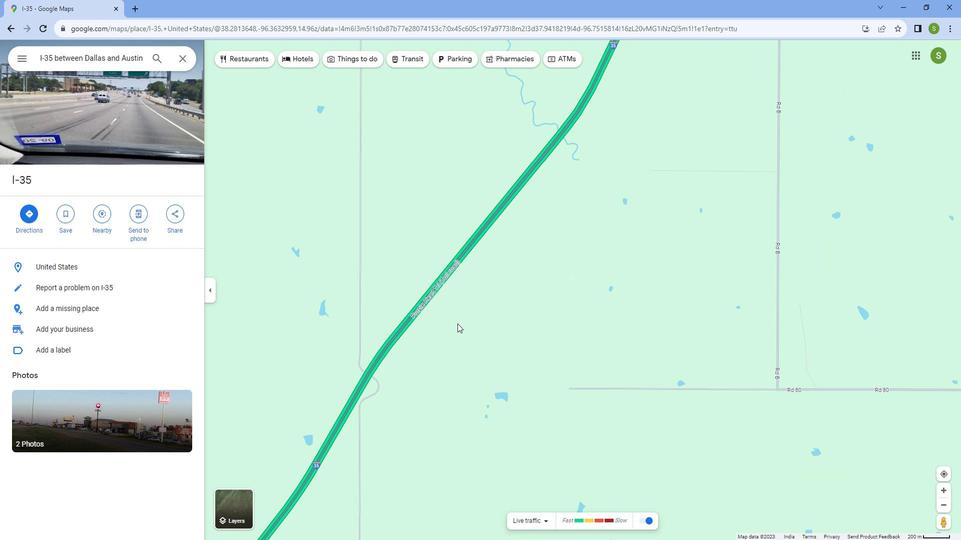 
Action: Mouse scrolled (462, 315) with delta (0, 0)
Screenshot: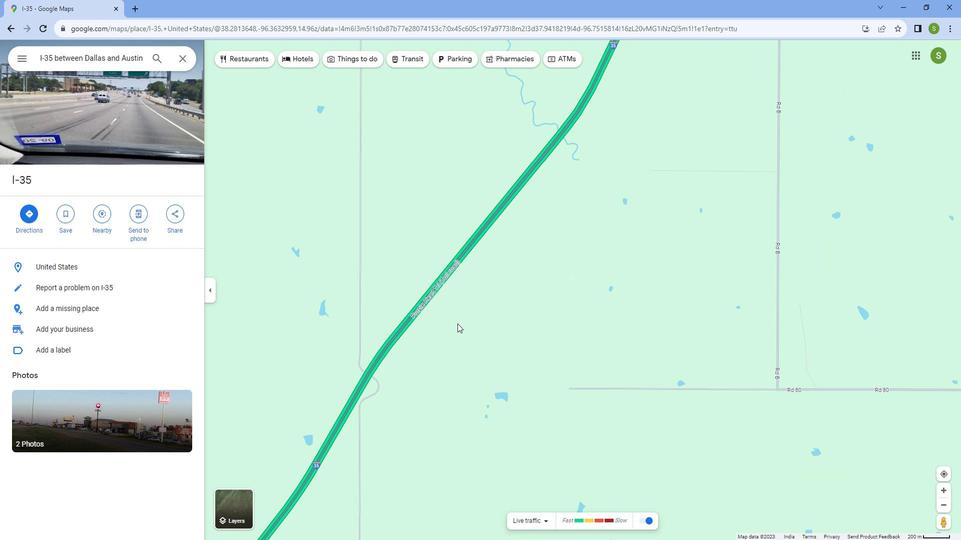 
Action: Mouse scrolled (462, 315) with delta (0, 0)
Screenshot: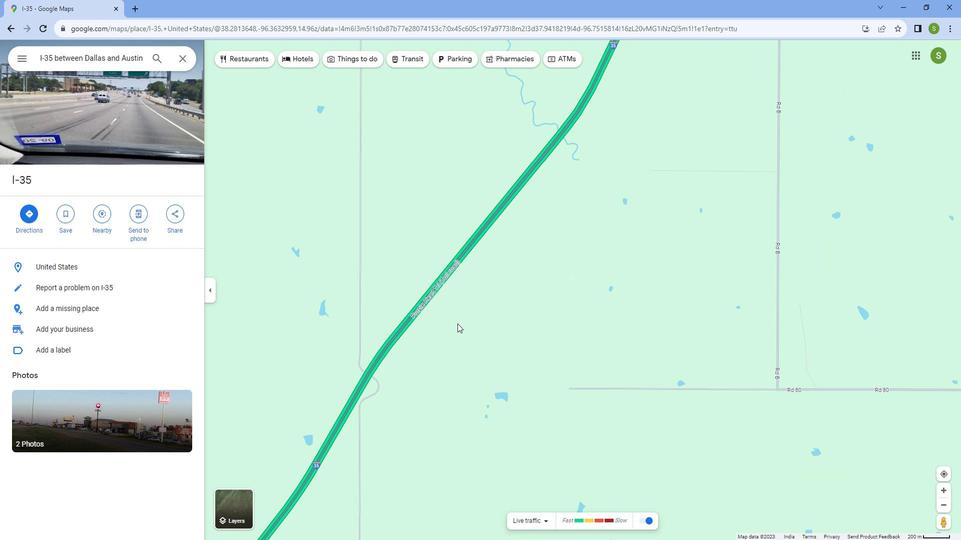 
Action: Mouse scrolled (462, 315) with delta (0, 0)
Screenshot: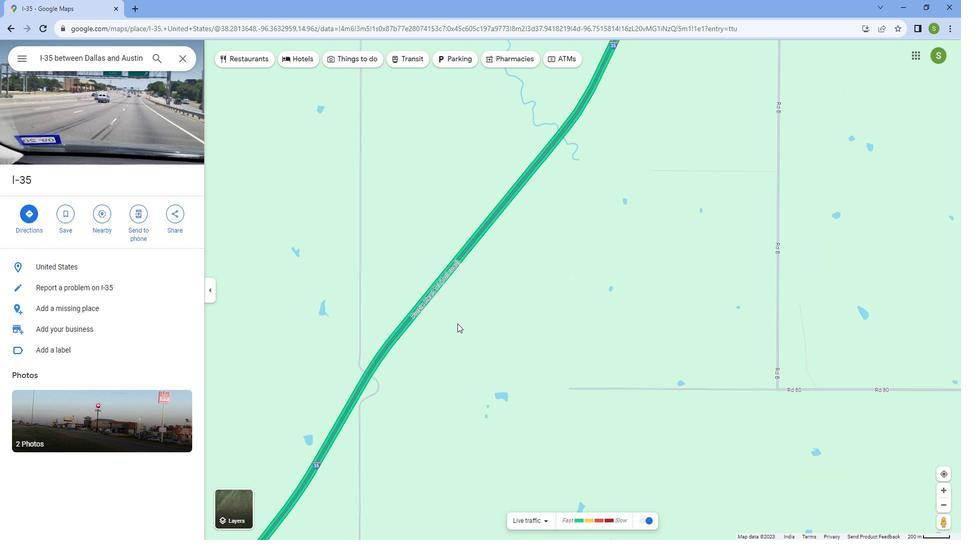 
Action: Mouse scrolled (462, 315) with delta (0, 0)
Screenshot: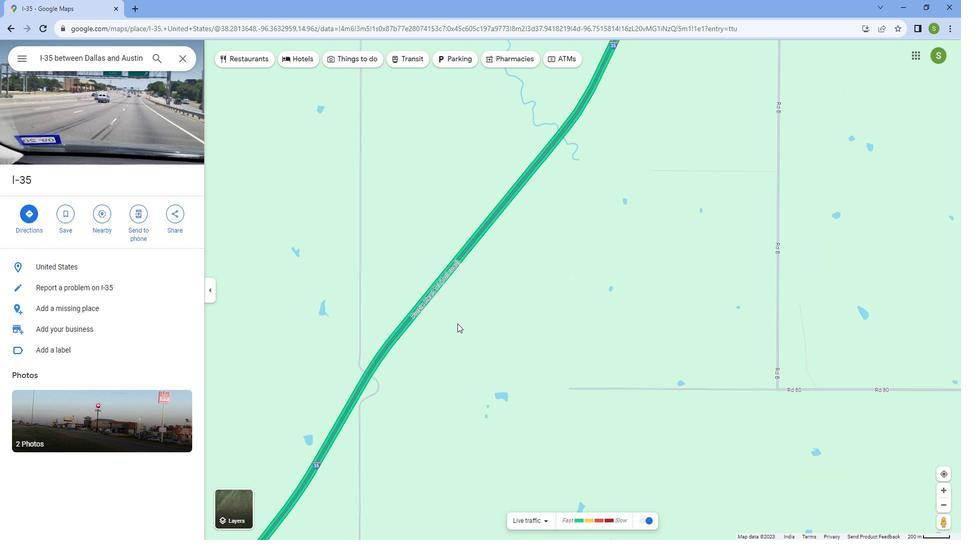
Action: Mouse moved to (415, 414)
Screenshot: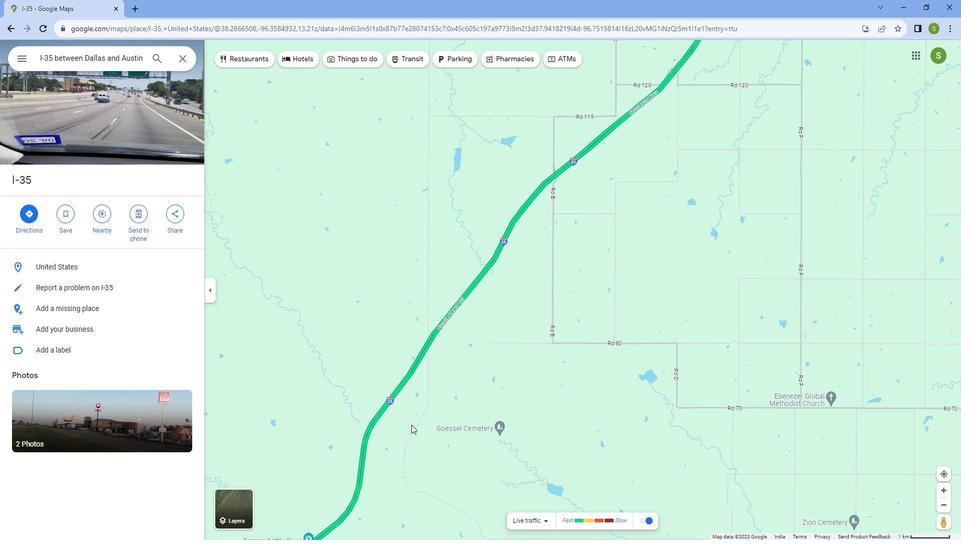 
Action: Mouse pressed left at (415, 414)
Screenshot: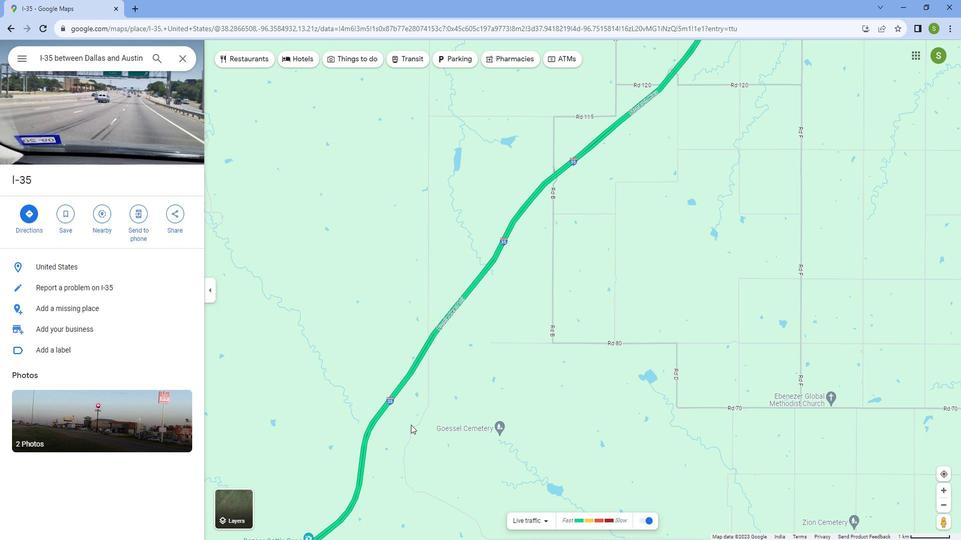 
Action: Mouse moved to (456, 423)
Screenshot: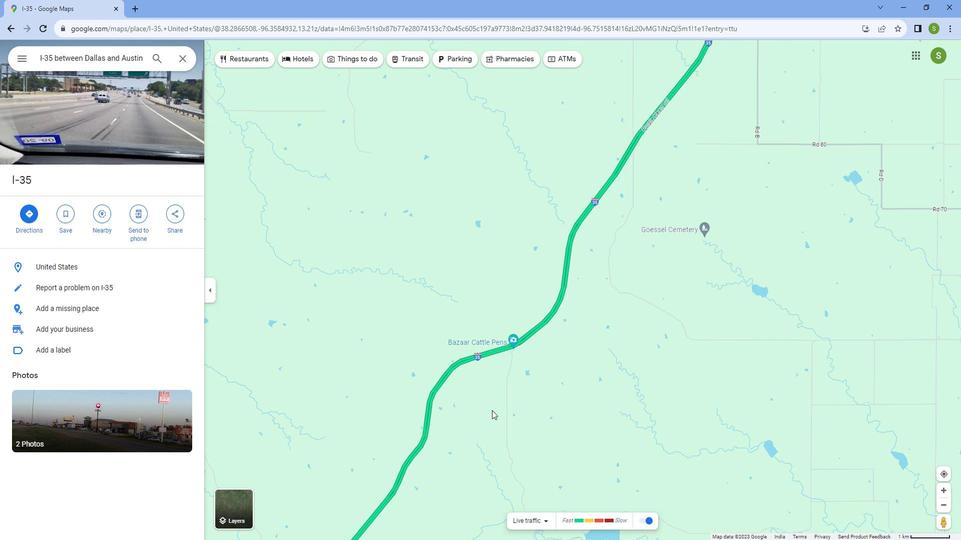 
Action: Mouse pressed left at (456, 423)
Screenshot: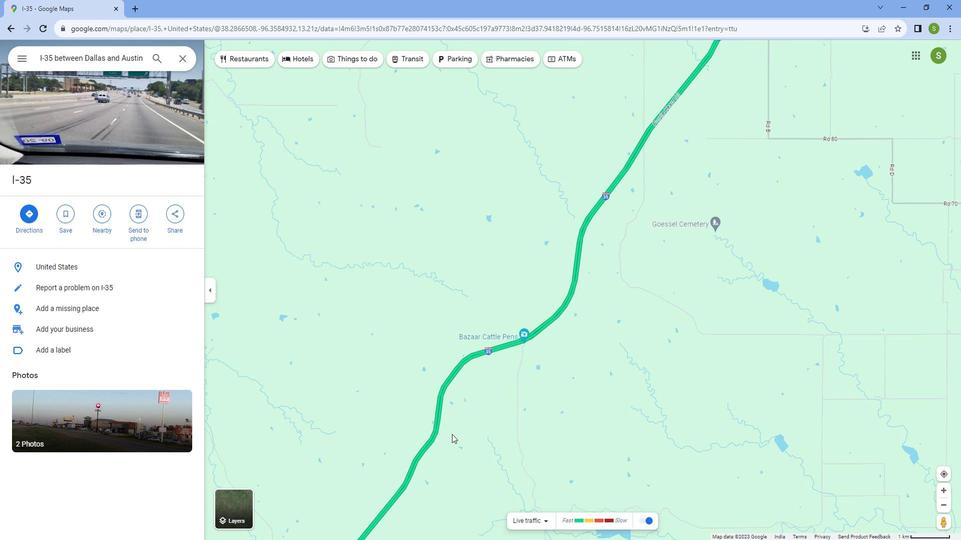 
Action: Mouse moved to (614, 457)
Screenshot: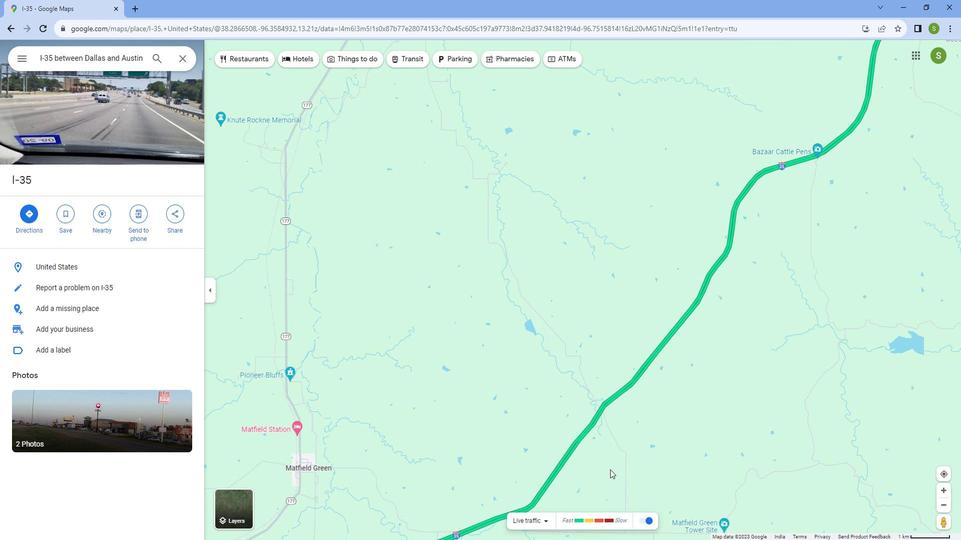 
Action: Mouse pressed left at (614, 457)
Screenshot: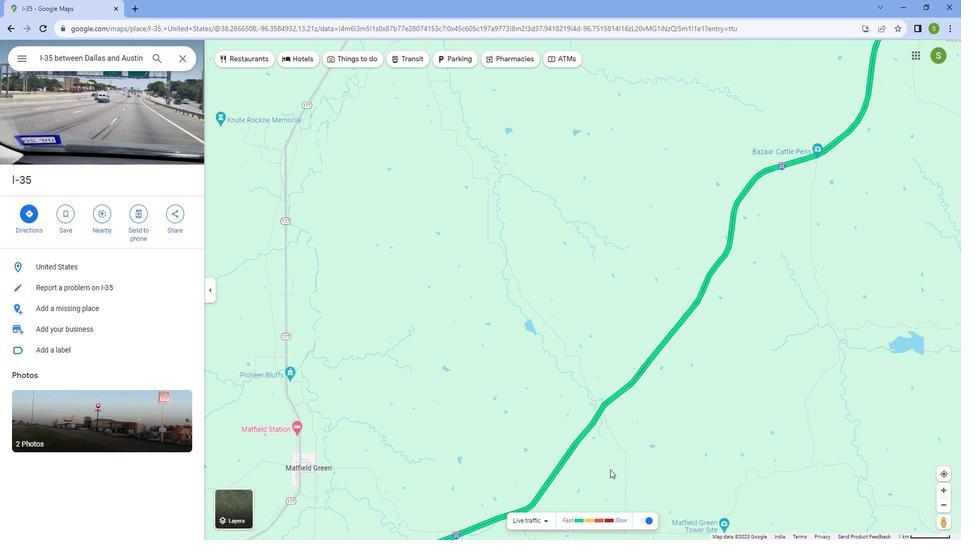 
Action: Mouse moved to (625, 451)
Screenshot: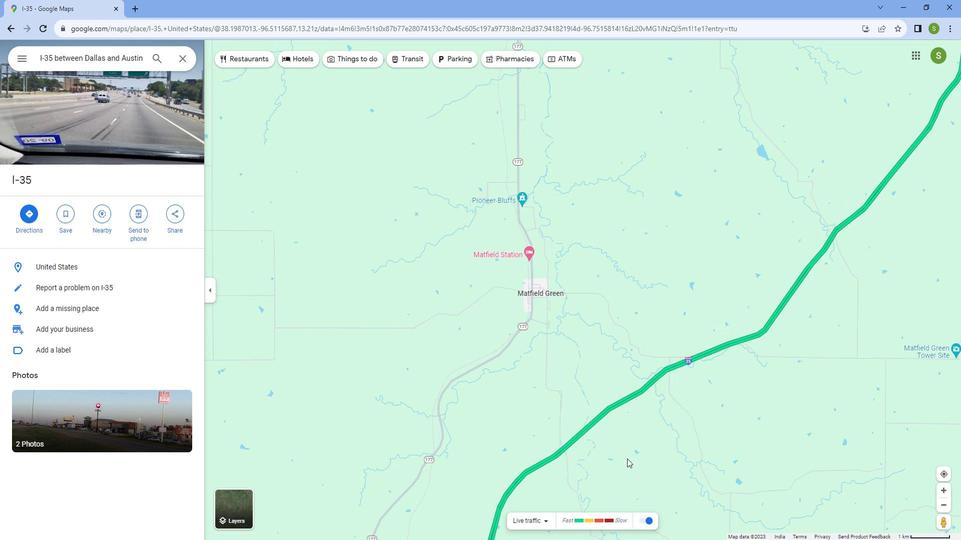 
Action: Mouse pressed left at (625, 451)
Screenshot: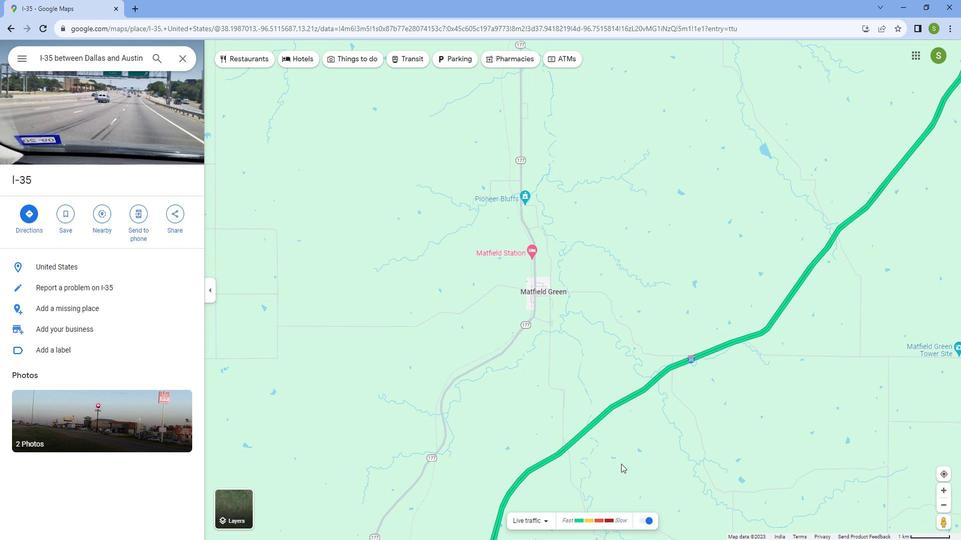 
Action: Mouse moved to (659, 431)
Screenshot: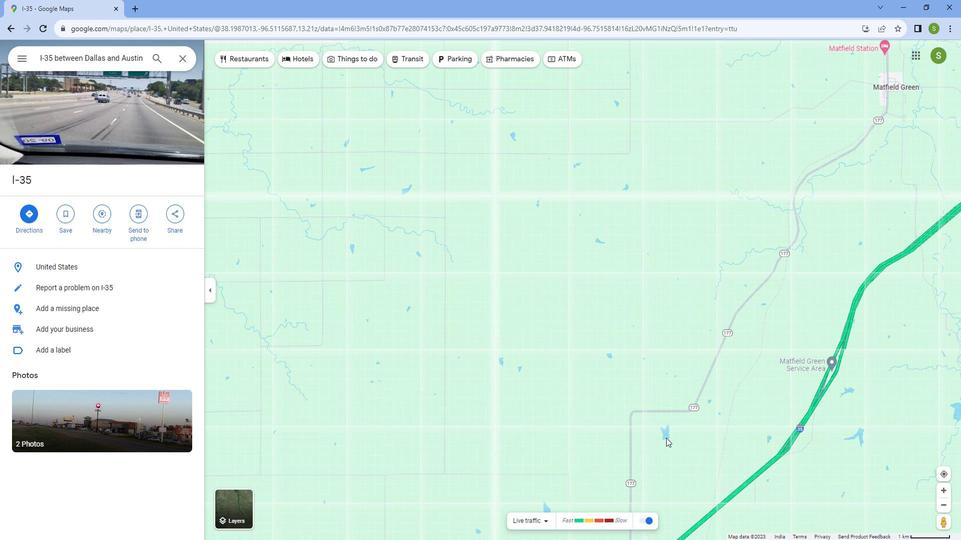 
Action: Mouse pressed left at (659, 431)
Screenshot: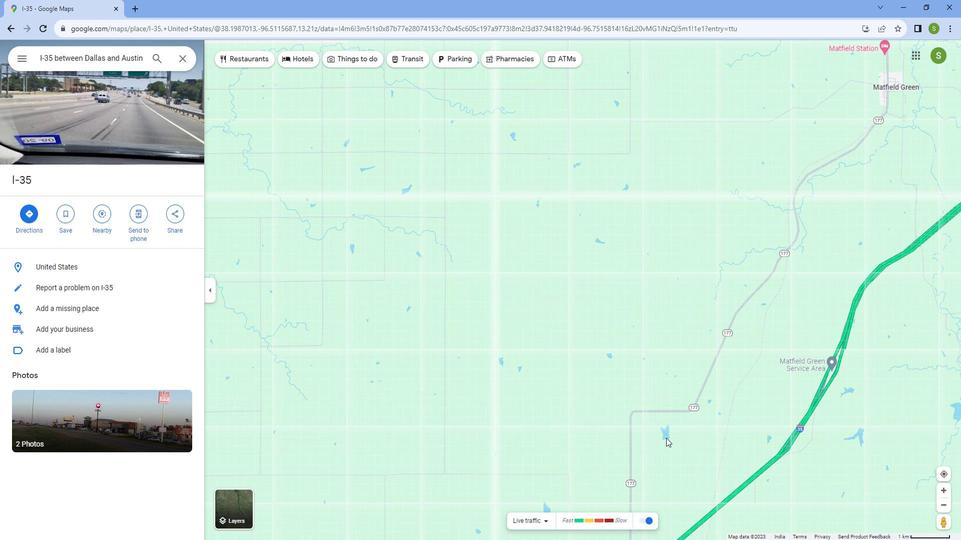 
Action: Mouse moved to (413, 367)
Screenshot: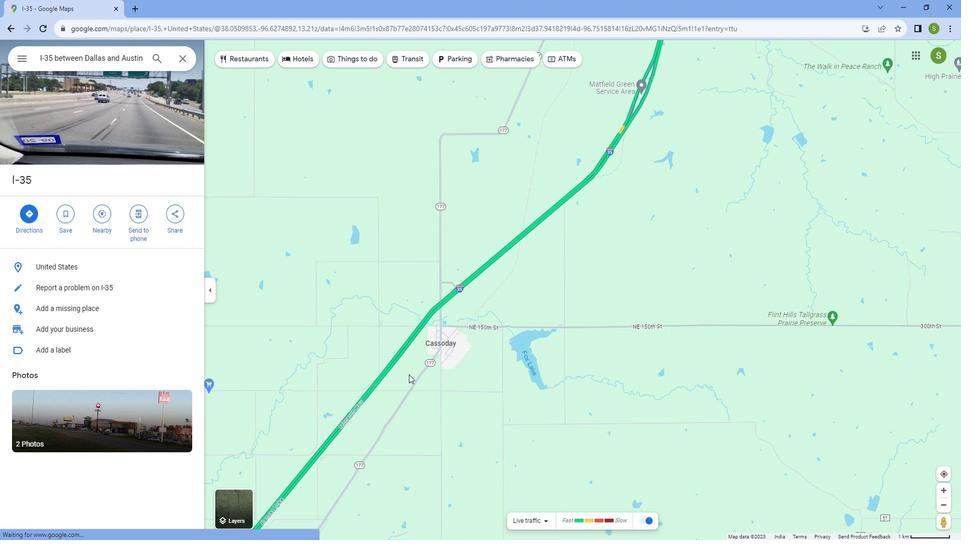 
Action: Mouse pressed left at (413, 367)
Screenshot: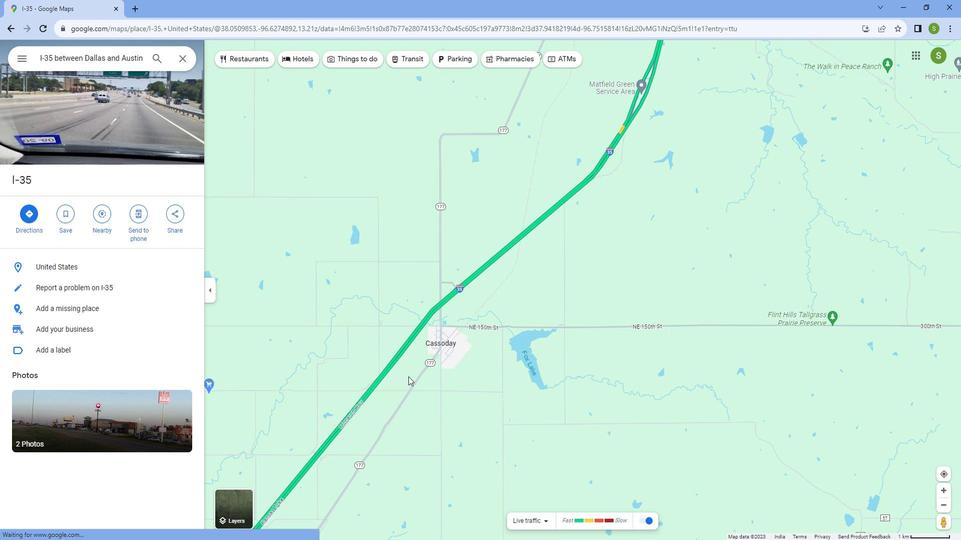 
Action: Mouse moved to (573, 386)
Screenshot: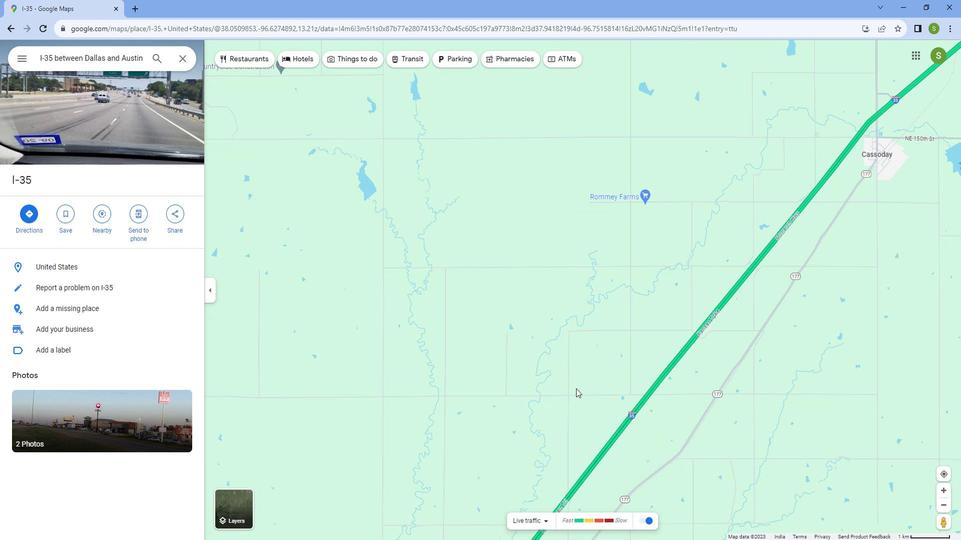 
Action: Mouse pressed left at (573, 386)
Screenshot: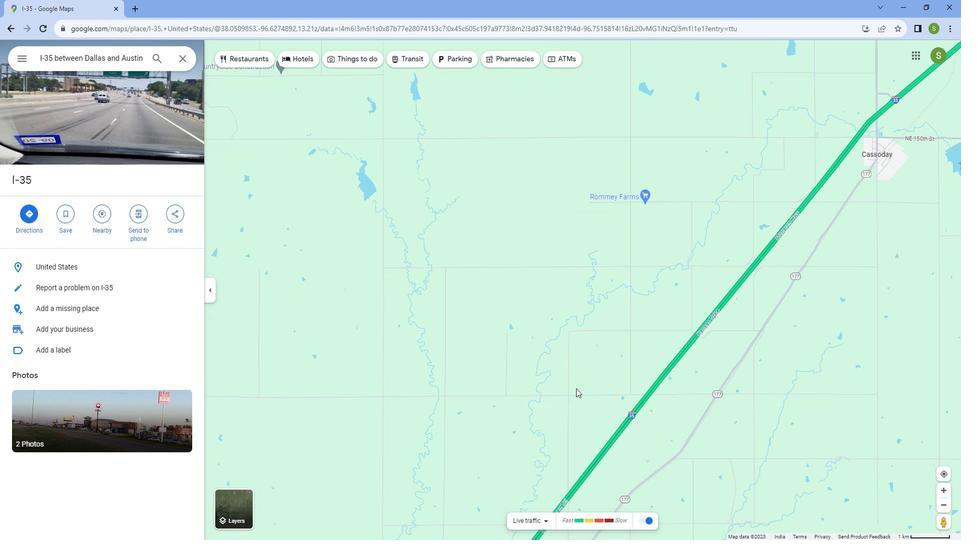 
Action: Mouse moved to (475, 338)
Screenshot: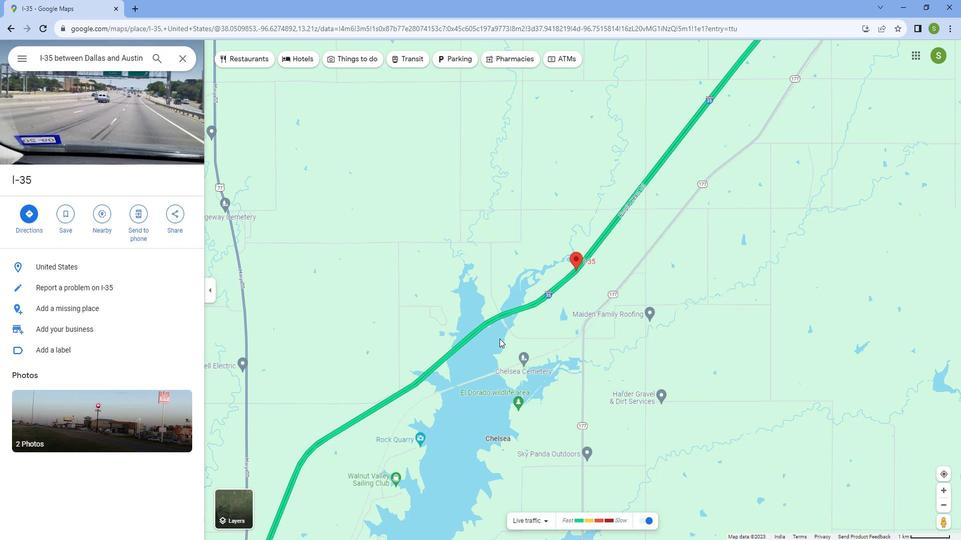 
Action: Mouse pressed left at (475, 338)
Screenshot: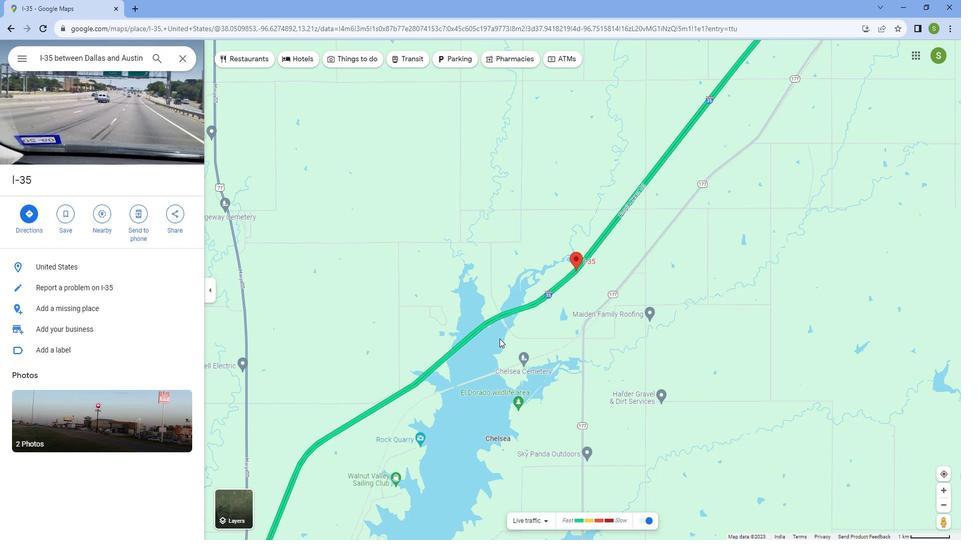 
Action: Mouse moved to (596, 304)
Screenshot: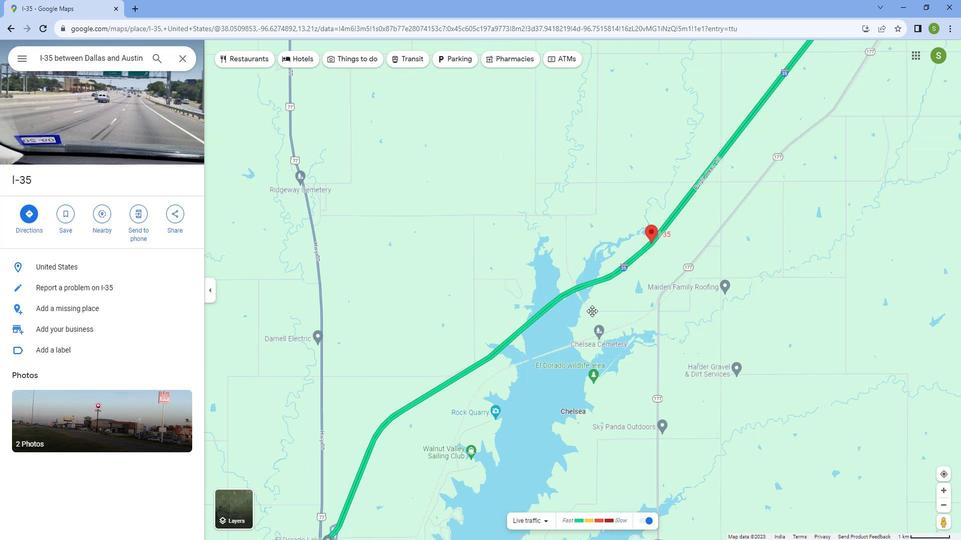 
Action: Mouse scrolled (596, 304) with delta (0, 0)
Screenshot: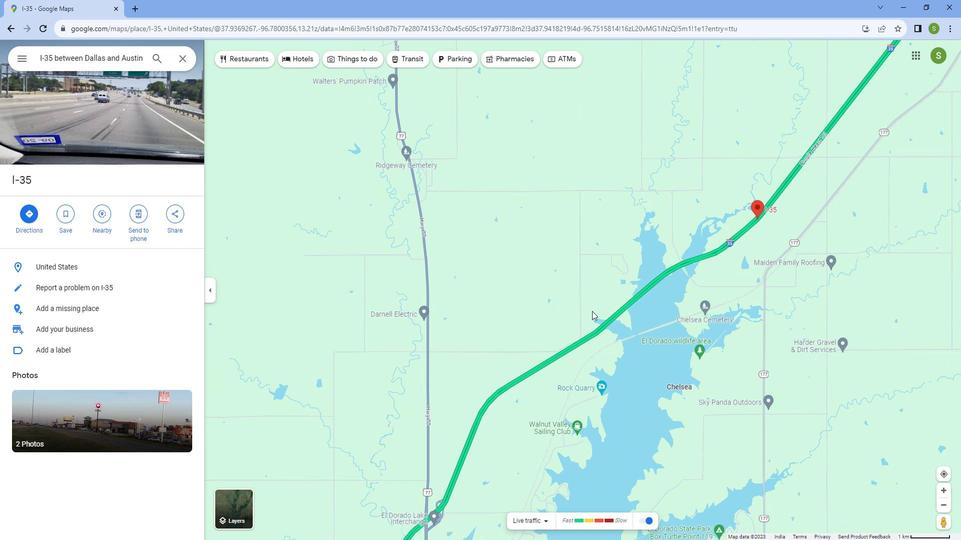 
Action: Mouse scrolled (596, 304) with delta (0, 0)
Screenshot: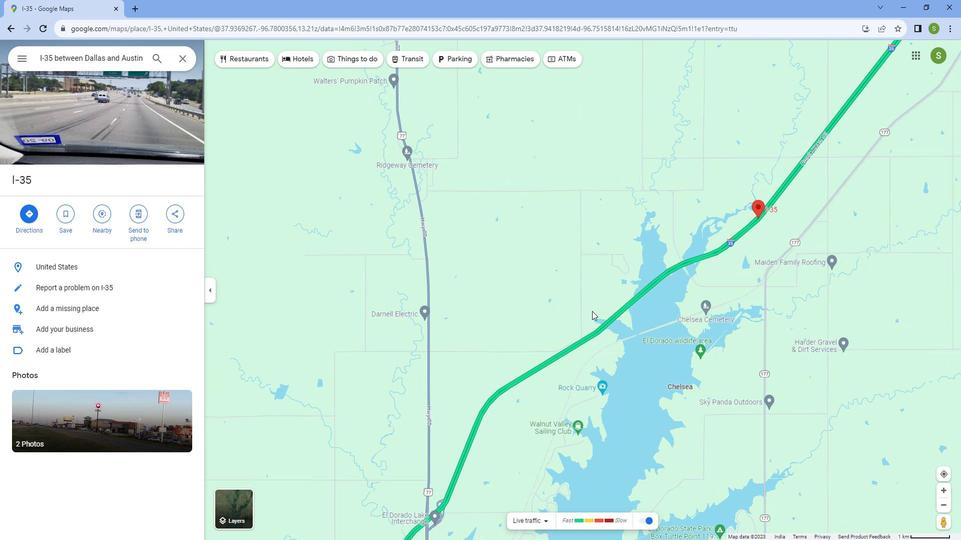 
Action: Mouse scrolled (596, 304) with delta (0, 0)
Screenshot: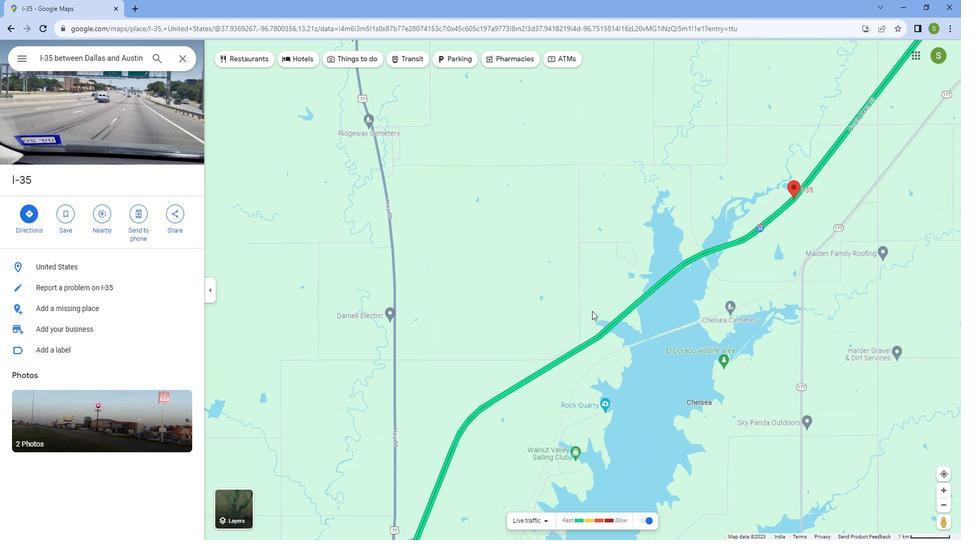 
Action: Mouse scrolled (596, 304) with delta (0, 0)
Screenshot: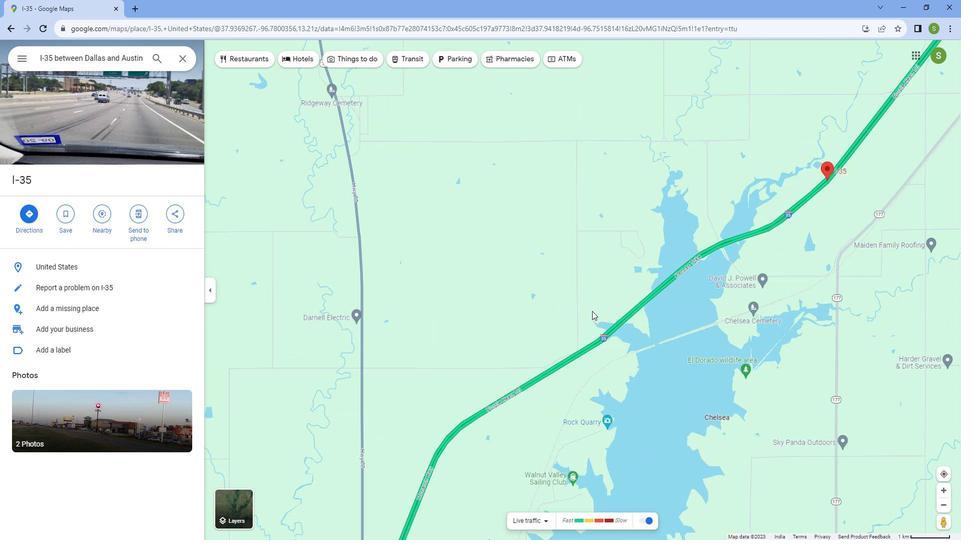 
Action: Mouse scrolled (596, 304) with delta (0, 0)
Screenshot: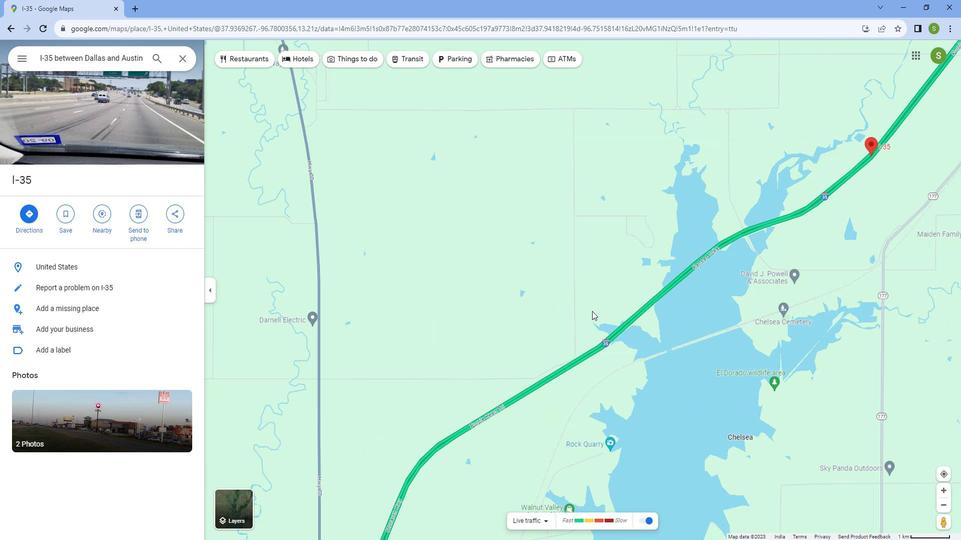
Action: Mouse moved to (728, 301)
Screenshot: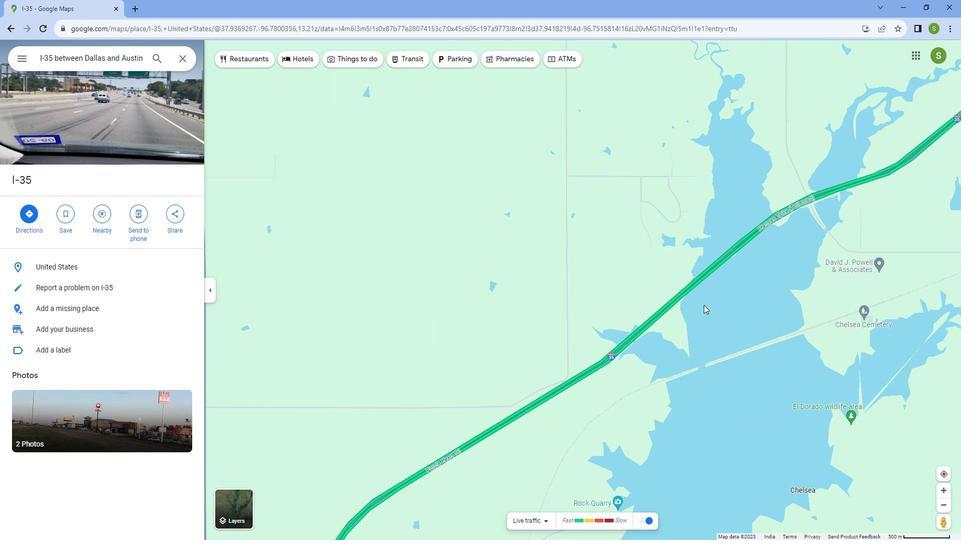 
Action: Mouse pressed left at (728, 301)
Screenshot: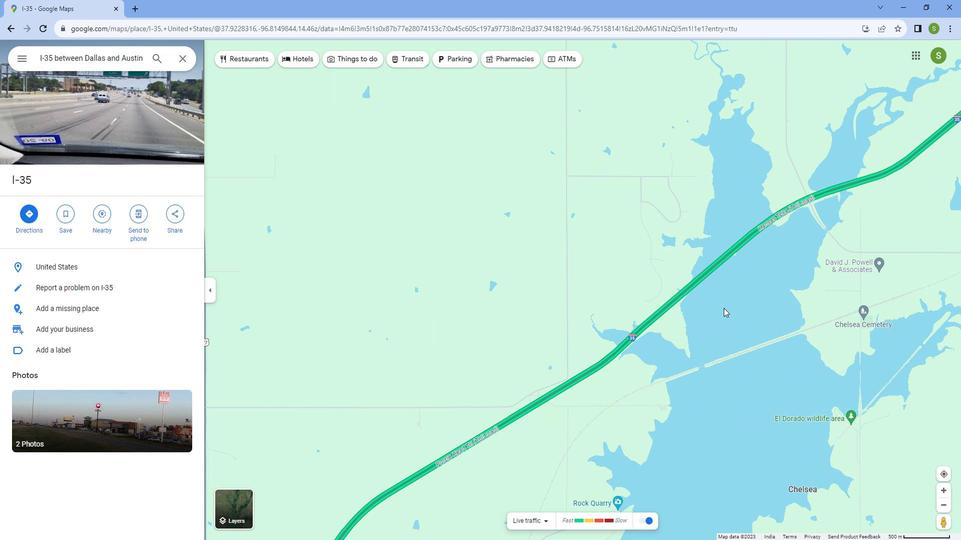 
Action: Mouse moved to (716, 363)
Screenshot: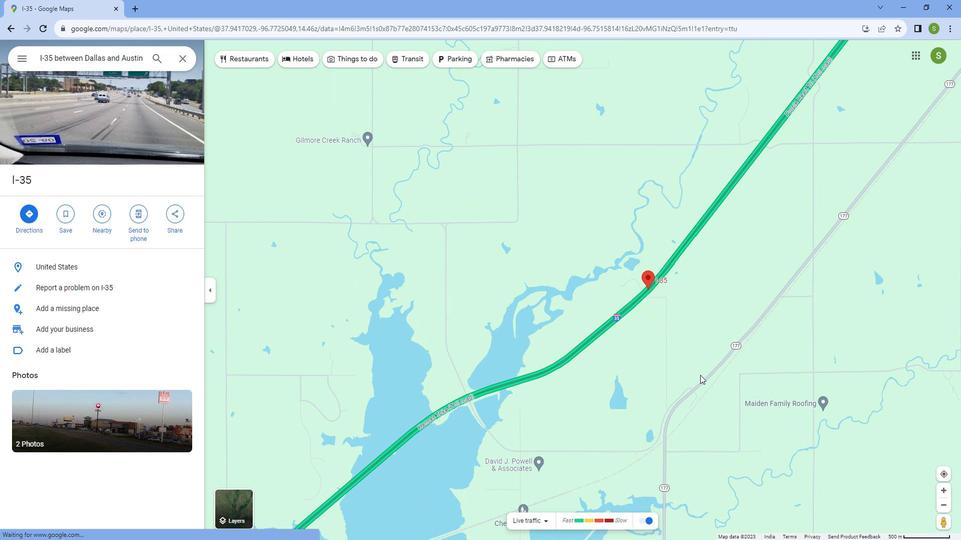 
Action: Mouse pressed left at (716, 363)
Screenshot: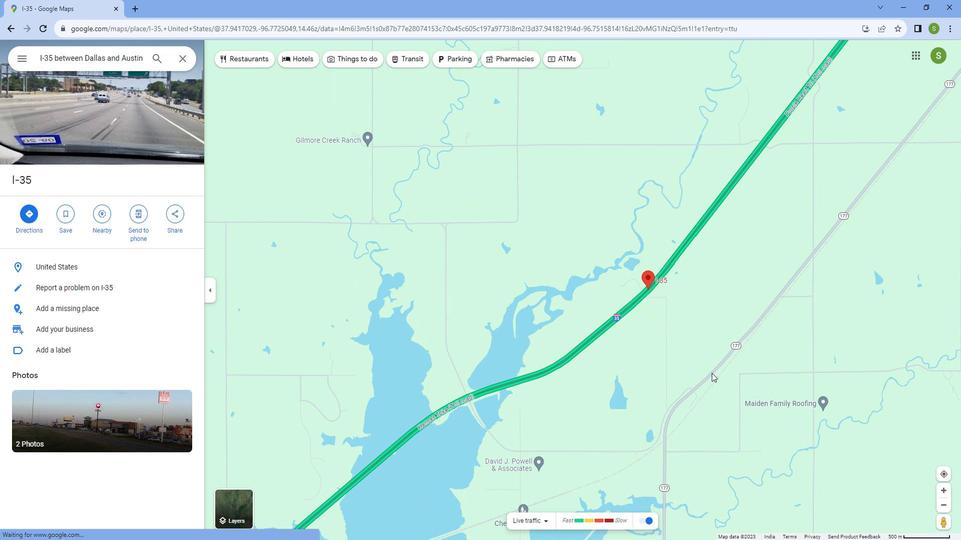 
Action: Mouse moved to (539, 407)
Screenshot: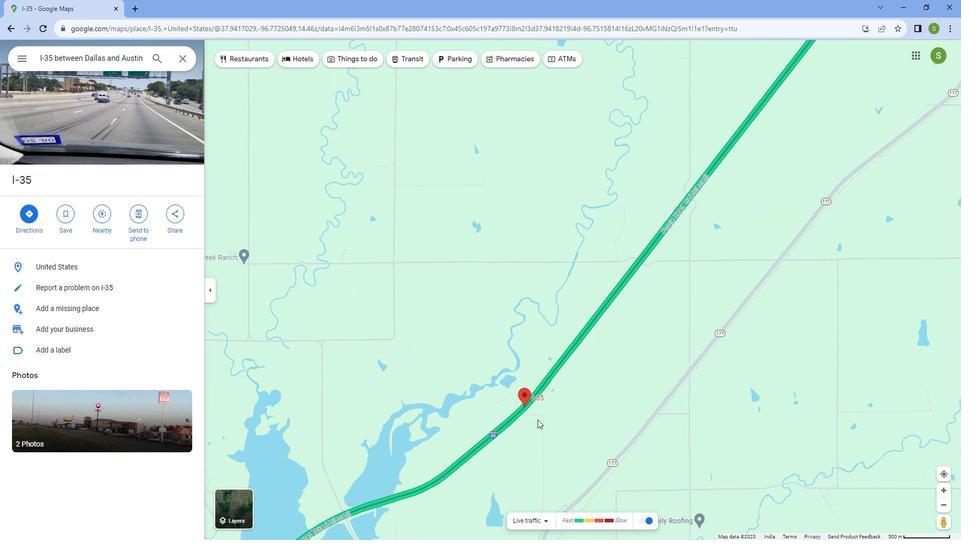 
Action: Mouse scrolled (539, 407) with delta (0, 0)
Screenshot: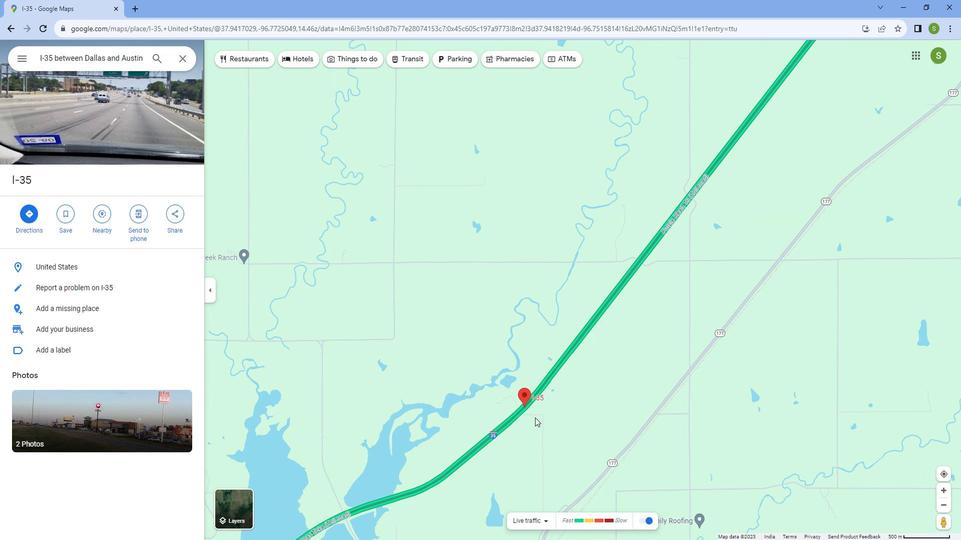 
Action: Mouse scrolled (539, 407) with delta (0, 0)
Screenshot: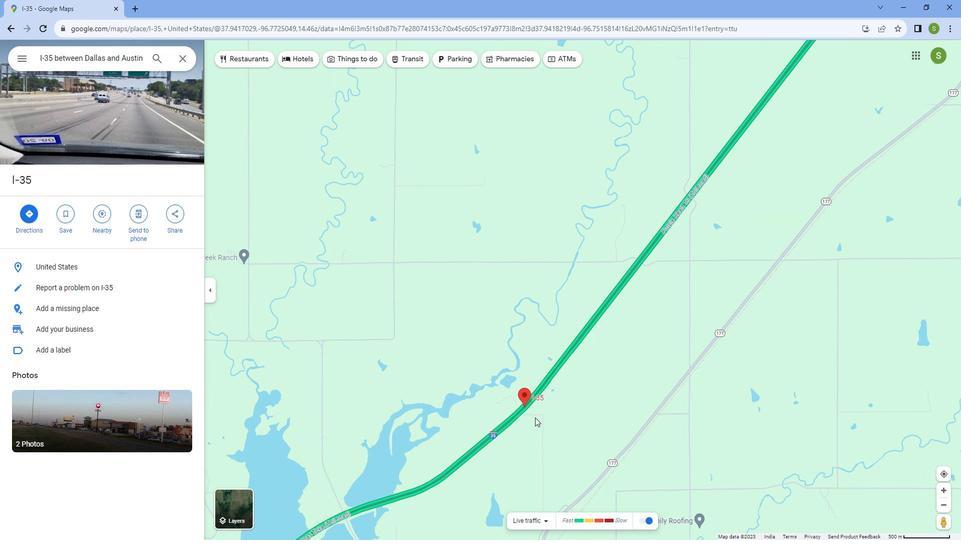 
Action: Mouse scrolled (539, 407) with delta (0, 0)
Screenshot: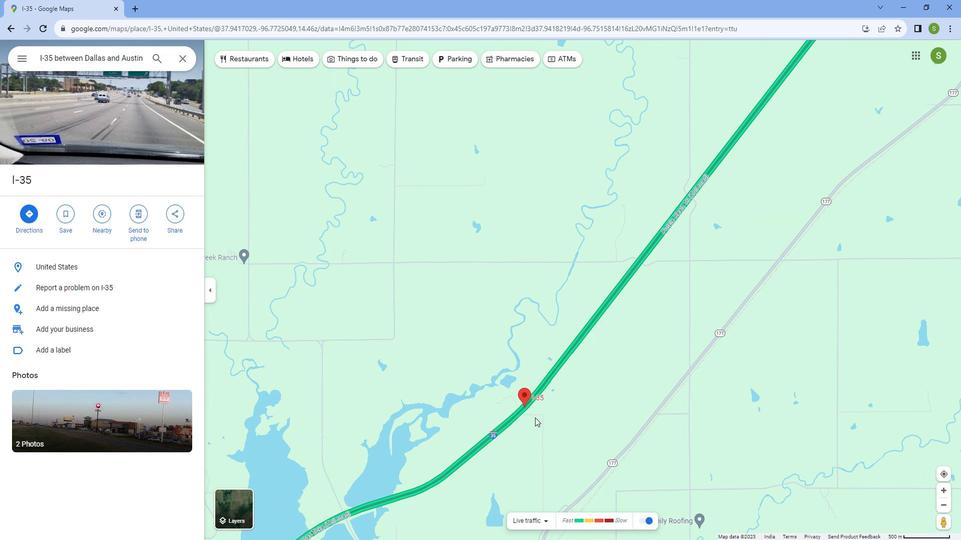 
Action: Mouse scrolled (539, 407) with delta (0, 0)
Screenshot: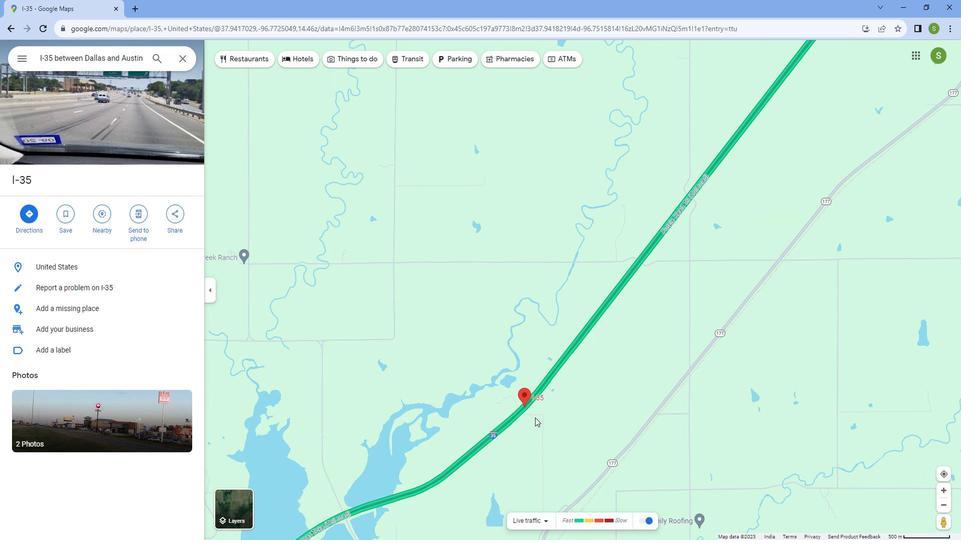 
Action: Mouse scrolled (539, 407) with delta (0, 0)
Screenshot: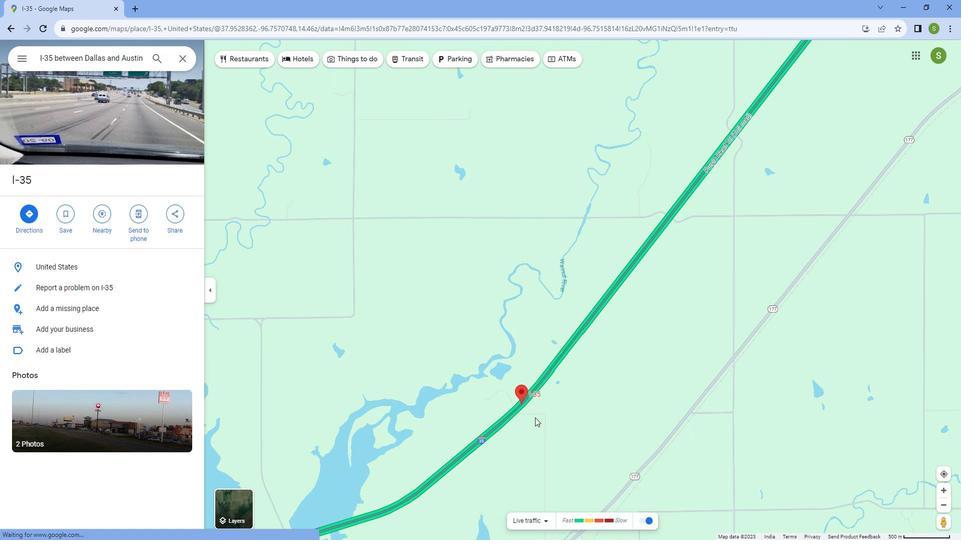 
Action: Mouse scrolled (539, 407) with delta (0, 0)
Screenshot: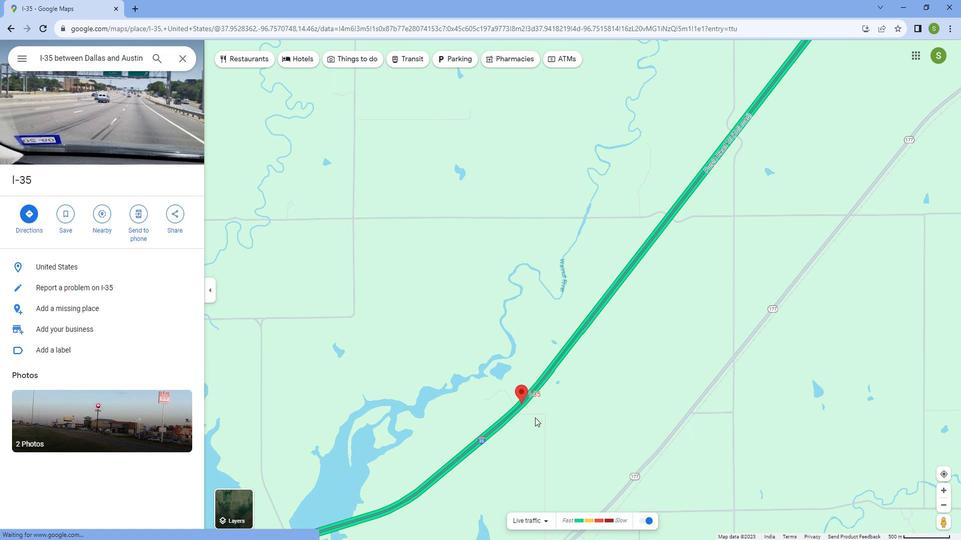 
Action: Mouse moved to (539, 407)
Screenshot: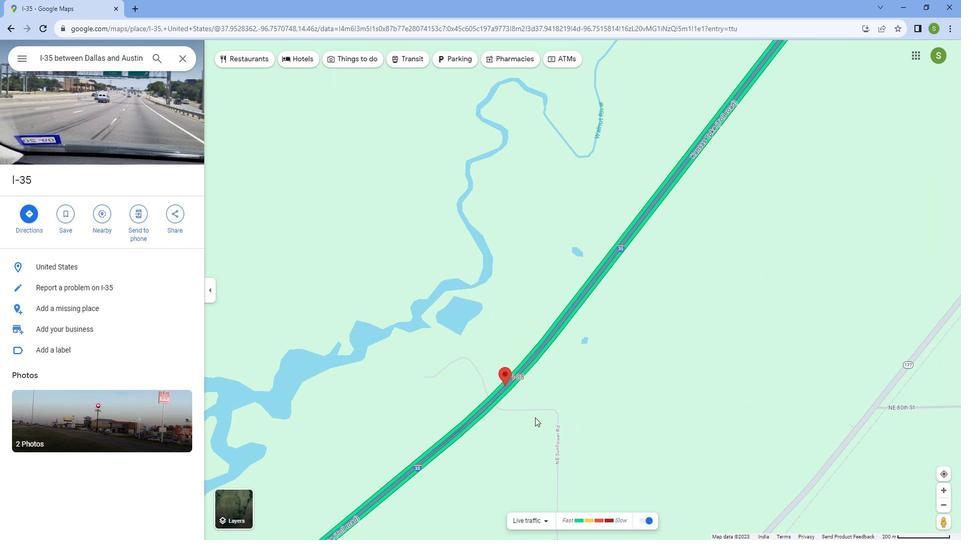 
Action: Mouse scrolled (539, 407) with delta (0, 0)
Screenshot: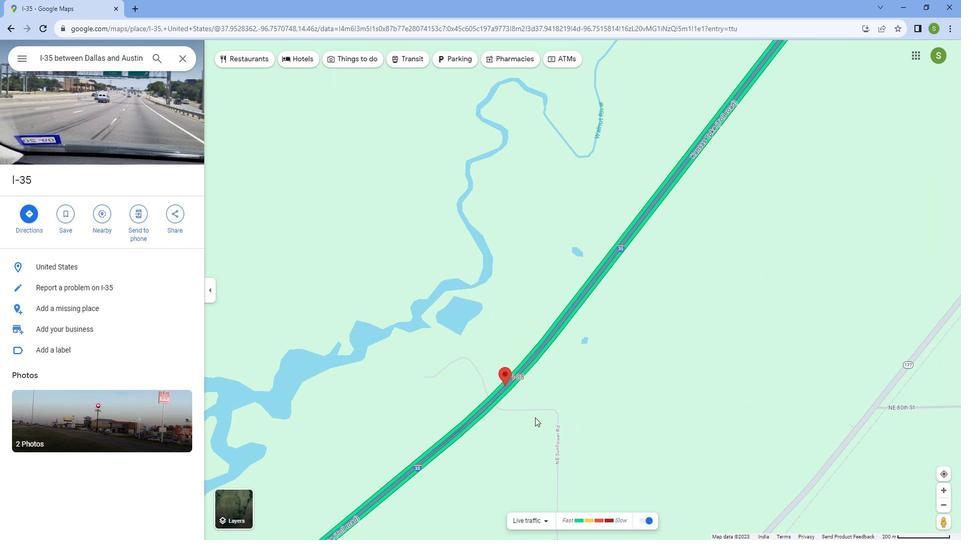 
Action: Mouse scrolled (539, 407) with delta (0, 0)
Screenshot: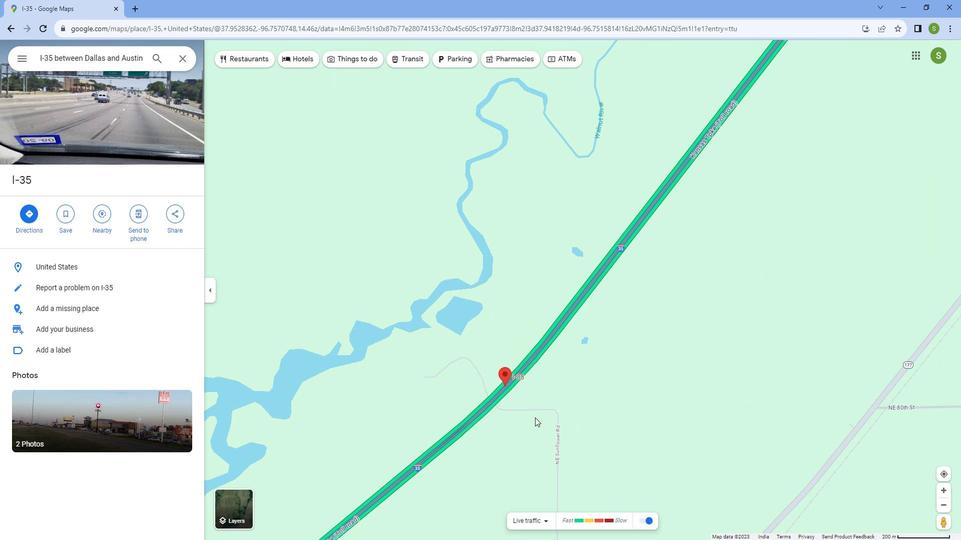 
Action: Mouse scrolled (539, 407) with delta (0, 0)
Screenshot: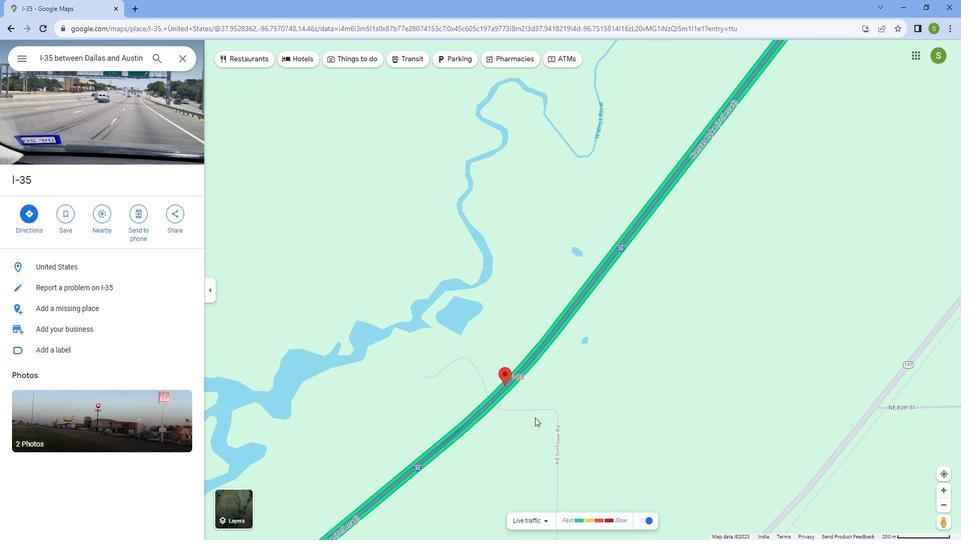 
Action: Mouse scrolled (539, 407) with delta (0, 0)
Screenshot: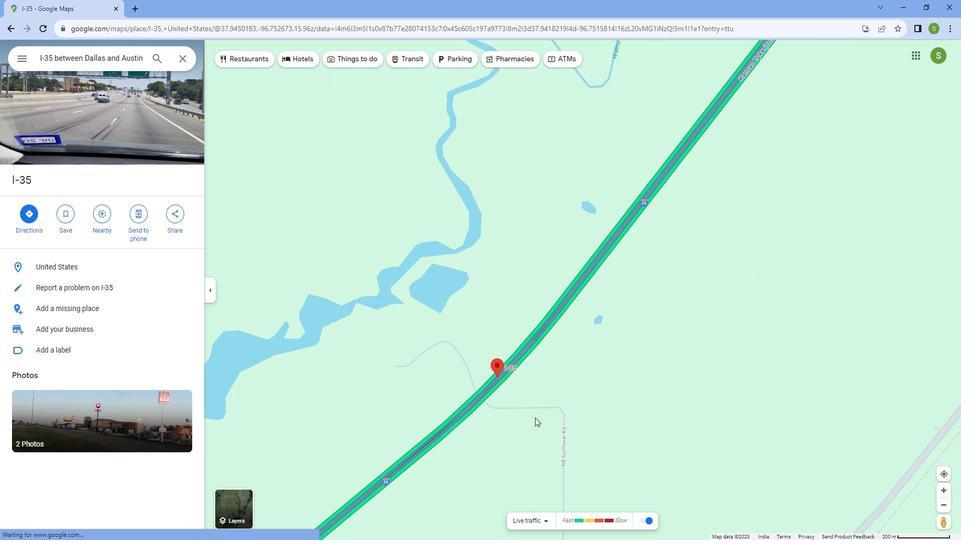 
Action: Mouse scrolled (539, 407) with delta (0, 0)
Screenshot: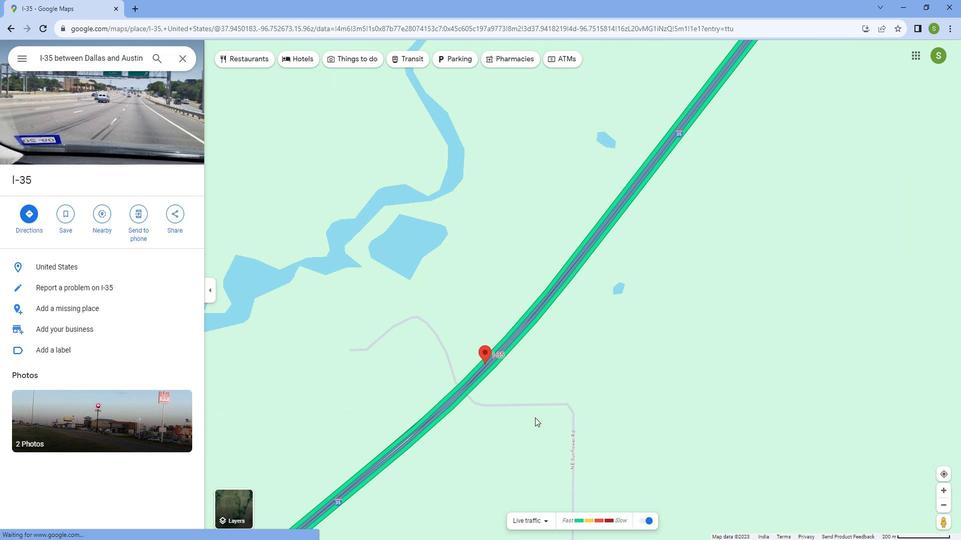 
Action: Mouse moved to (540, 385)
Screenshot: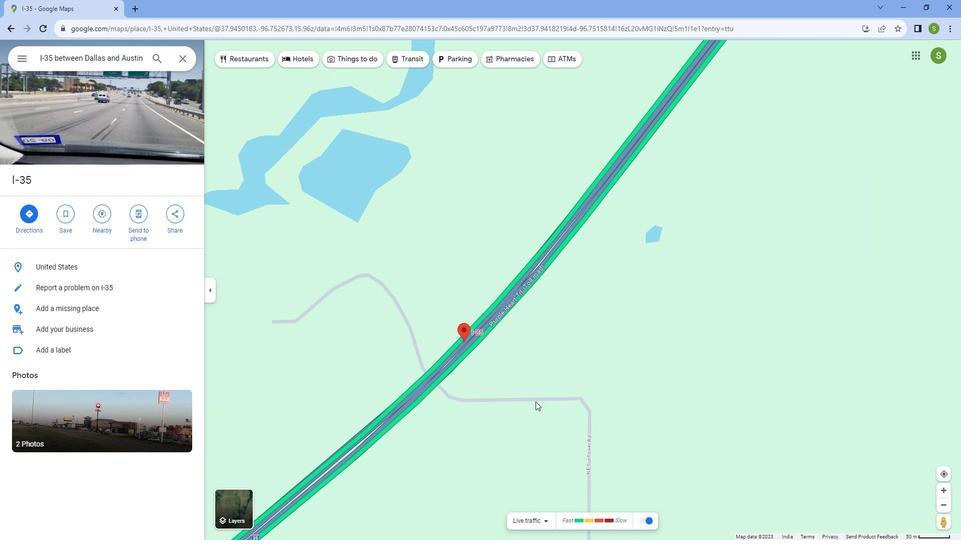 
